 Task: open an excel sheet and write heading  Budget MasterAdd Categories in a column and its values below  'Housing, Transportation, Groceries, Utilities, Entertainment, Dining Out, Health, Miscellaneous, Savings & Total. 'Add Budgeted amountin next column and its values below  $1,500, $300, $400, $150, $200, $250, $100, $150, $500 & $3,550. Add Actual amount in next column and its values below  $1,400, $280, $420, $160, $180, $270, $90, $140, $550 & $3,550. Add Difference in next column and its values below  -$100, -$20, +$20, +$10, -$20, +$20, -$10, -$10, +$50 & $0. J6Save page Attendance Sheet for Weekly Analysis
Action: Mouse moved to (36, 71)
Screenshot: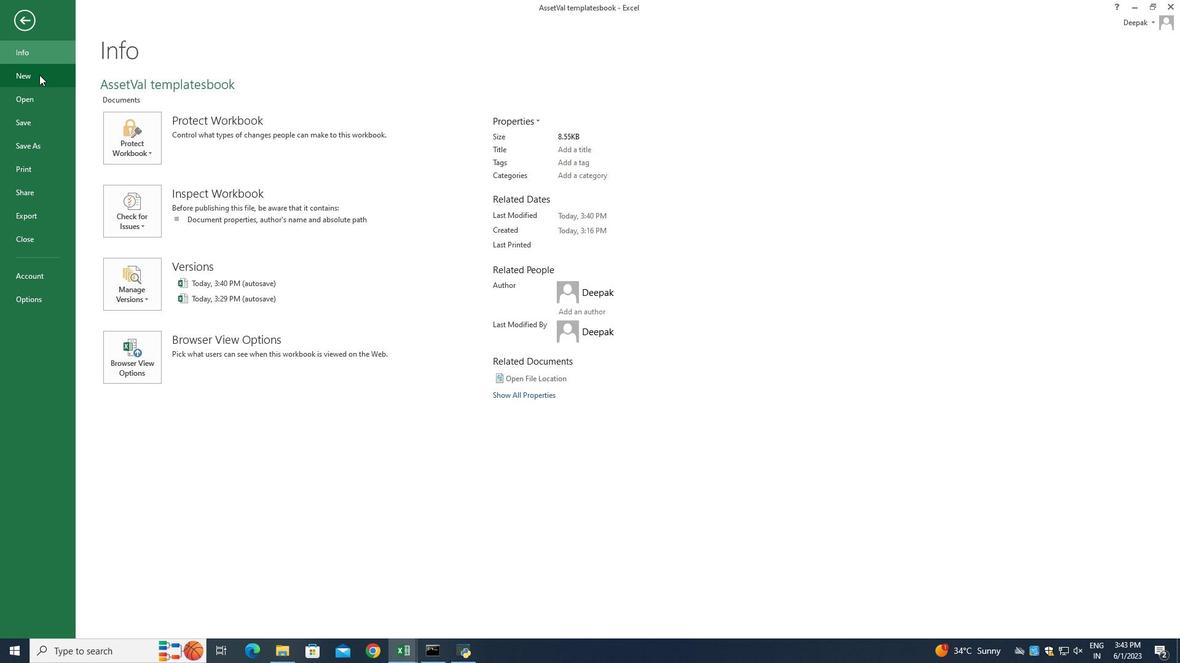 
Action: Mouse pressed left at (36, 71)
Screenshot: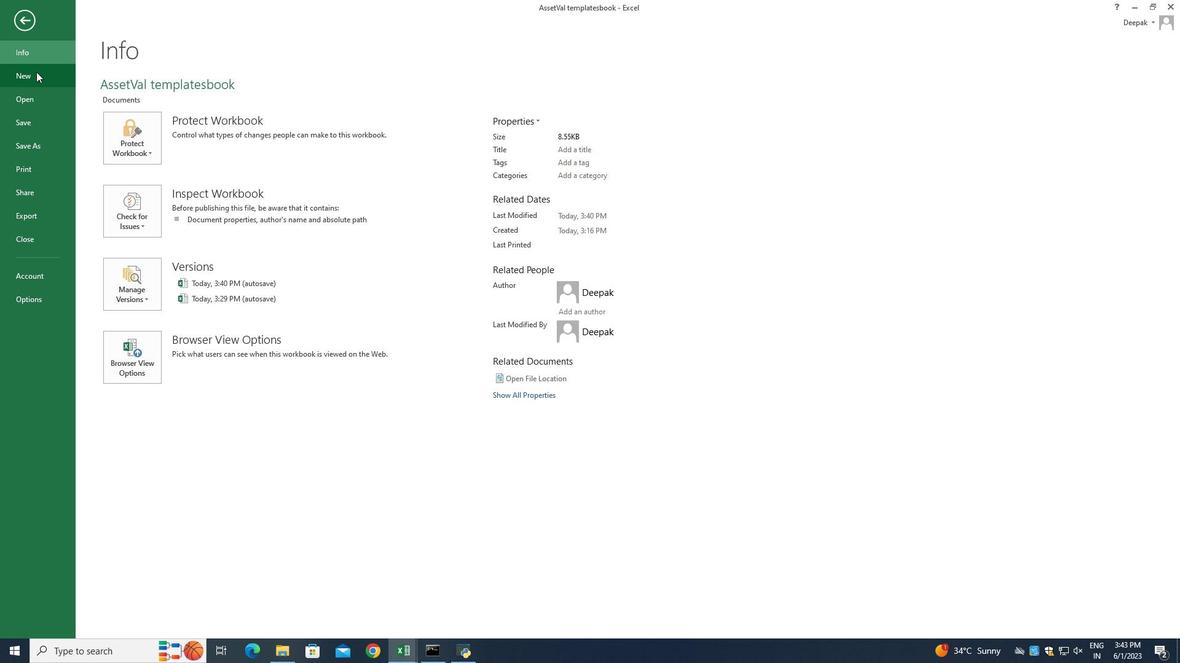 
Action: Mouse moved to (149, 207)
Screenshot: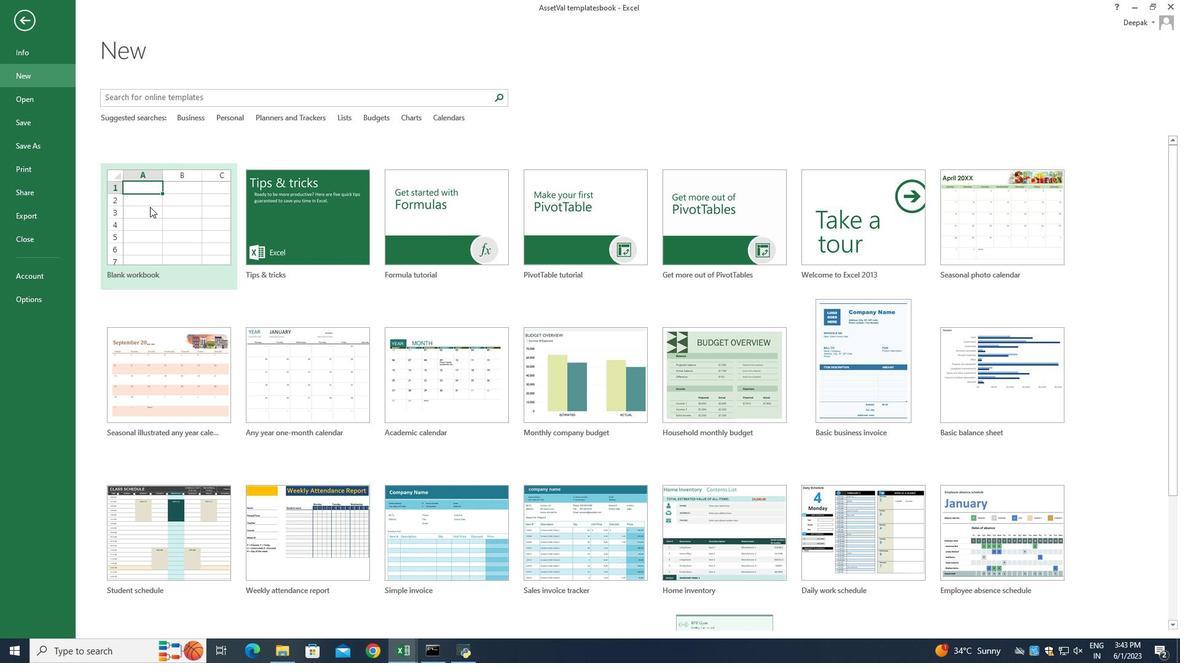 
Action: Mouse pressed left at (149, 207)
Screenshot: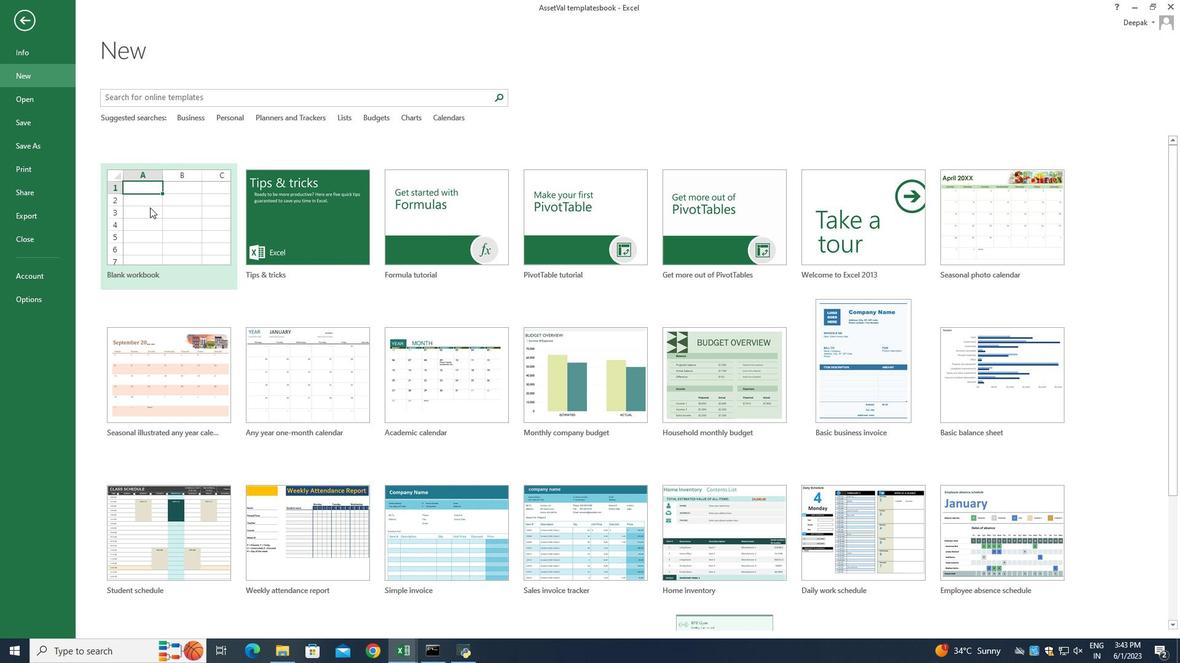 
Action: Mouse moved to (38, 133)
Screenshot: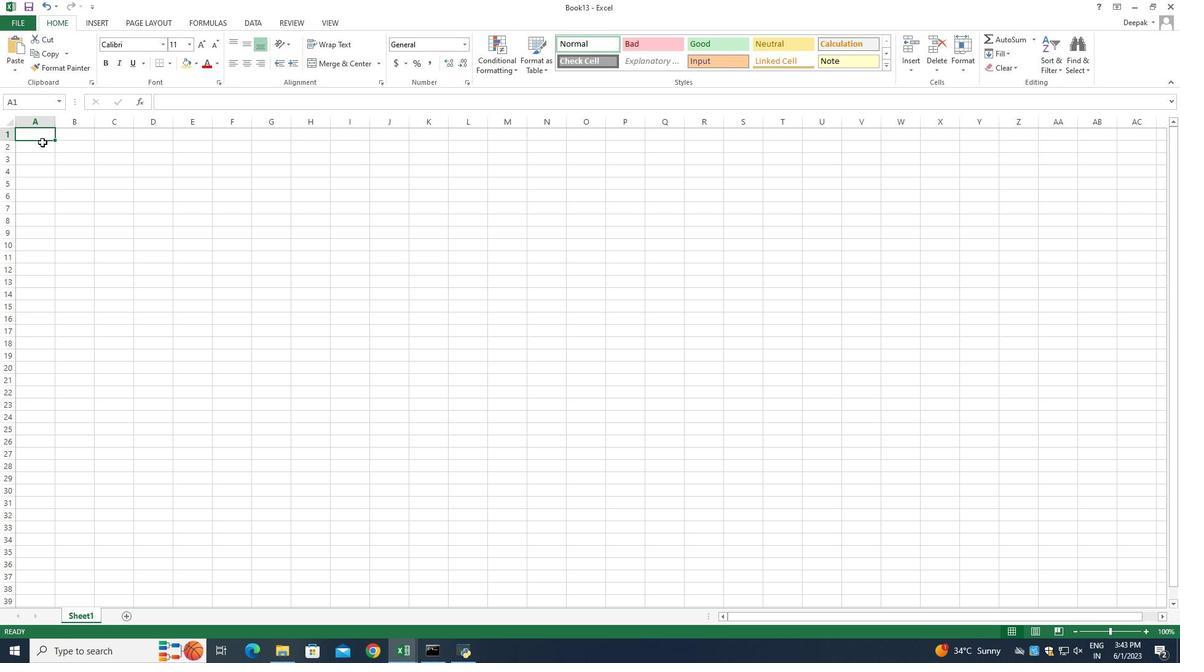 
Action: Mouse pressed left at (38, 133)
Screenshot: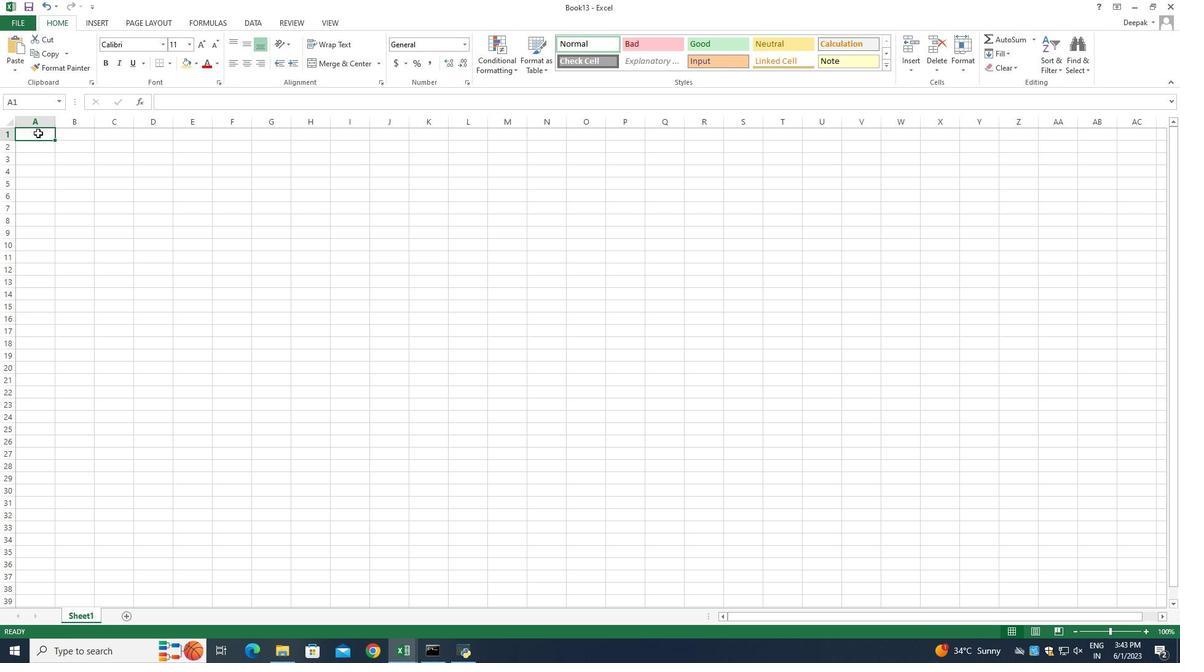 
Action: Mouse pressed left at (38, 133)
Screenshot: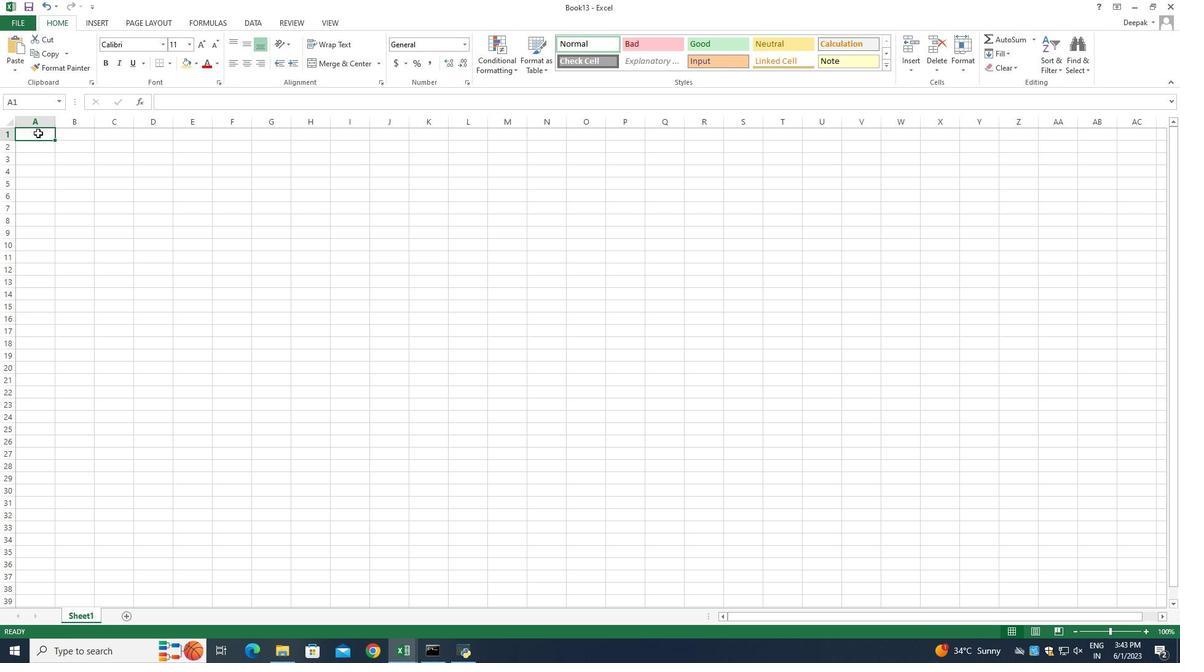 
Action: Key pressed <Key.shift_r>Budget<Key.space><Key.shift>Master<Key.enter>
Screenshot: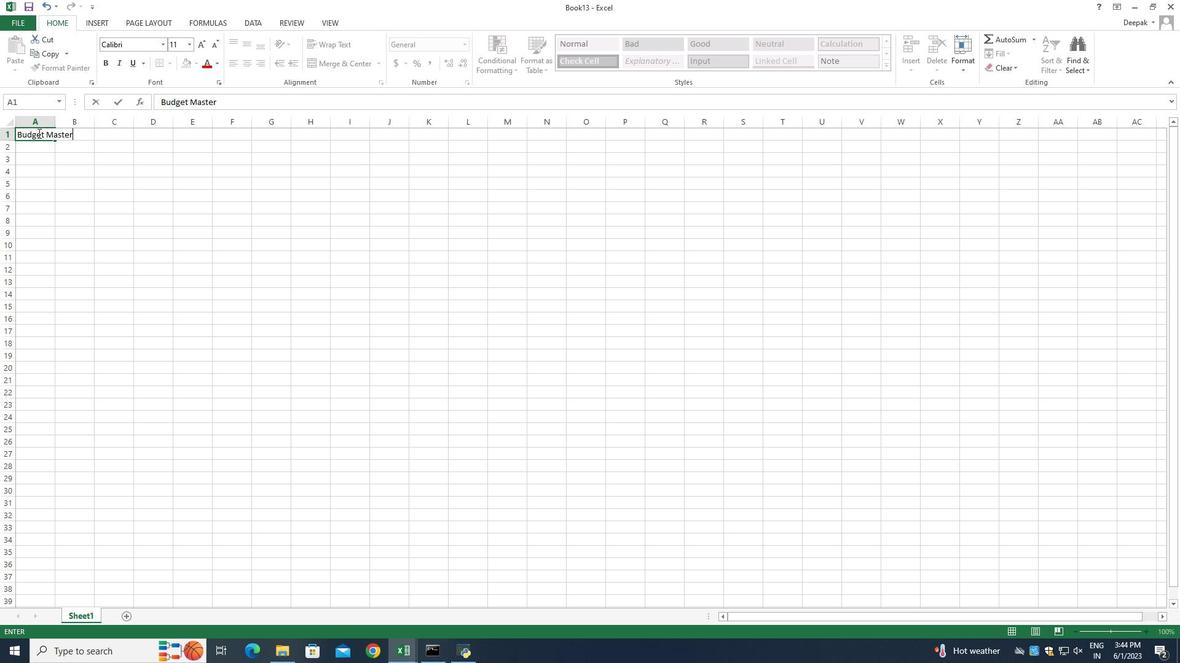 
Action: Mouse moved to (65, 161)
Screenshot: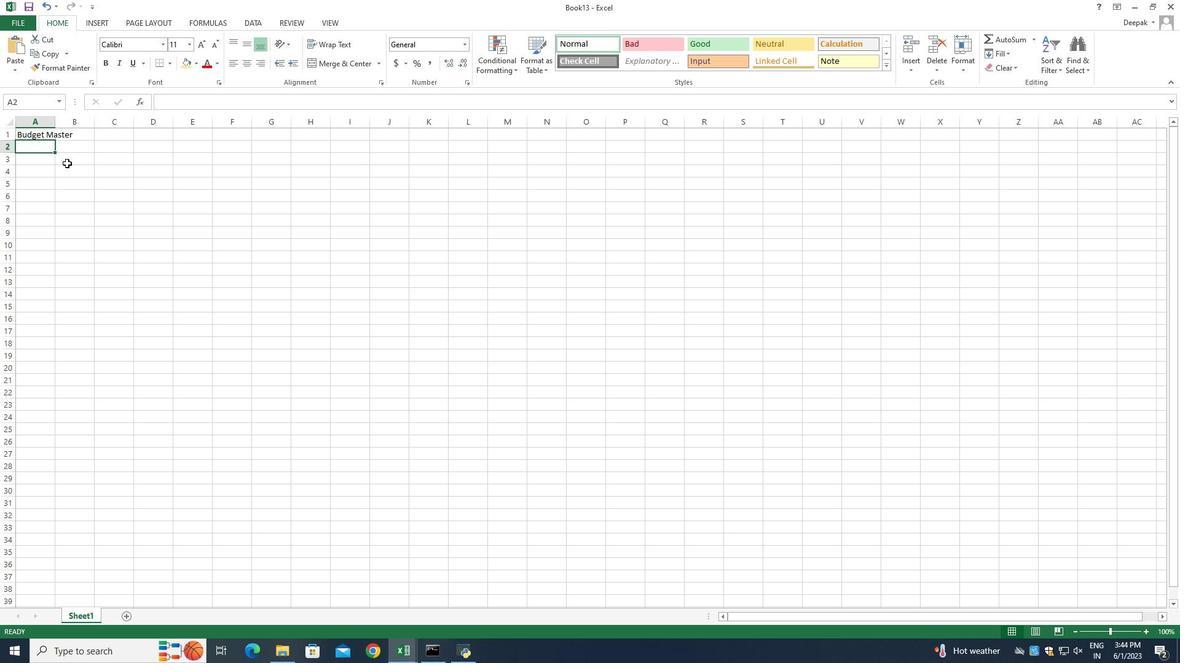 
Action: Key pressed <Key.shift_r>Categories<Key.enter><Key.shift>Housing<Key.space><Key.enter><Key.shift_r>Transportation'<Key.enter><Key.shift_r><Key.enter>
Screenshot: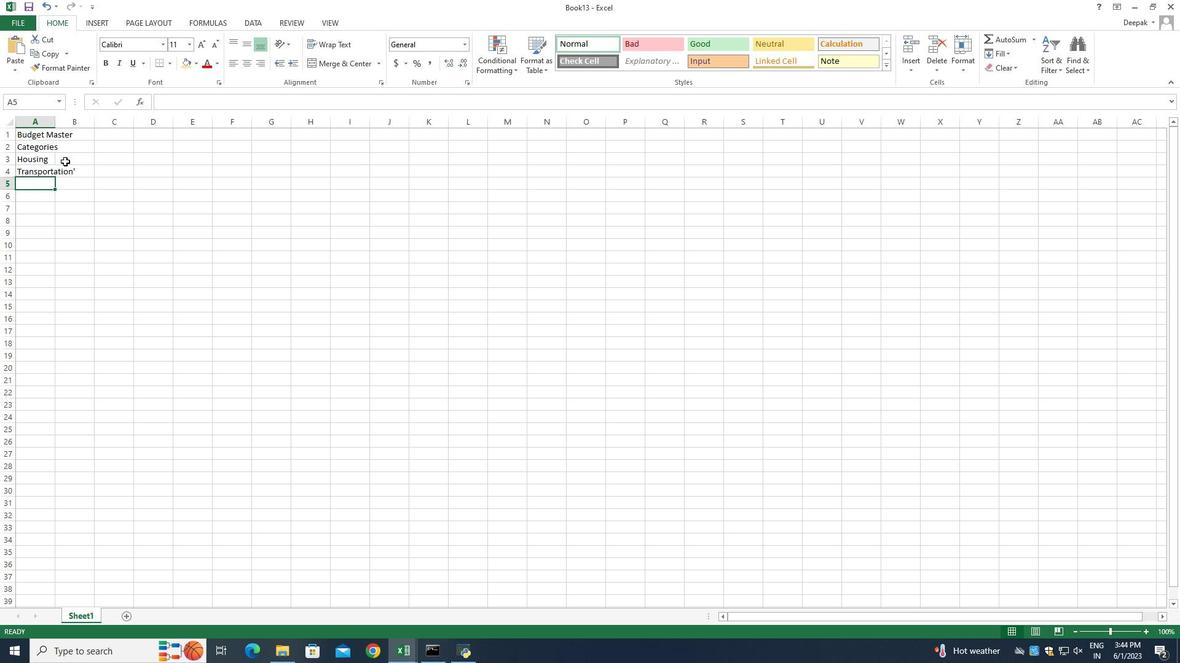 
Action: Mouse moved to (71, 172)
Screenshot: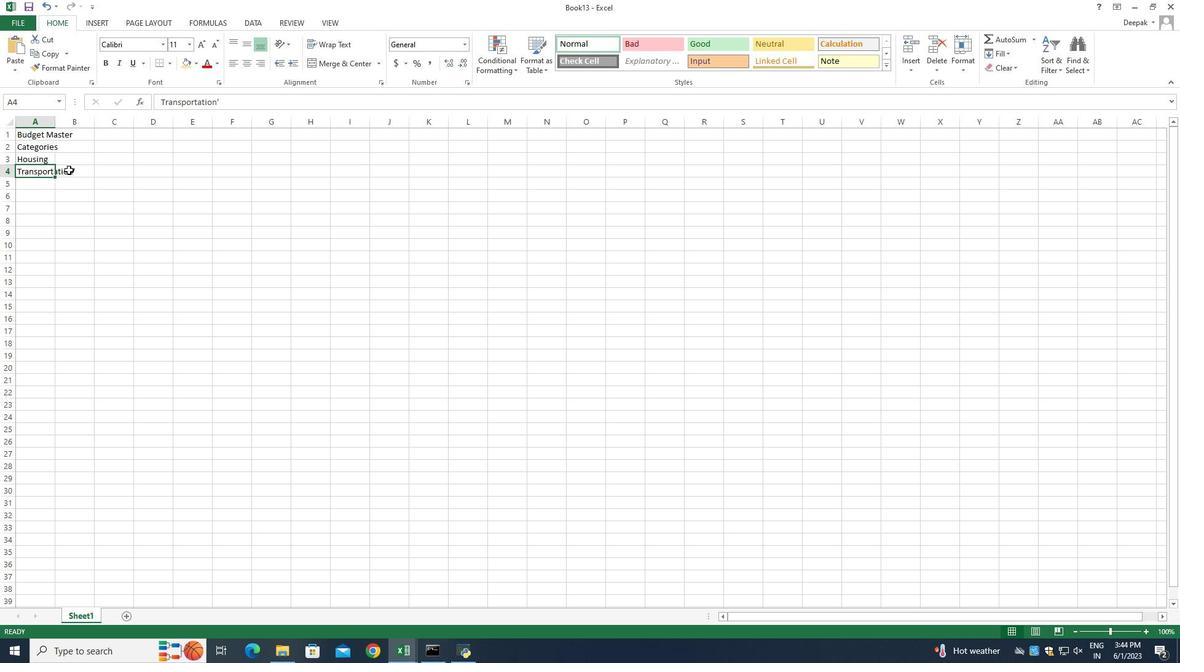 
Action: Mouse pressed left at (71, 172)
Screenshot: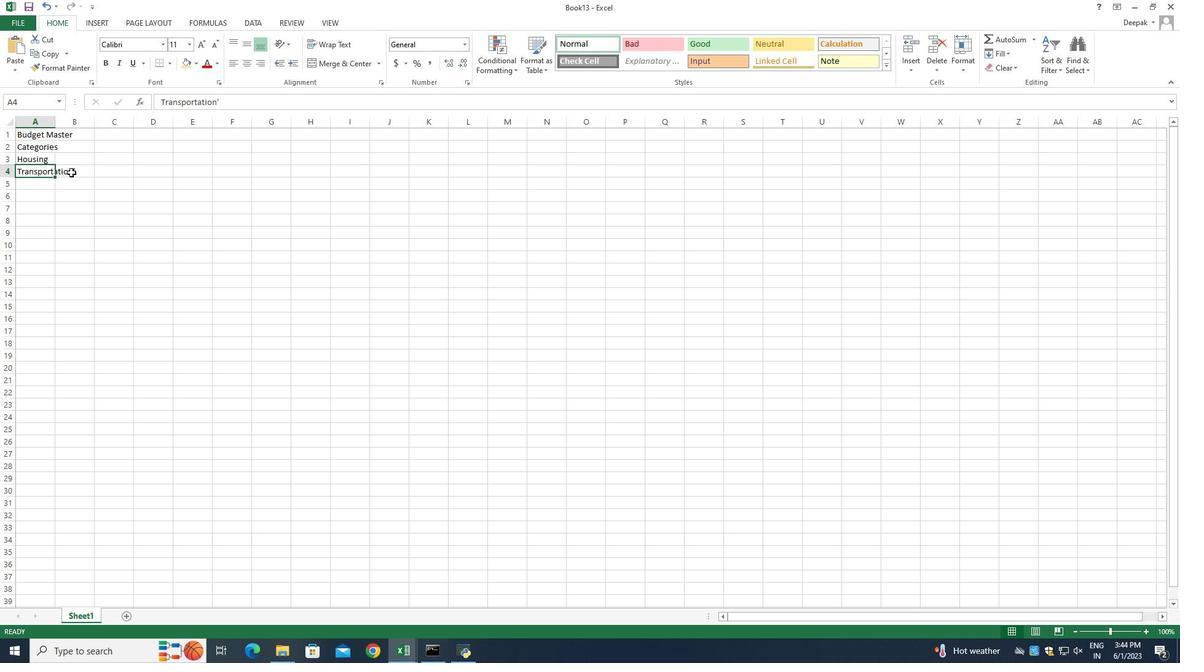 
Action: Mouse moved to (47, 172)
Screenshot: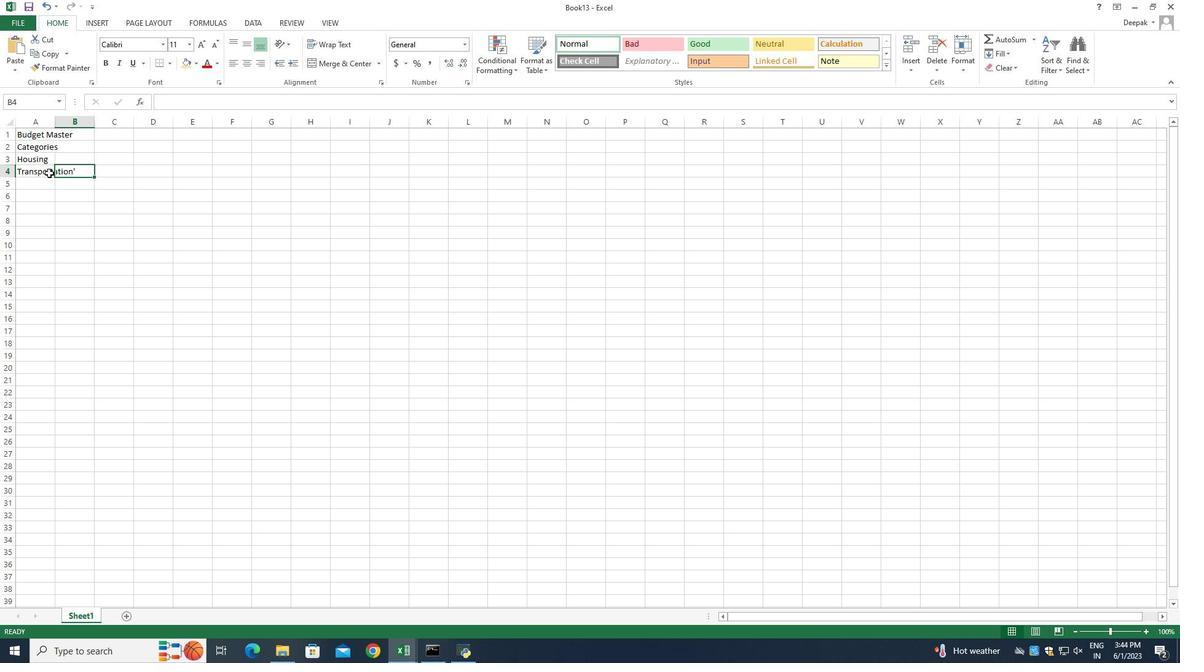 
Action: Mouse pressed left at (47, 172)
Screenshot: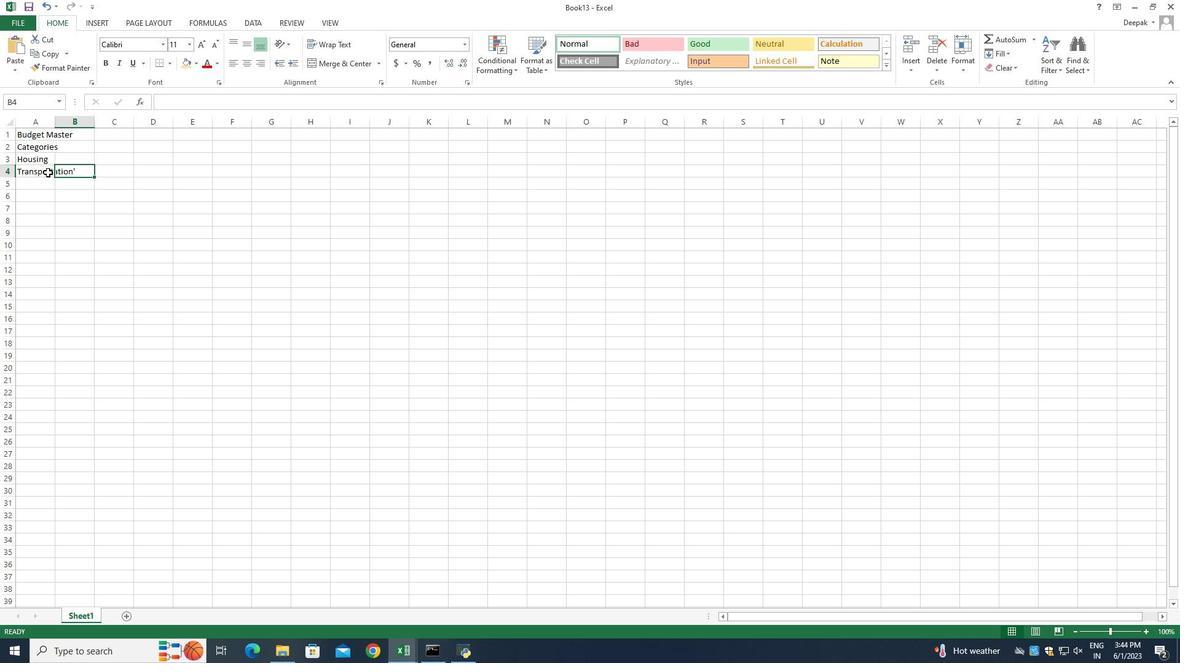 
Action: Mouse pressed left at (47, 172)
Screenshot: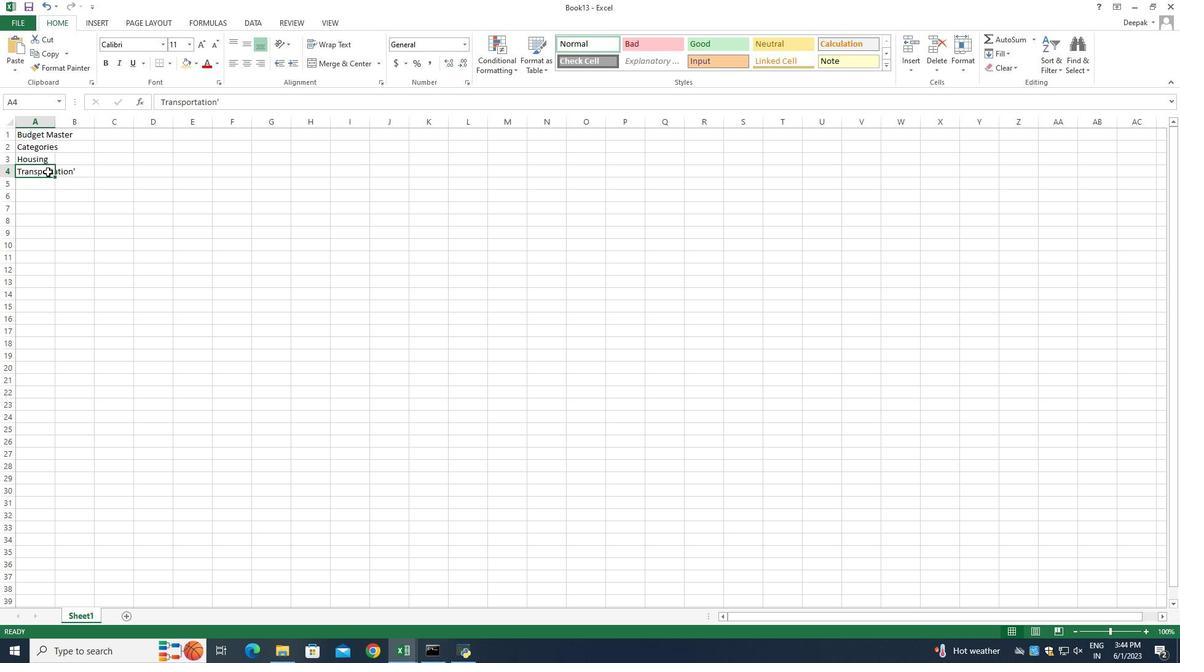 
Action: Mouse pressed left at (47, 172)
Screenshot: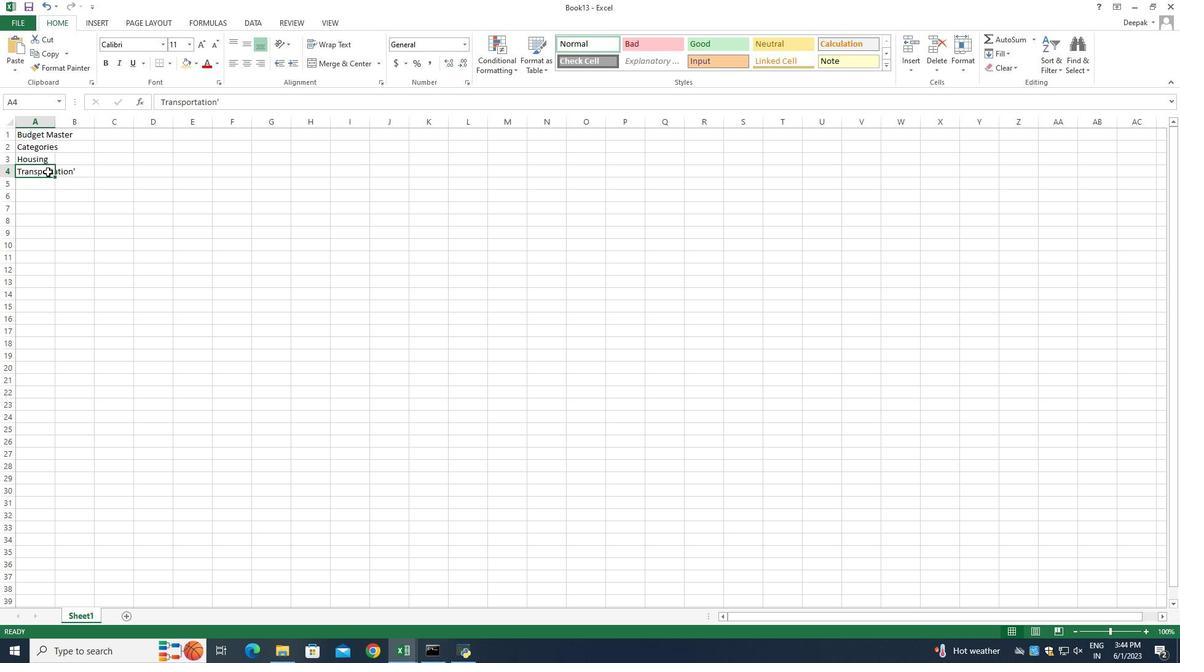 
Action: Key pressed <Key.right><Key.right><Key.right><Key.right><Key.right><Key.right><Key.right><Key.right><Key.right><Key.right><Key.right><Key.right><Key.right><Key.right><Key.right><Key.backspace>.<Key.backspace><Key.enter>
Screenshot: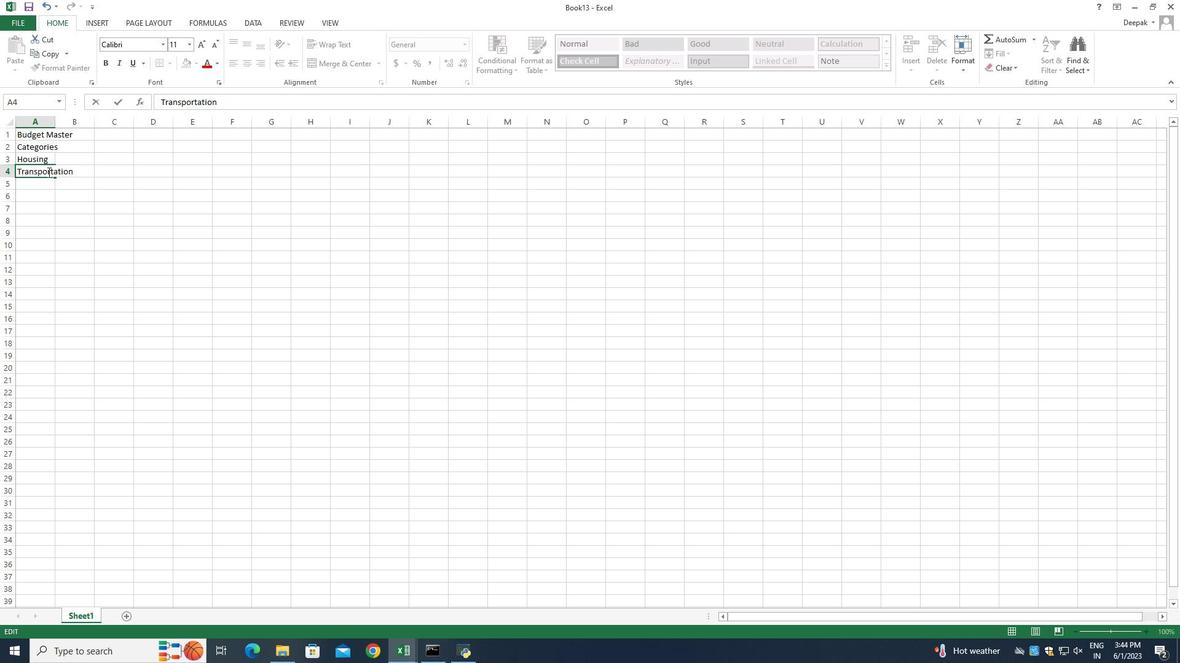 
Action: Mouse moved to (79, 204)
Screenshot: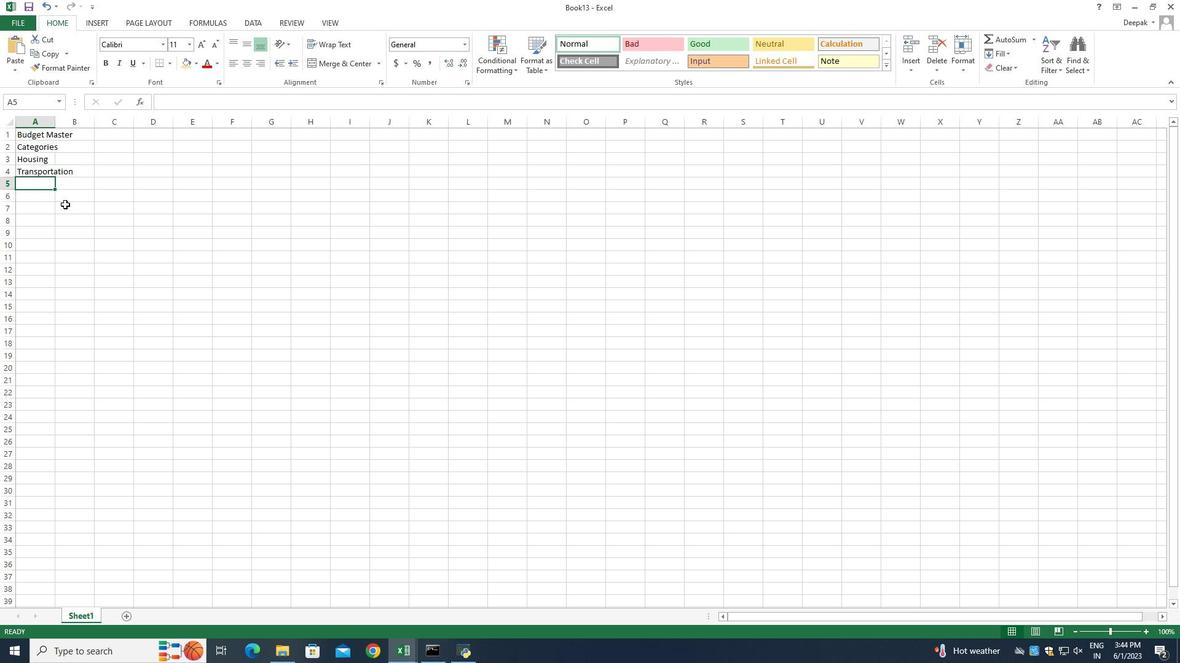 
Action: Key pressed <Key.shift_r>Groceries<Key.enter><Key.shift>Utilite<Key.backspace>ies<Key.enter><Key.shift_r>Entertainment<Key.enter><Key.shift_r>Dining<Key.space><Key.shift>Out<Key.enter><Key.shift>Health<Key.enter><Key.shift>Miscellaneous<Key.enter><Key.shift_r>Savings<Key.enter><Key.shift_r>Total
Screenshot: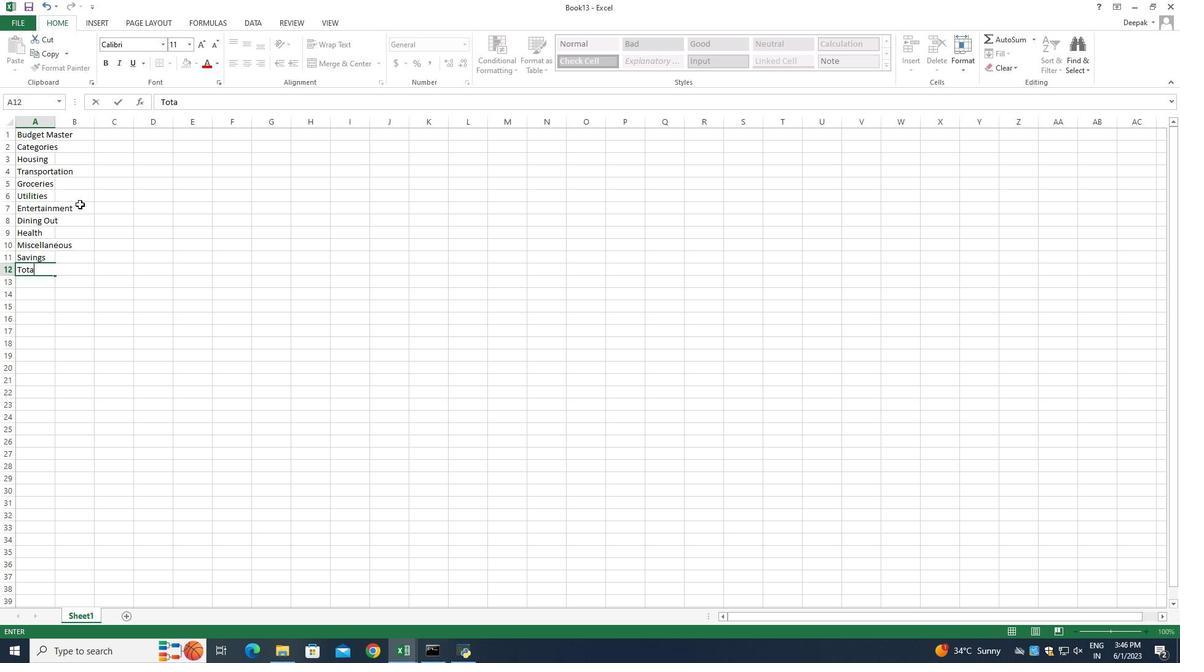 
Action: Mouse moved to (74, 135)
Screenshot: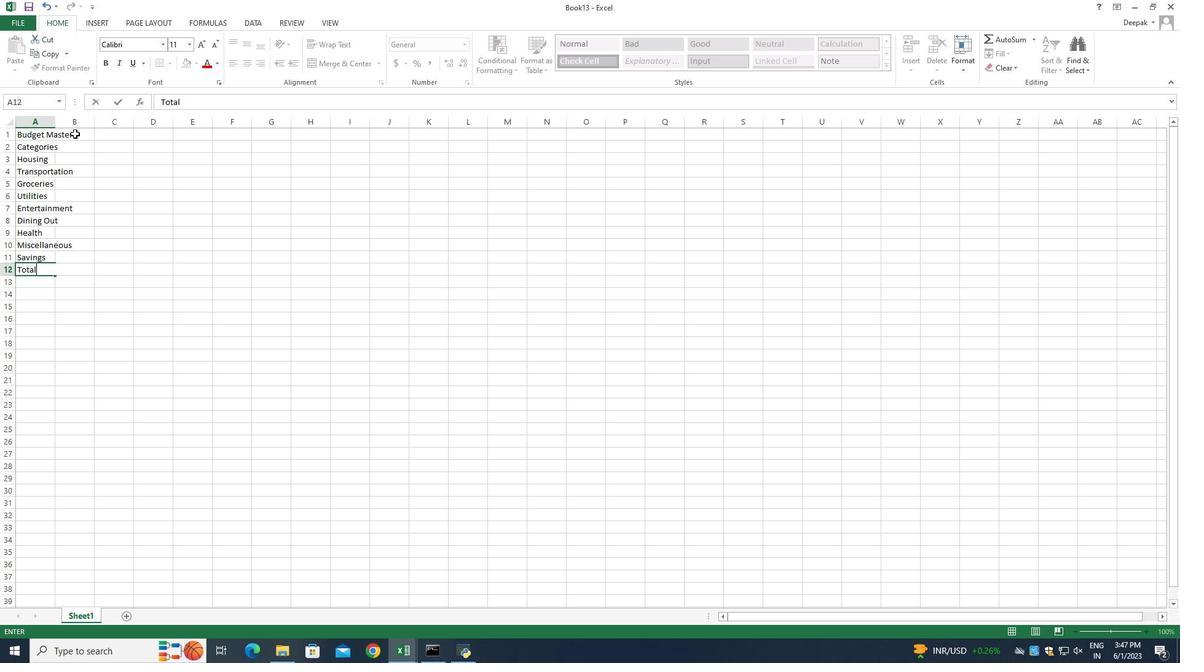 
Action: Mouse pressed left at (74, 135)
Screenshot: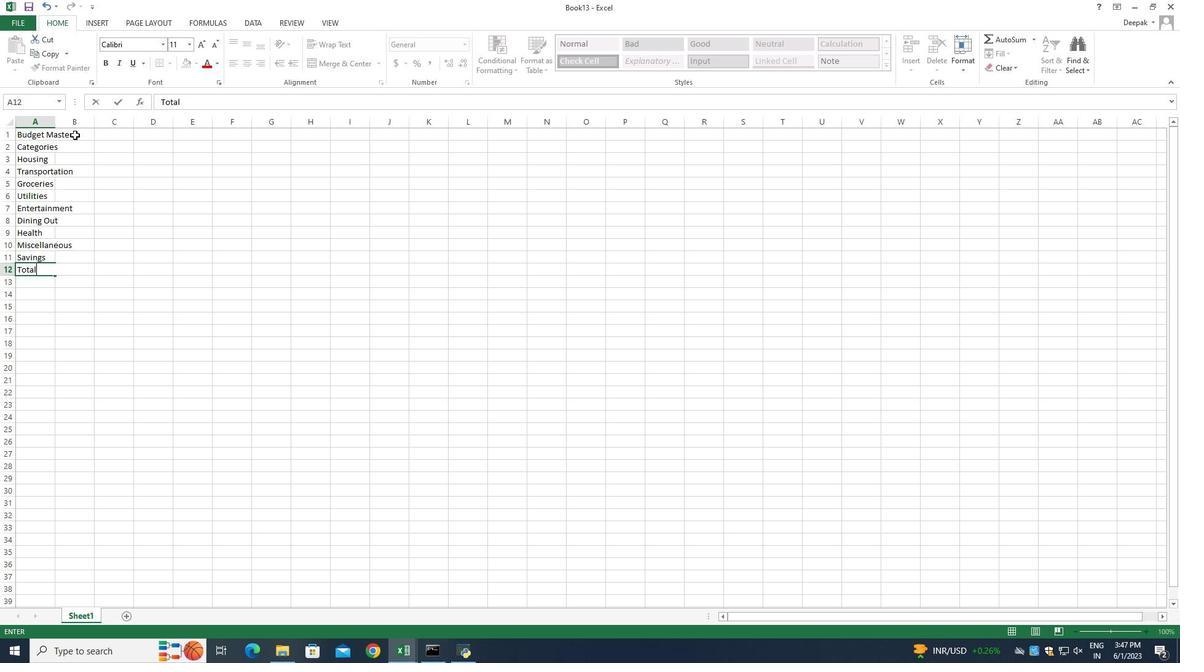 
Action: Mouse pressed left at (74, 135)
Screenshot: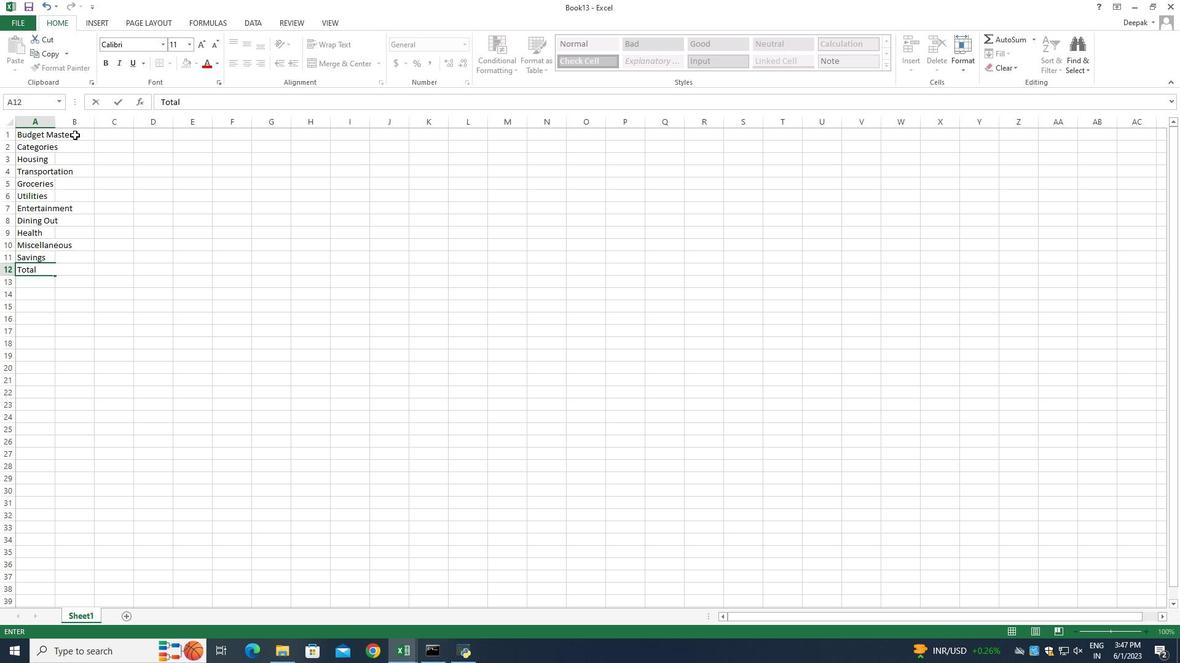 
Action: Mouse moved to (114, 172)
Screenshot: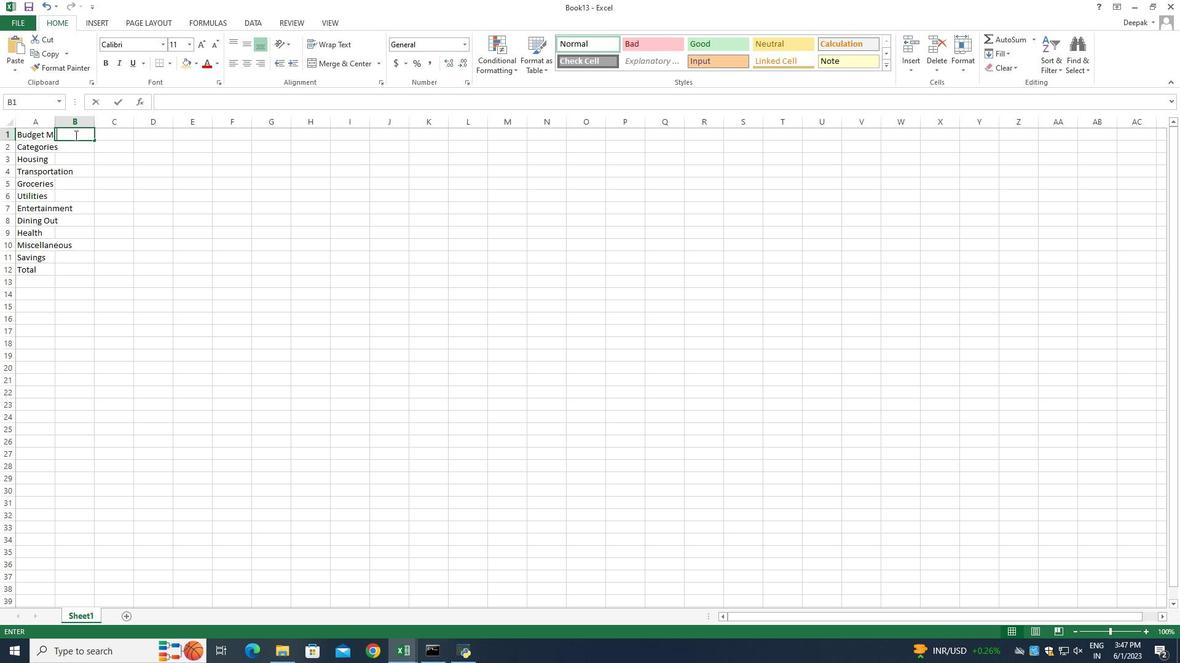 
Action: Key pressed <Key.shift_r>Budgeted<Key.space>amountin<Key.enter>
Screenshot: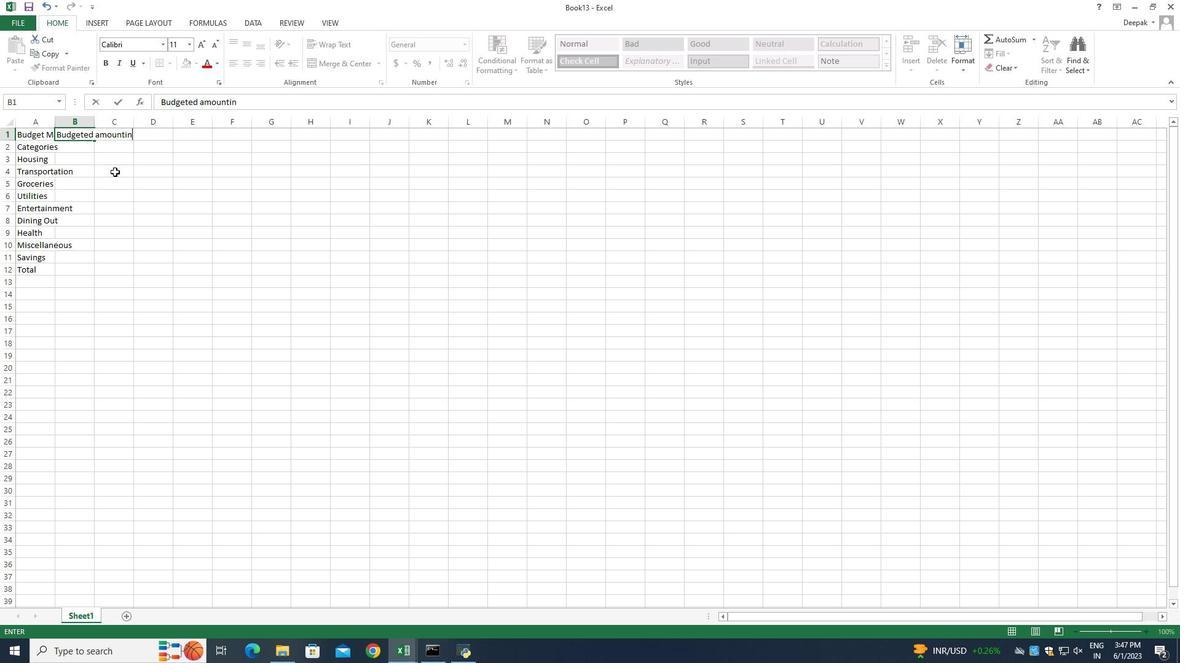 
Action: Mouse moved to (83, 145)
Screenshot: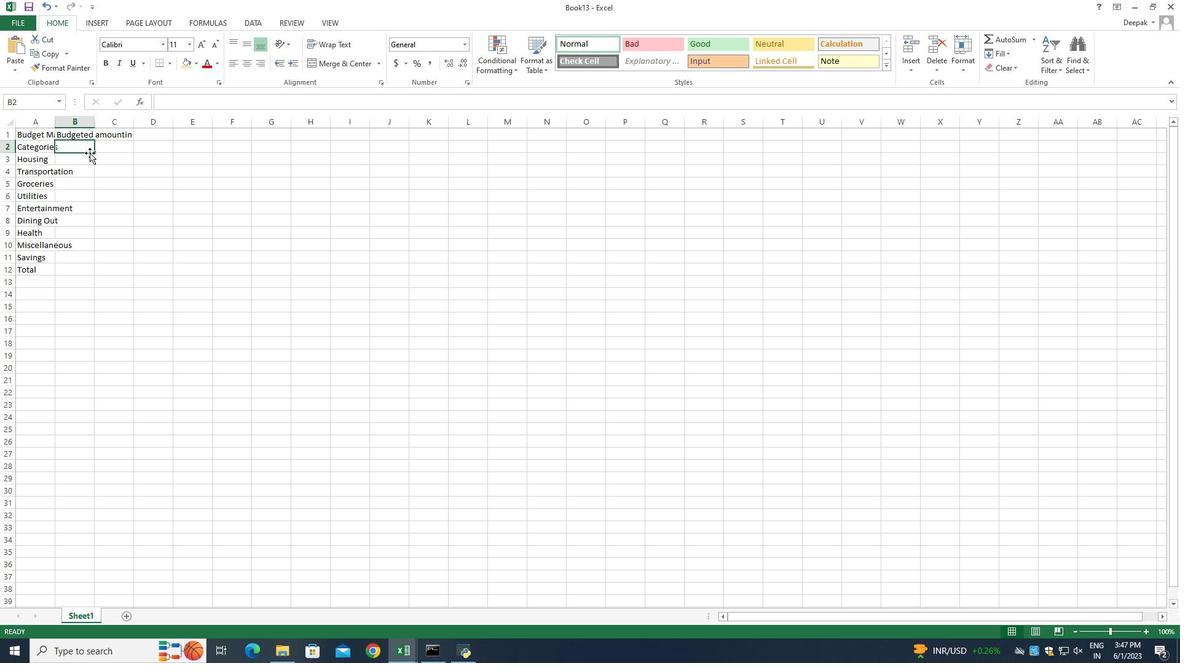 
Action: Key pressed <Key.up>
Screenshot: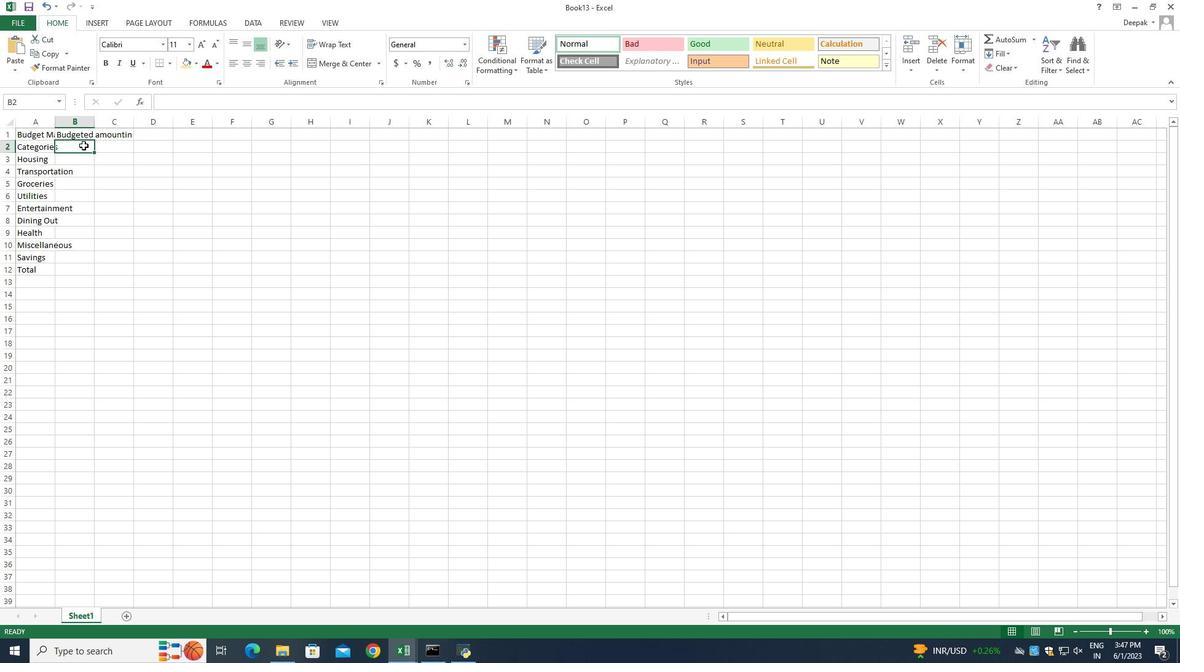 
Action: Mouse moved to (82, 149)
Screenshot: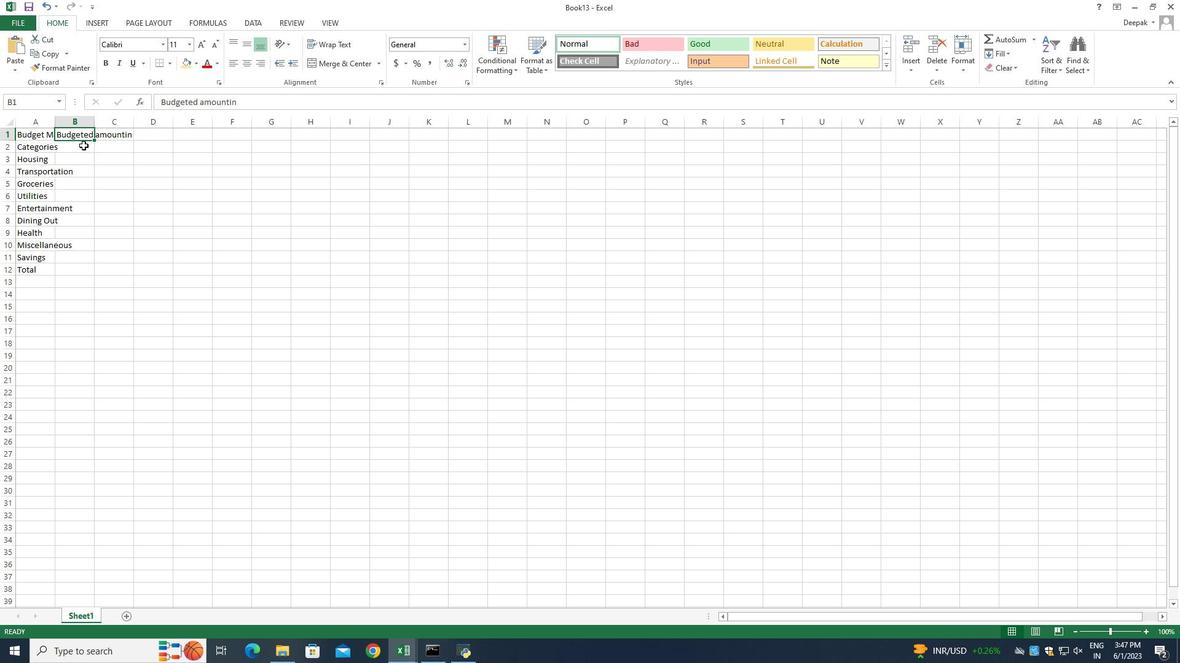 
Action: Mouse pressed left at (82, 149)
Screenshot: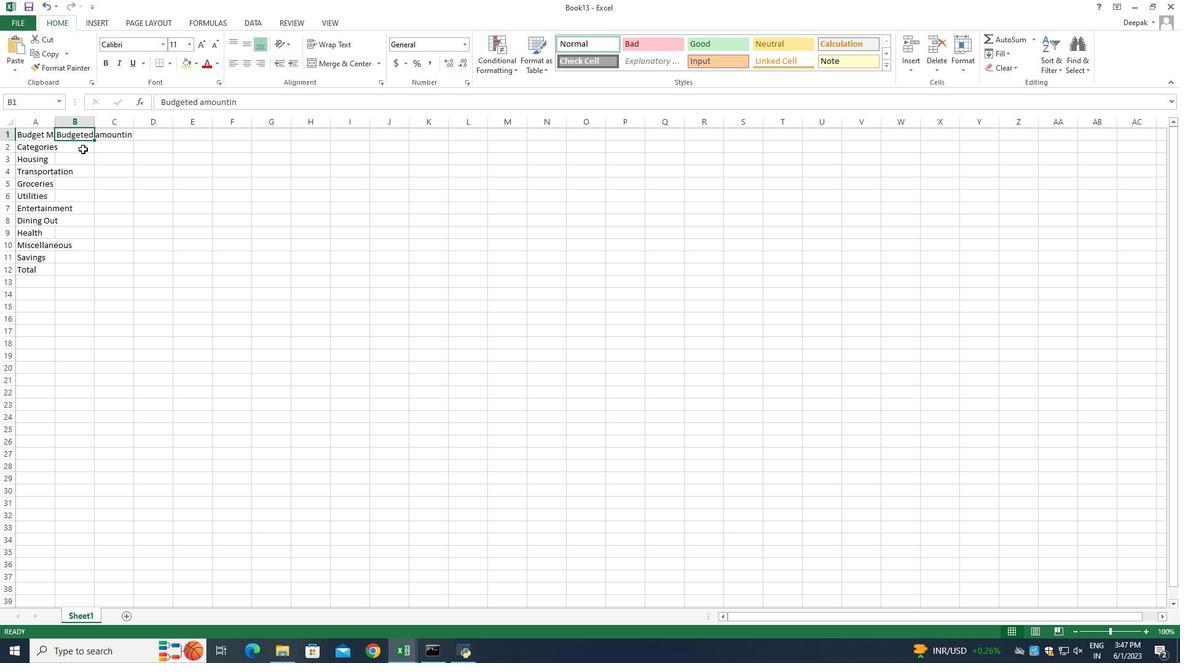 
Action: Mouse moved to (78, 135)
Screenshot: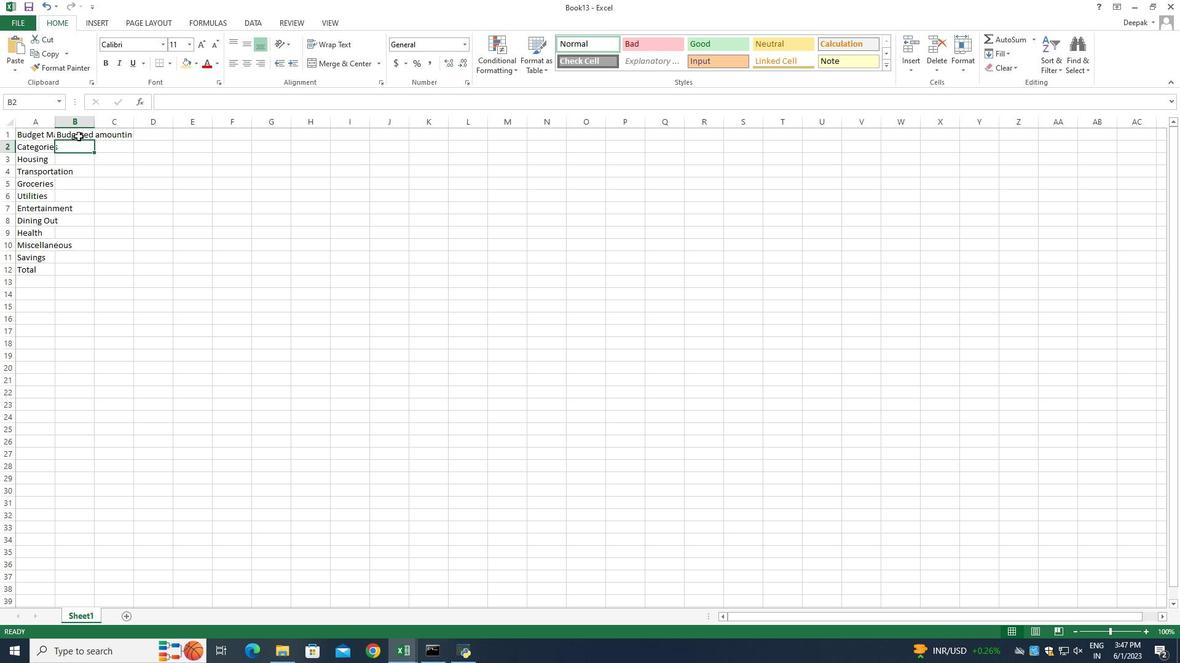 
Action: Mouse pressed left at (78, 135)
Screenshot: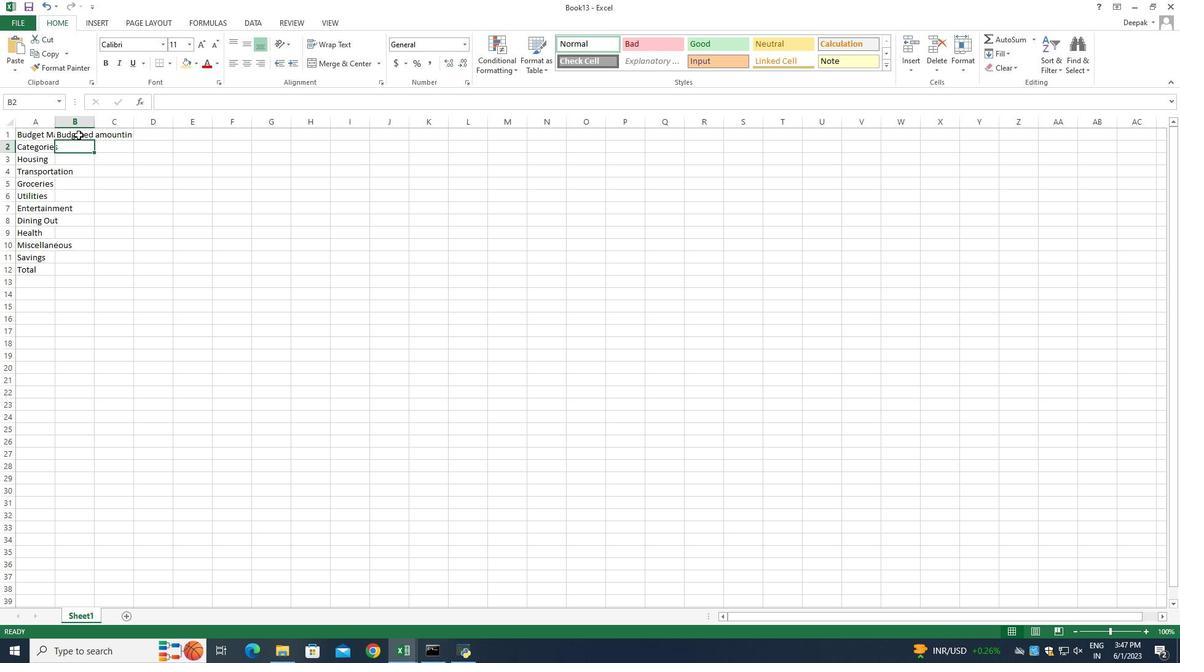 
Action: Mouse pressed left at (78, 135)
Screenshot: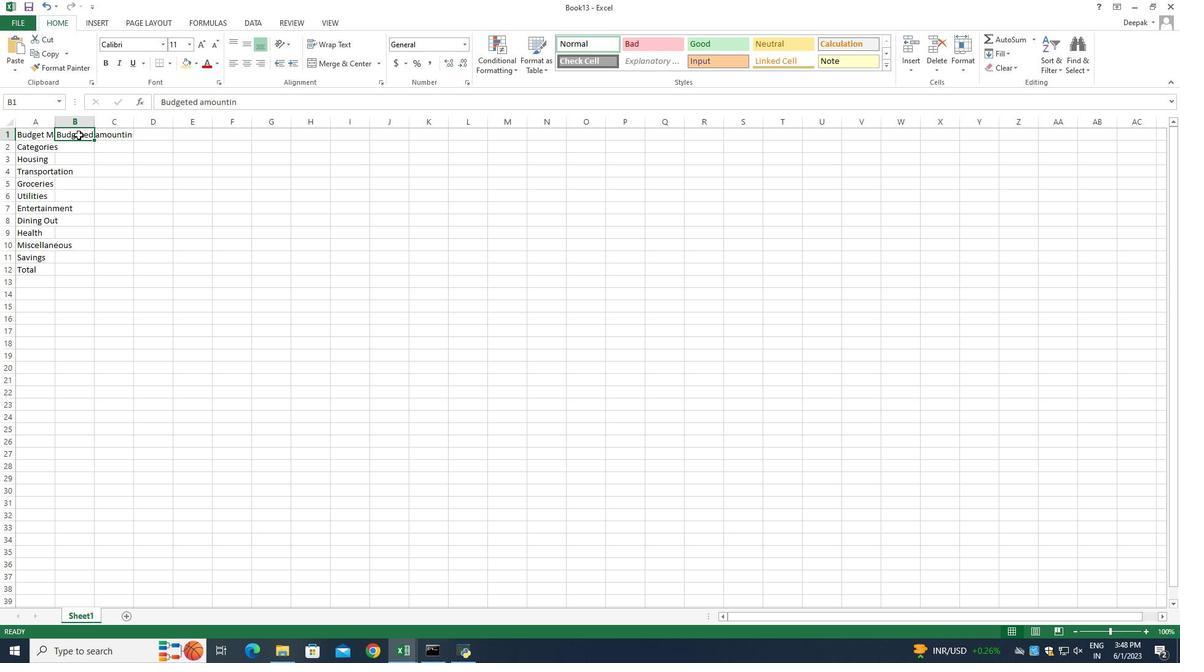
Action: Mouse moved to (216, 189)
Screenshot: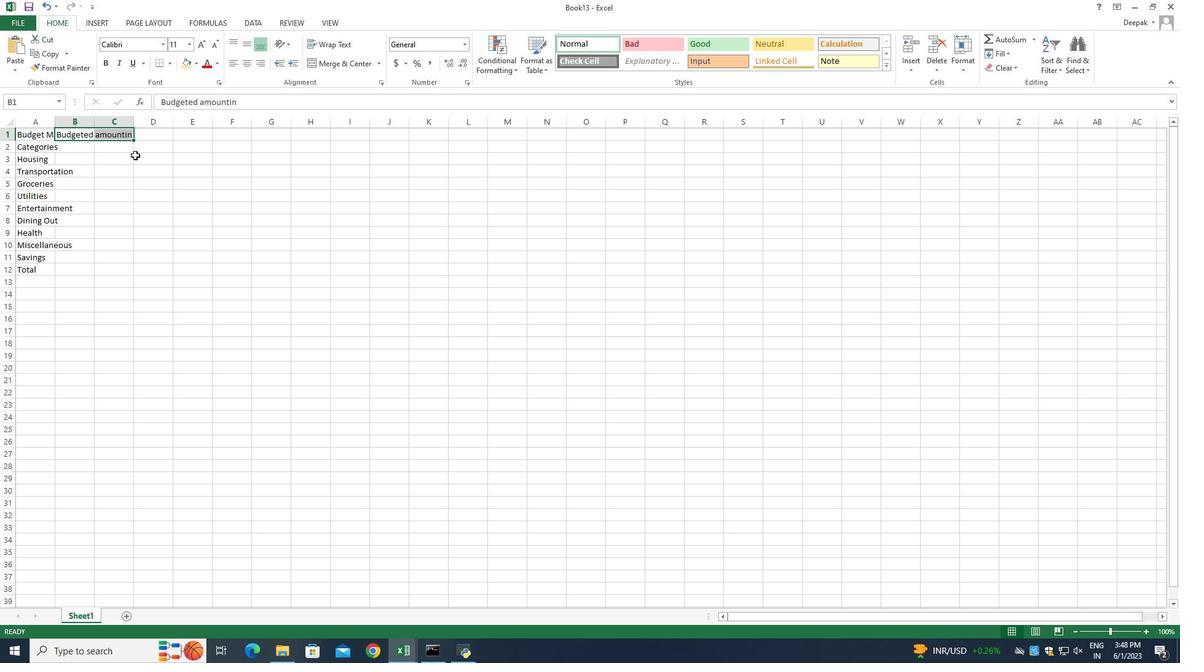 
Action: Key pressed <Key.backspace><Key.shift_r>Budgeted<Key.space>amountin<Key.enter><Key.shift><Key.shift><Key.shift><Key.shift><Key.shift><Key.shift><Key.shift><Key.shift><Key.shift><Key.shift><Key.shift><Key.shift><Key.shift>$
Screenshot: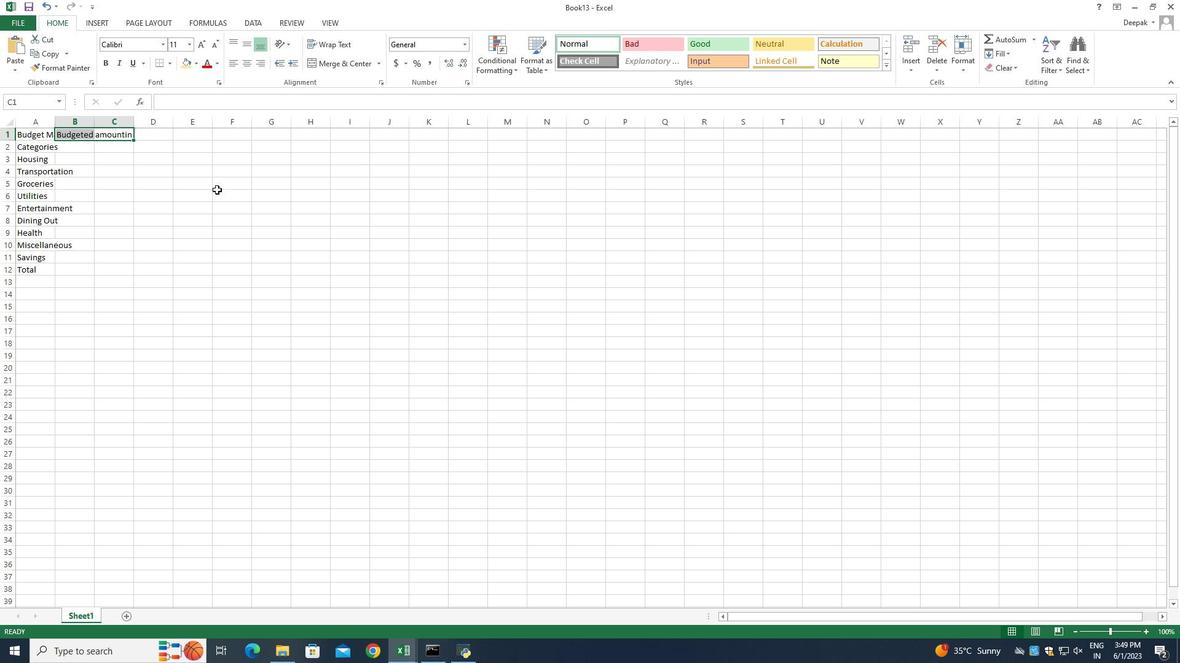 
Action: Mouse moved to (237, 200)
Screenshot: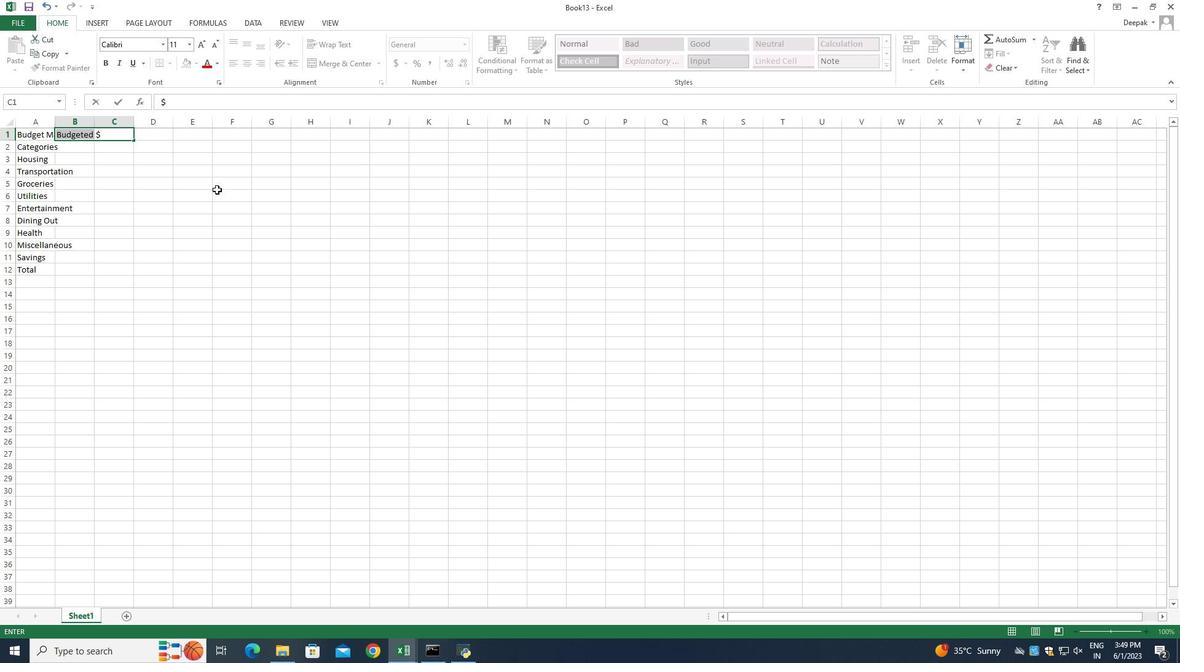 
Action: Key pressed 1500<Key.enter>
Screenshot: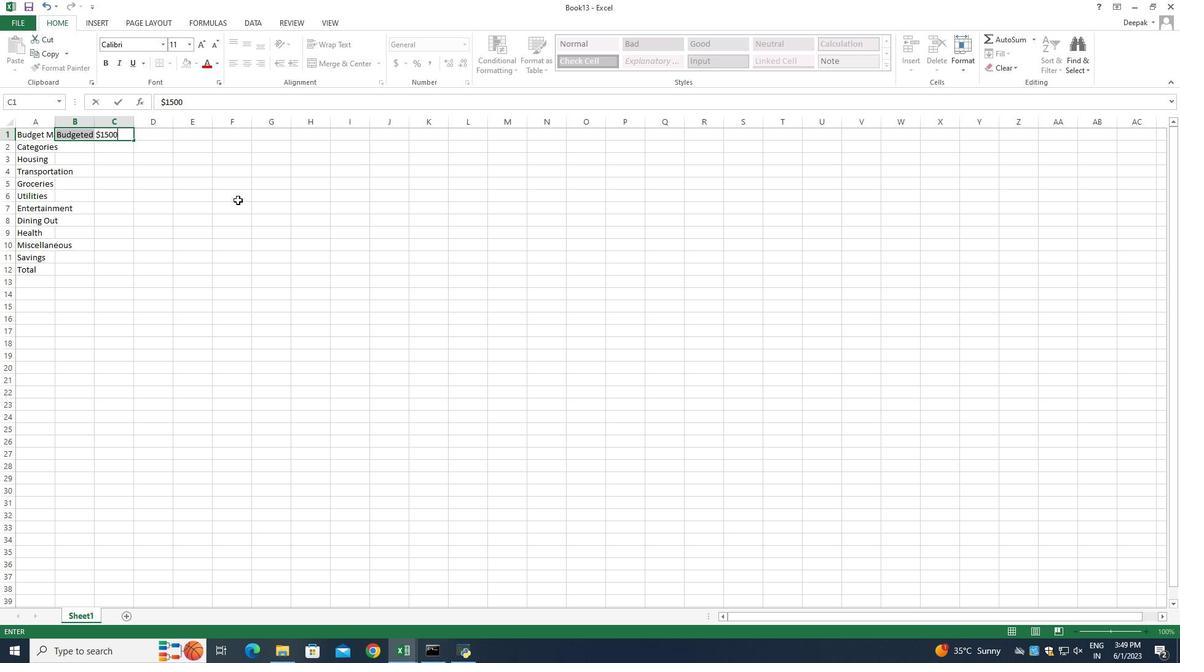 
Action: Mouse moved to (123, 156)
Screenshot: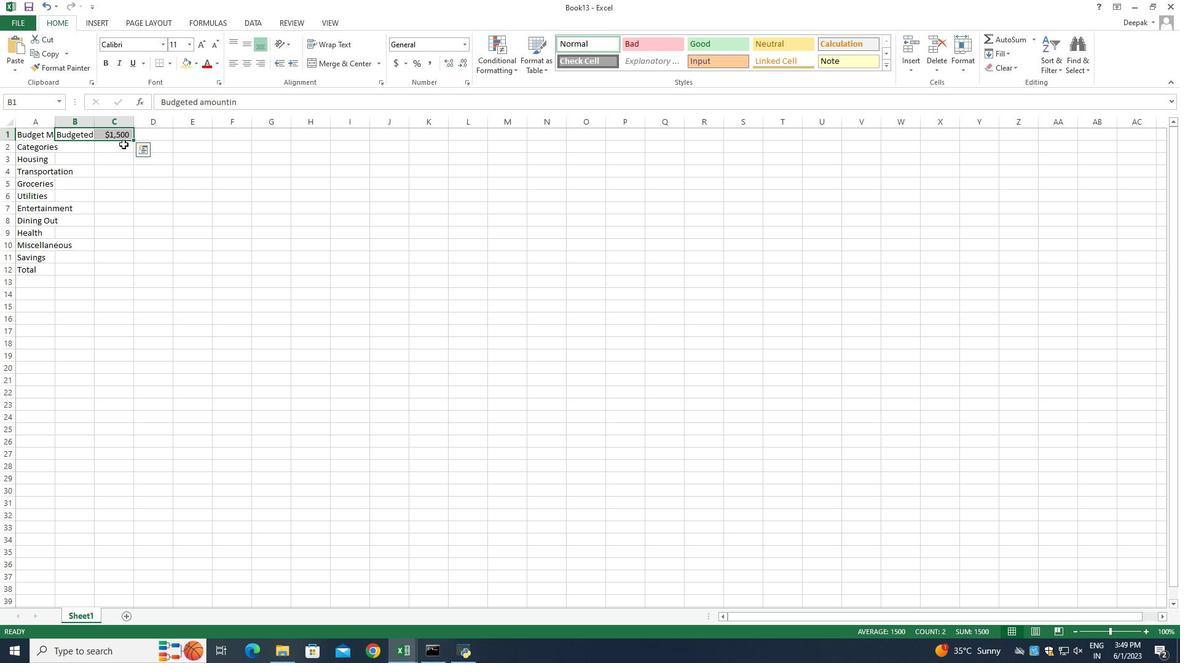 
Action: Key pressed <Key.delete>
Screenshot: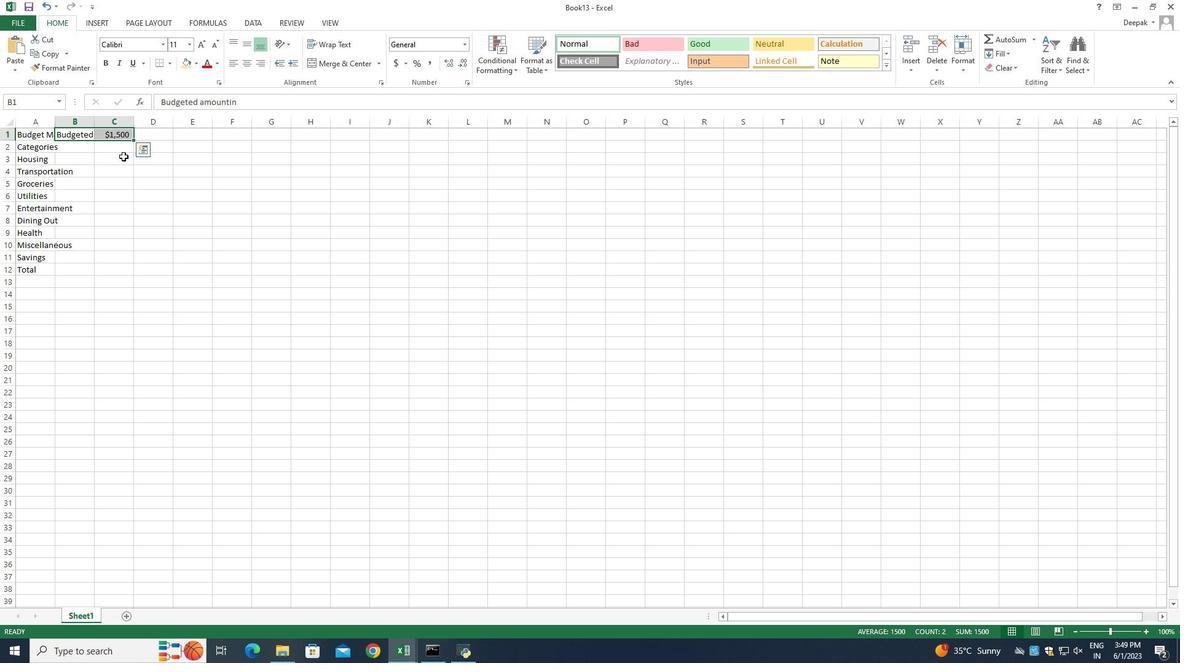 
Action: Mouse moved to (73, 146)
Screenshot: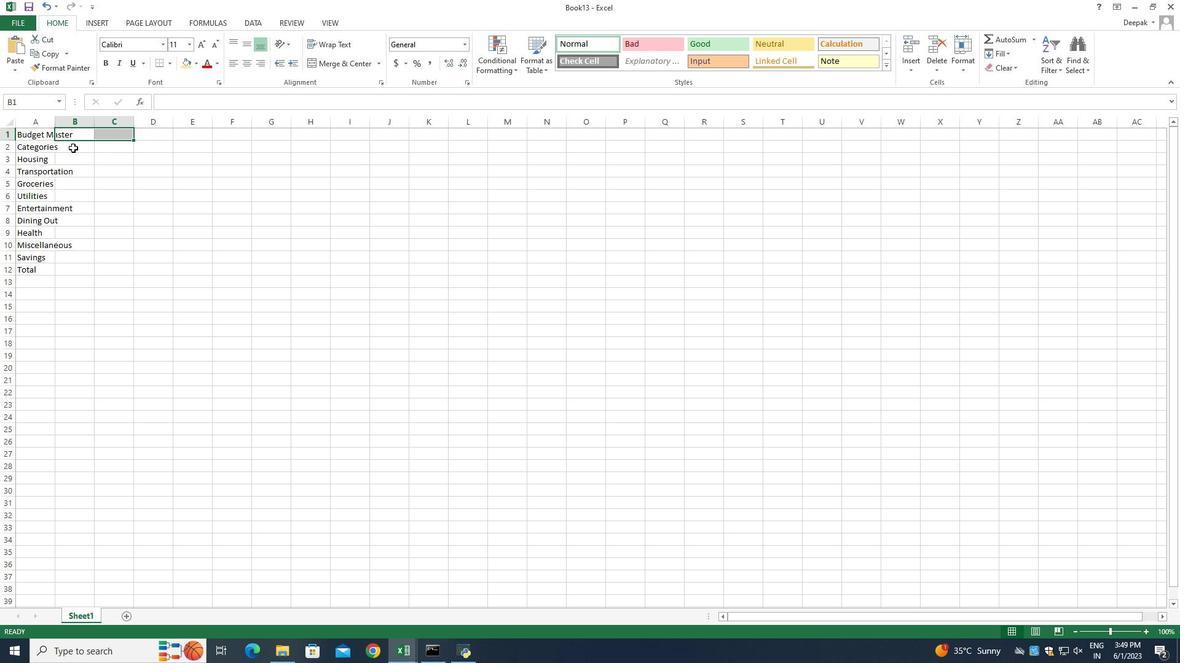
Action: Mouse pressed left at (73, 146)
Screenshot: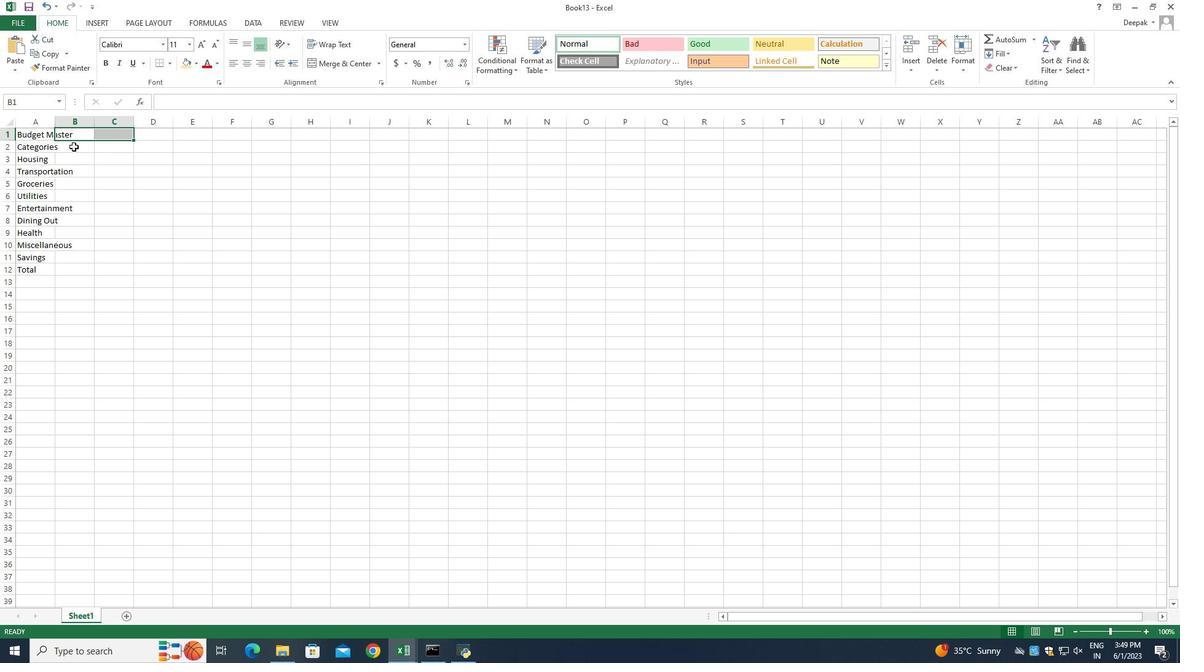 
Action: Mouse pressed left at (73, 146)
Screenshot: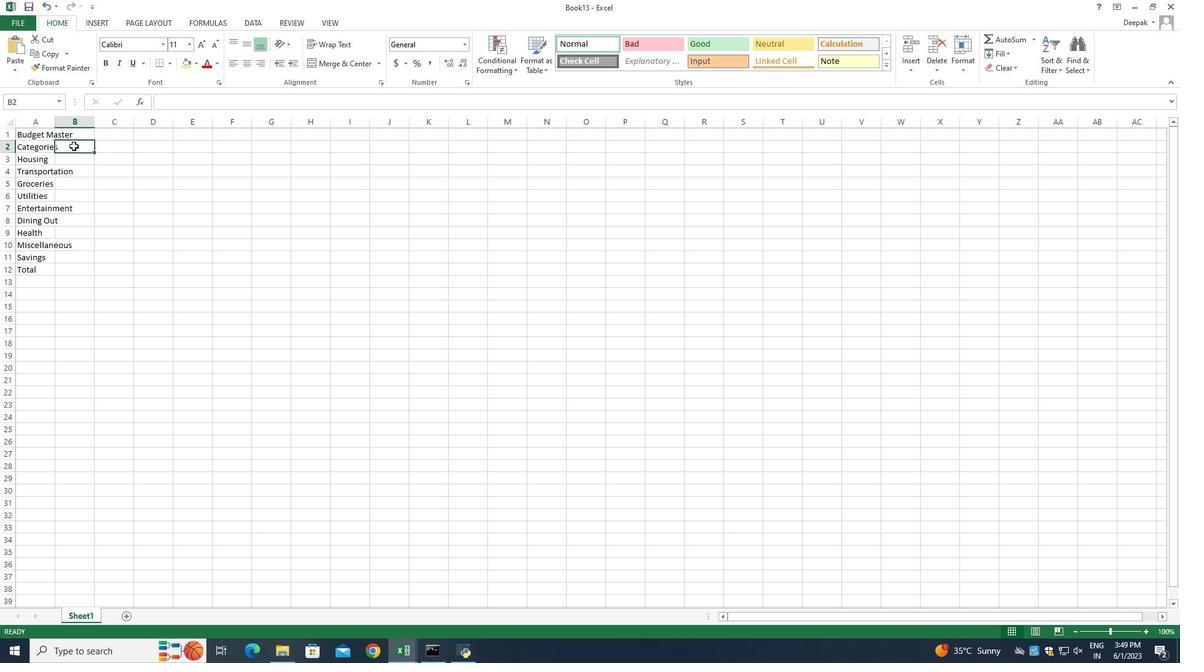 
Action: Mouse pressed left at (73, 146)
Screenshot: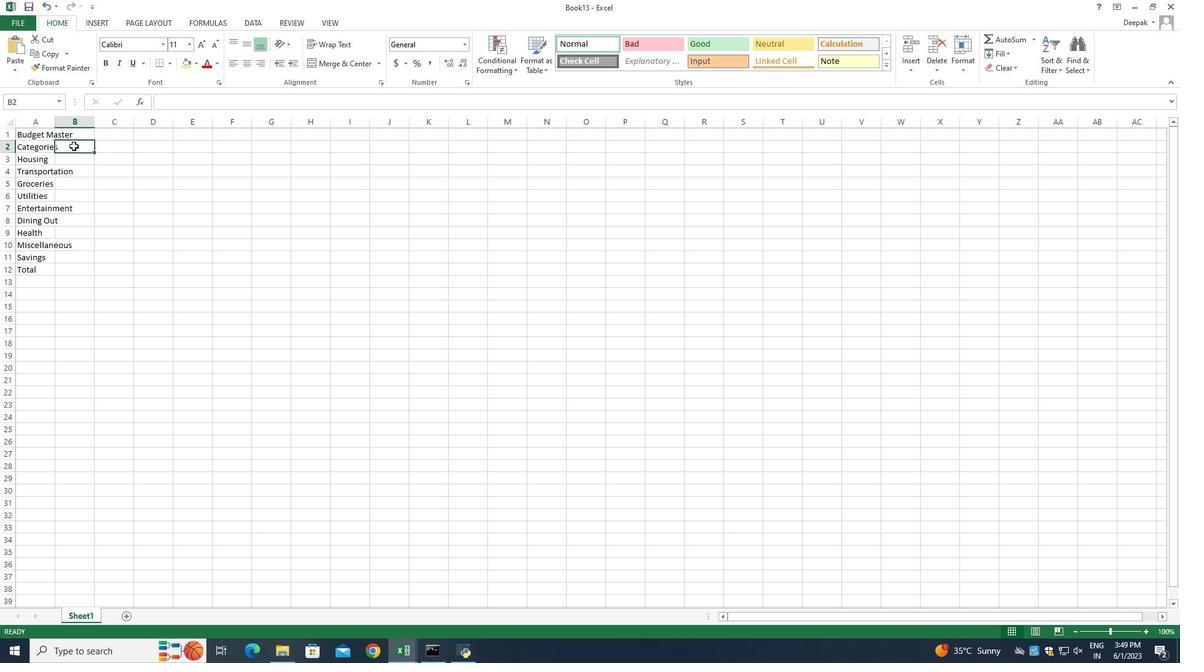 
Action: Key pressed <Key.shift_r>Budgeted<Key.space>amon<Key.backspace>untin<Key.enter>
Screenshot: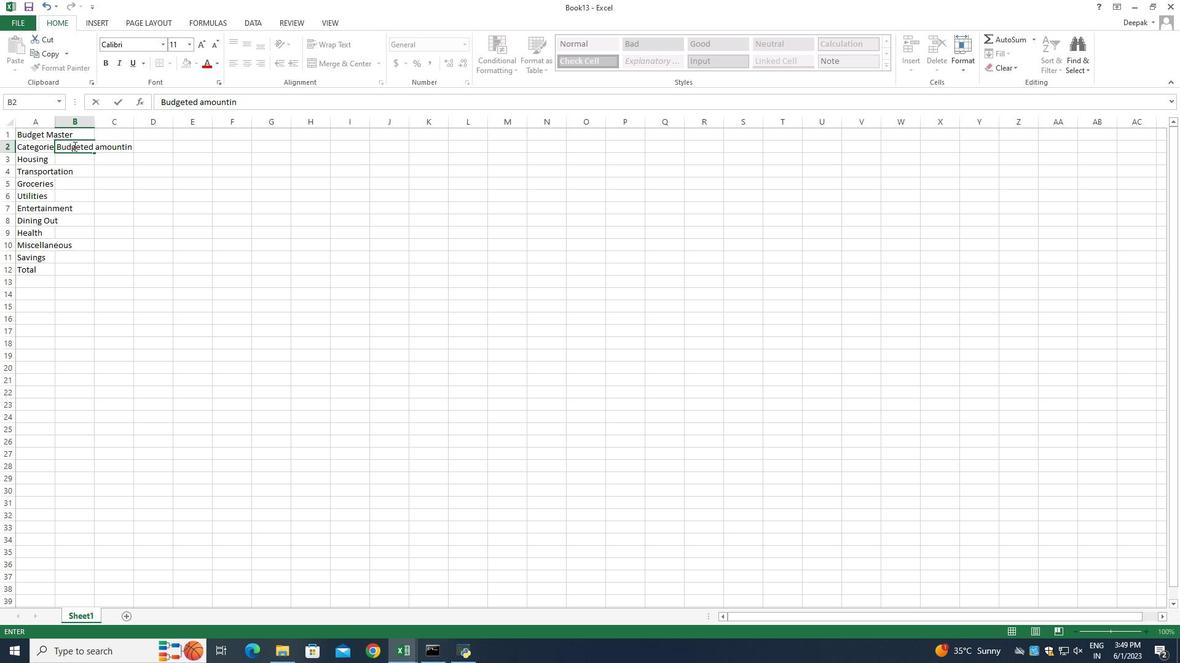 
Action: Mouse moved to (74, 146)
Screenshot: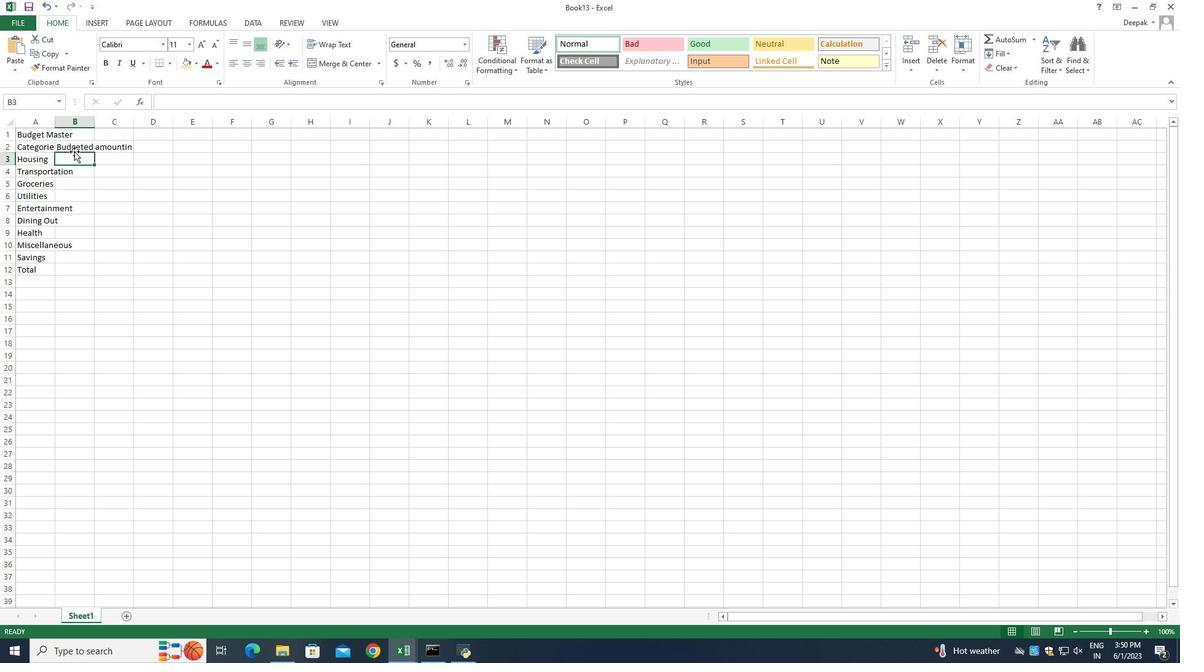 
Action: Mouse pressed left at (74, 146)
Screenshot: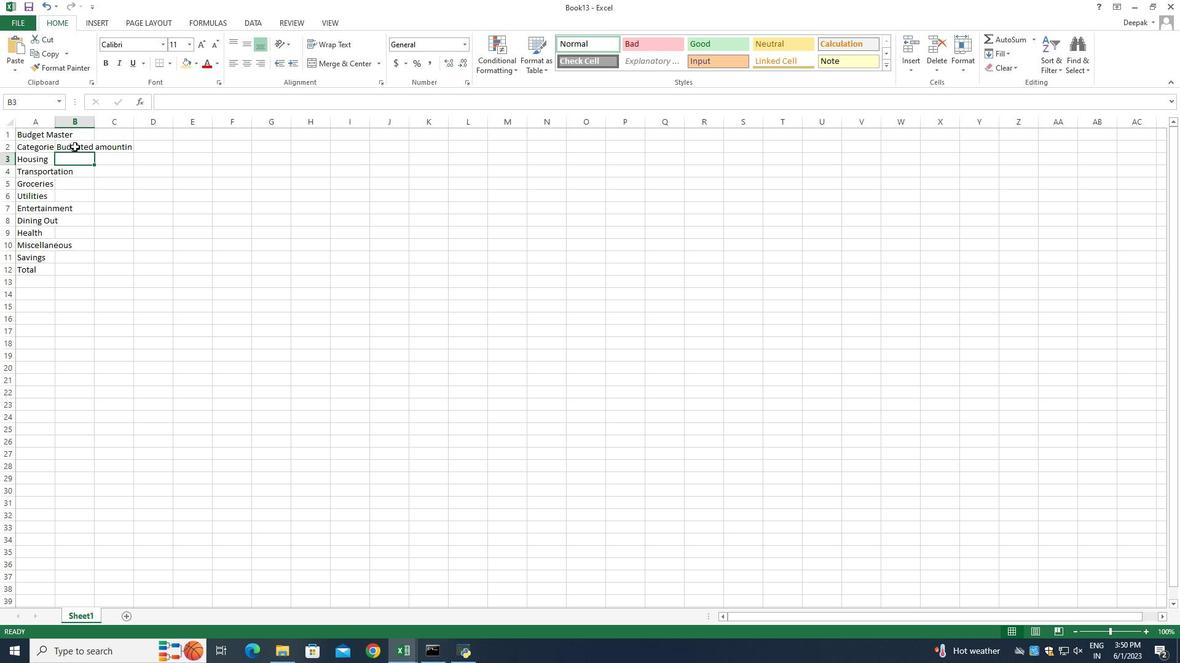 
Action: Mouse moved to (76, 156)
Screenshot: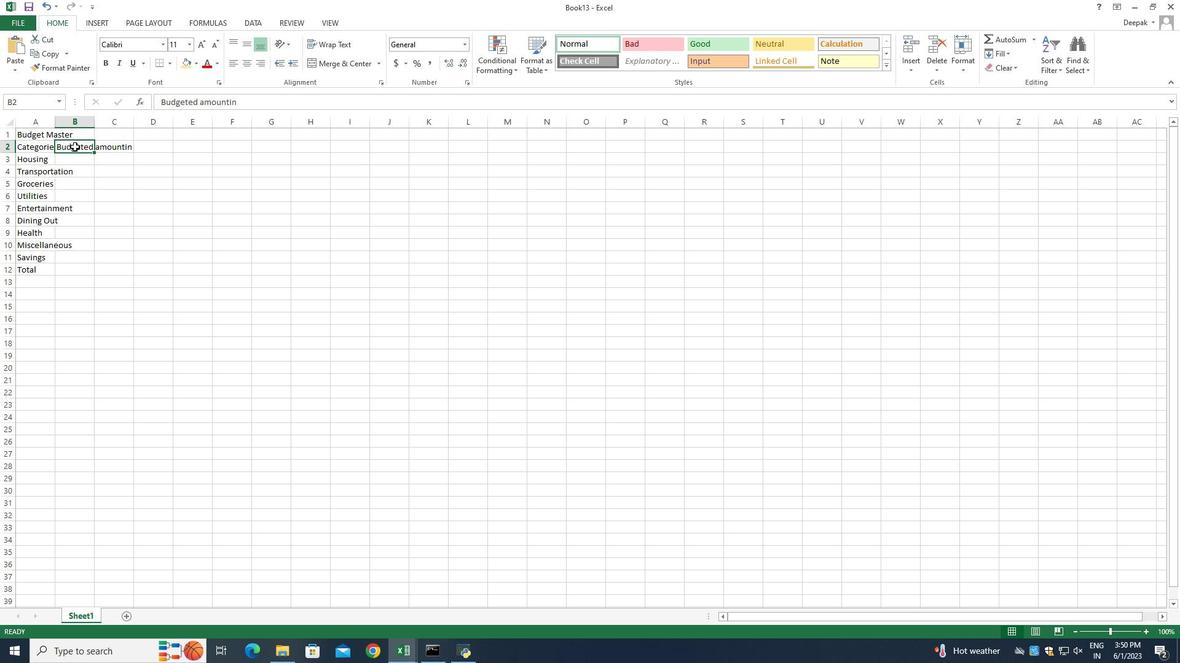 
Action: Mouse pressed left at (76, 156)
Screenshot: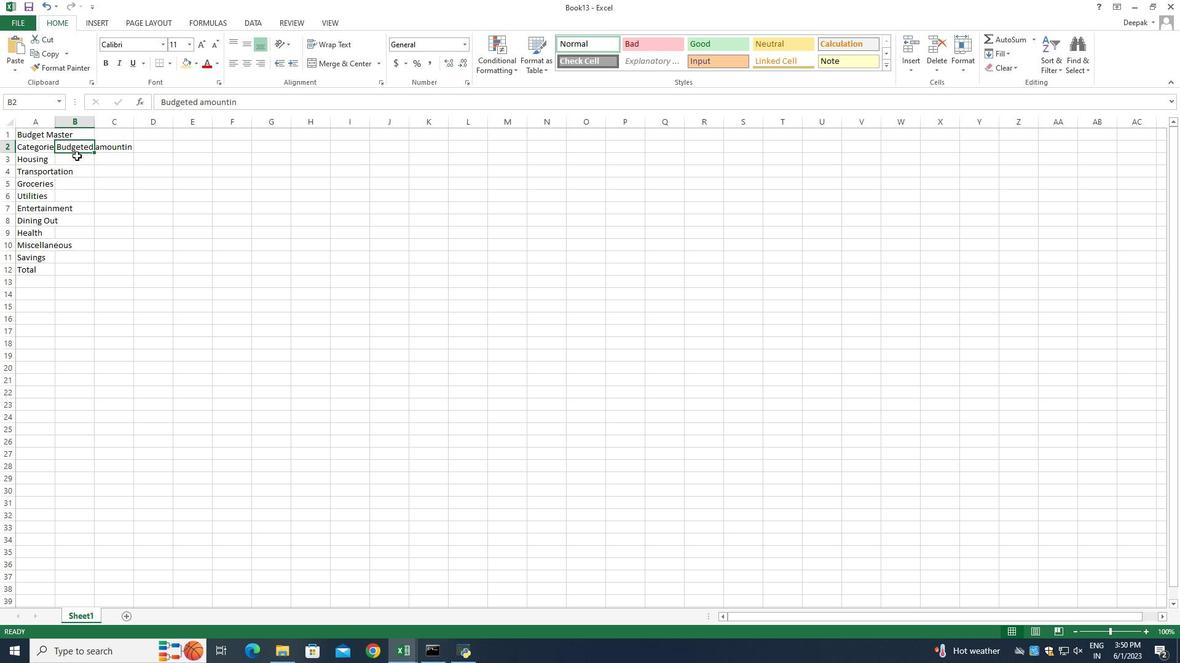 
Action: Mouse moved to (75, 170)
Screenshot: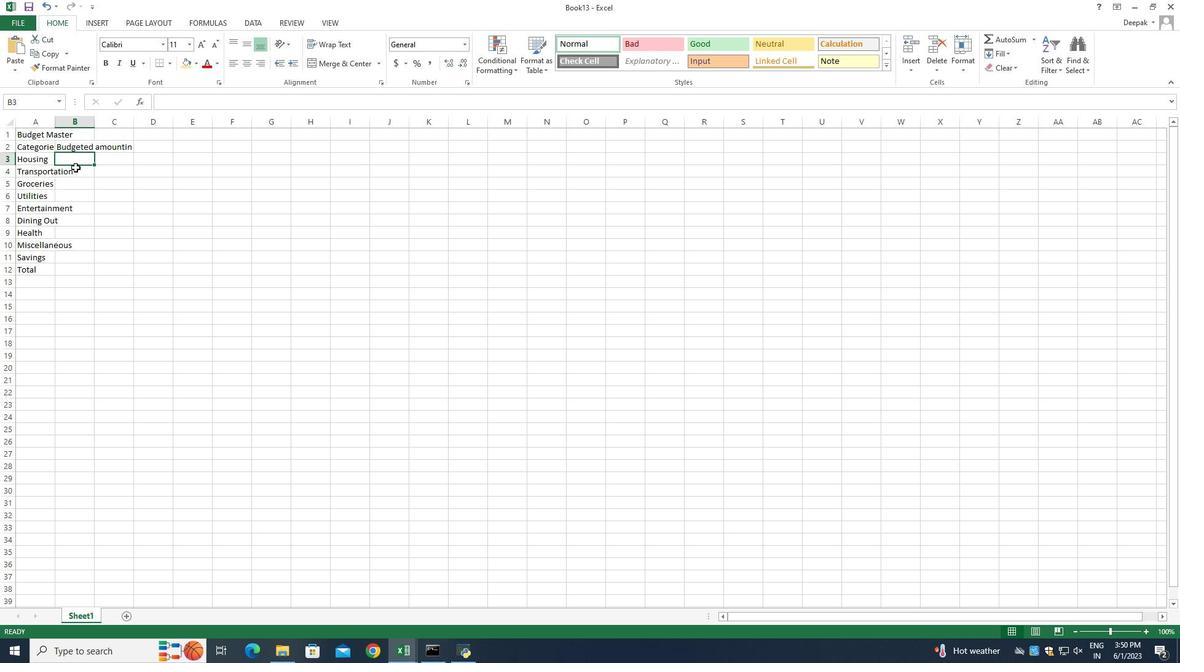 
Action: Mouse pressed left at (75, 170)
Screenshot: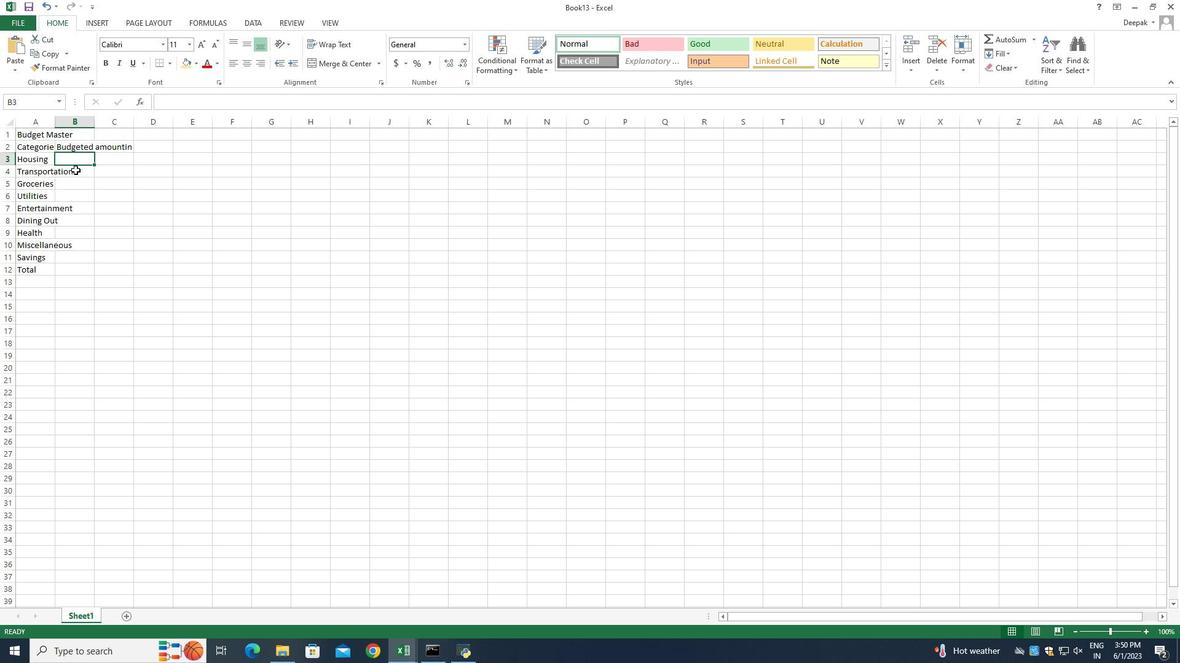 
Action: Mouse moved to (73, 157)
Screenshot: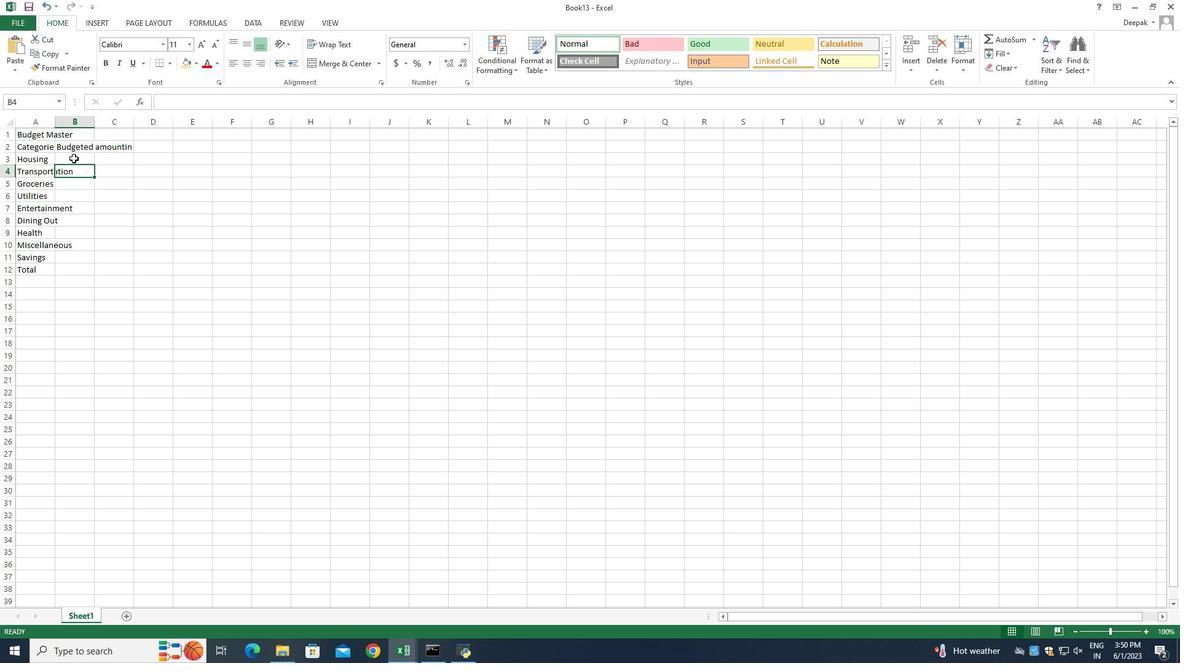 
Action: Mouse pressed left at (73, 157)
Screenshot: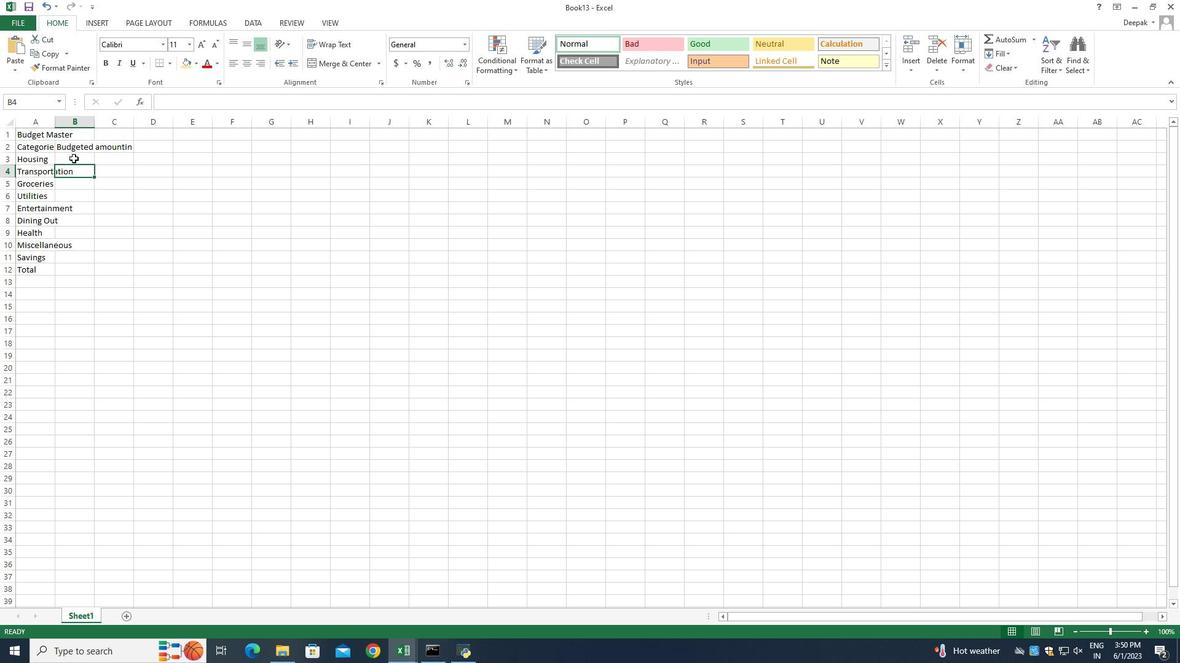 
Action: Key pressed <Key.shift><Key.shift><Key.shift><Key.shift><Key.shift><Key.shift><Key.shift><Key.shift><Key.shift><Key.shift><Key.shift><Key.shift><Key.shift><Key.shift><Key.shift><Key.shift><Key.shift><Key.shift><Key.shift><Key.shift><Key.shift><Key.shift><Key.shift><Key.shift><Key.shift><Key.shift><Key.shift><Key.shift><Key.shift><Key.shift><Key.shift><Key.shift><Key.shift><Key.shift><Key.shift><Key.shift><Key.shift><Key.shift><Key.shift><Key.shift><Key.shift><Key.shift><Key.shift>$<Key.shift><Key.shift><Key.shift><Key.shift><Key.shift><Key.shift><Key.shift><Key.shift><Key.shift><Key.shift><Key.shift><Key.shift><Key.shift><Key.shift><Key.shift><Key.shift><Key.shift><Key.shift><Key.shift><Key.shift><Key.shift><Key.shift><Key.shift><Key.shift><Key.shift><Key.shift><Key.shift><Key.shift><Key.shift><Key.shift><Key.end><Key.shift>
Screenshot: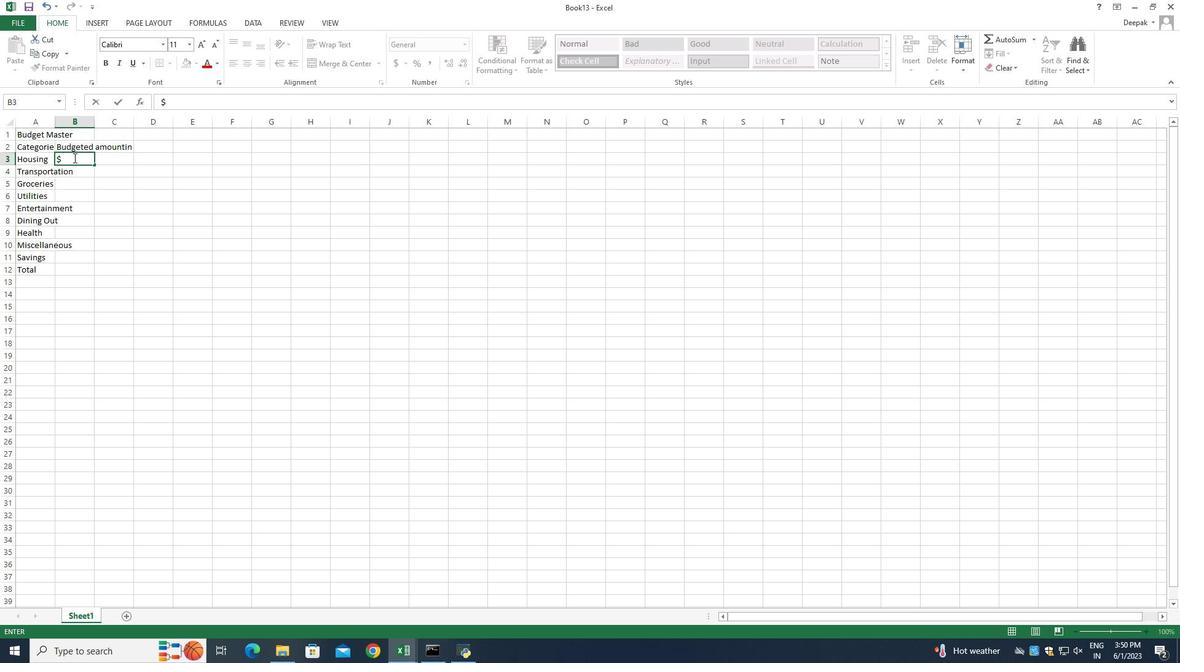 
Action: Mouse pressed left at (73, 157)
Screenshot: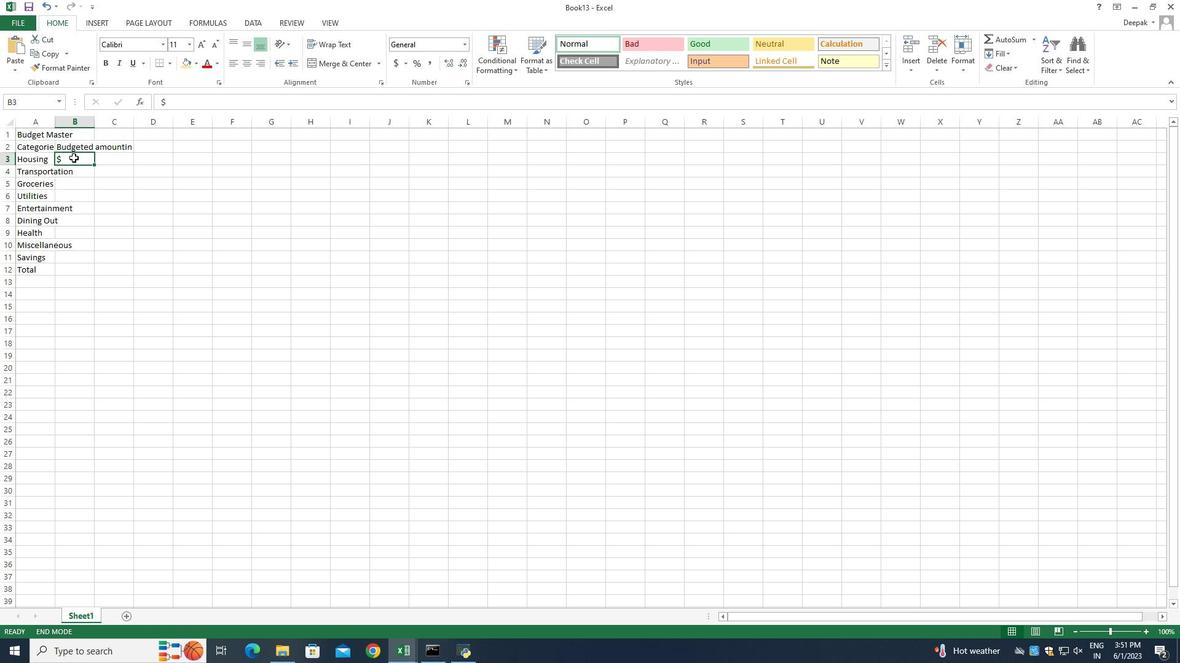 
Action: Mouse pressed left at (73, 157)
Screenshot: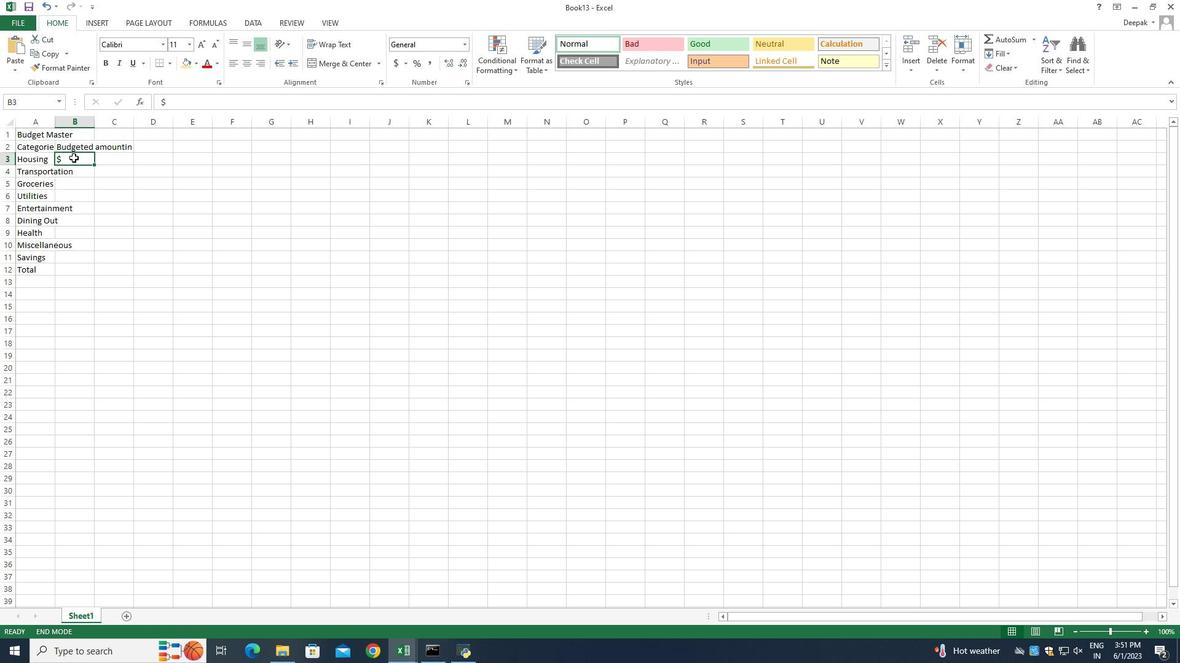 
Action: Key pressed <Key.shift><Key.shift><Key.shift><Key.shift><Key.shift><Key.shift><Key.shift><Key.shift><Key.shift><Key.shift><Key.shift><Key.shift><Key.shift><Key.shift><Key.shift><Key.shift><Key.shift><Key.shift><Key.shift><Key.shift><Key.shift><Key.shift><Key.shift><Key.shift><Key.shift><Key.shift><Key.shift><Key.shift><Key.shift><Key.shift><Key.shift><Key.shift><Key.shift><Key.shift><Key.shift><Key.shift><Key.shift><Key.shift><Key.shift><Key.shift><Key.shift><Key.shift><Key.shift><Key.shift><Key.shift><Key.shift><Key.shift><Key.shift><Key.shift><Key.shift><Key.shift><Key.shift><Key.shift><Key.shift><Key.shift><Key.shift><Key.shift><Key.shift><Key.shift><Key.shift><Key.shift><Key.shift><Key.space>
Screenshot: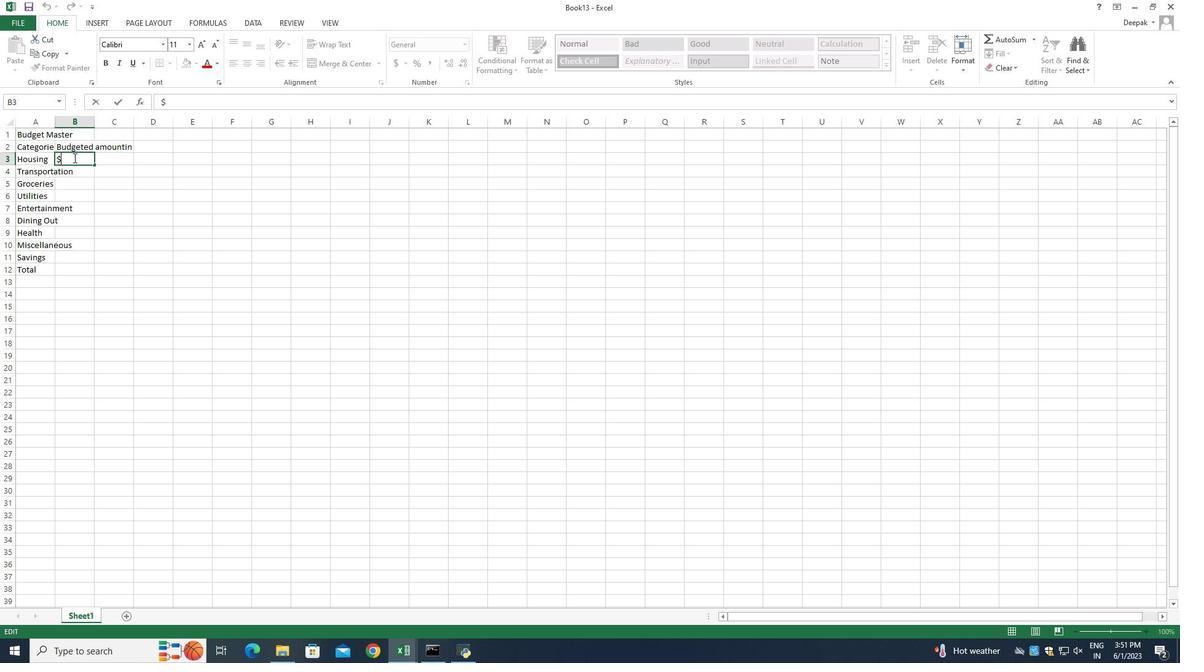 
Action: Mouse moved to (78, 156)
Screenshot: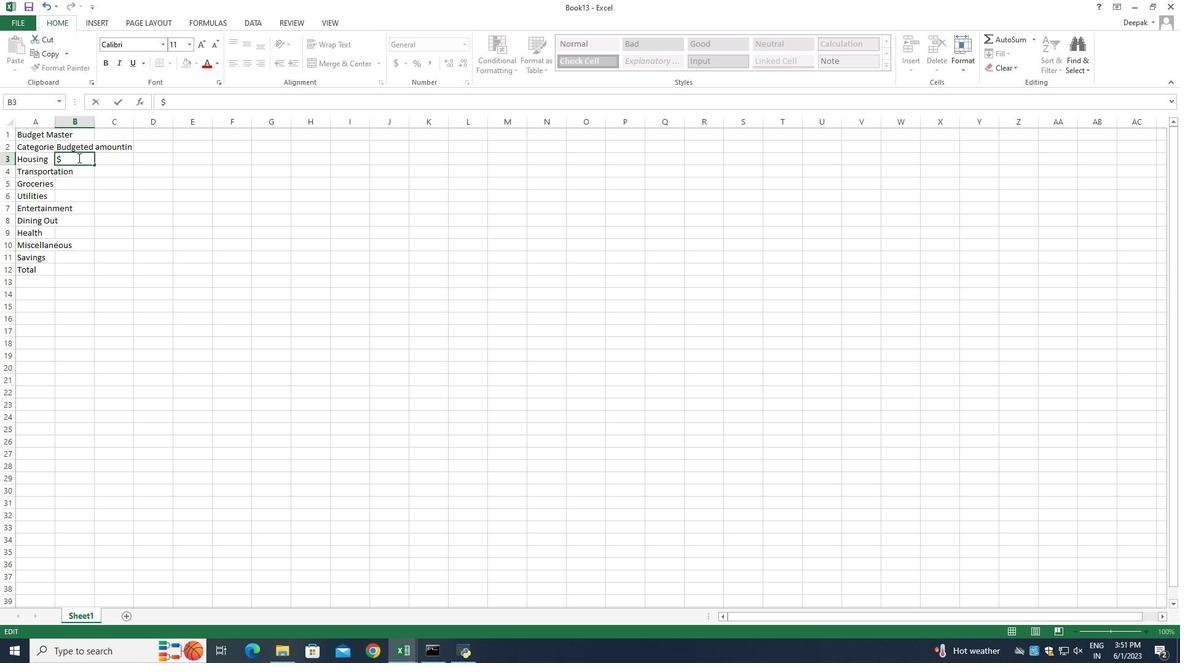
Action: Key pressed <Key.backspace><Key.space>1500<Key.enter><Key.shift><Key.shift><Key.shift><Key.shift>$300<Key.enter><Key.shift><Key.shift><Key.shift><Key.shift><Key.shift><Key.shift>$400<Key.enter><Key.shift>$150<Key.enter><Key.shift><Key.shift>$200<Key.enter><Key.shift><Key.shift><Key.shift><Key.shift><Key.shift><Key.shift><Key.shift>$250<Key.enter><Key.shift>$100<Key.enter><Key.shift><Key.shift>$150<Key.enter><Key.shift><Key.shift><Key.shift><Key.shift><Key.shift><Key.shift><Key.shift><Key.shift><Key.shift><Key.shift><Key.shift><Key.shift><Key.shift><Key.shift><Key.shift><Key.shift><Key.shift><Key.shift><Key.shift><Key.shift><Key.shift><Key.shift><Key.shift><Key.shift><Key.shift><Key.shift><Key.shift><Key.shift><Key.shift><Key.shift><Key.shift><Key.shift><Key.shift><Key.shift><Key.shift><Key.shift><Key.shift><Key.shift><Key.shift><Key.shift><Key.shift><Key.shift><Key.shift><Key.shift><Key.shift><Key.shift><Key.shift><Key.shift><Key.shift><Key.shift><Key.shift><Key.shift><Key.shift><Key.shift><Key.shift><Key.shift><Key.shift><Key.shift><Key.shift><Key.shift><Key.shift><Key.shift><Key.shift><Key.shift><Key.shift><Key.shift><Key.shift><Key.shift><Key.shift><Key.shift><Key.shift><Key.shift><Key.shift><Key.shift><Key.shift><Key.shift><Key.shift><Key.shift><Key.shift><Key.shift><Key.shift><Key.shift><Key.shift><Key.shift><Key.shift><Key.shift><Key.shift><Key.shift><Key.shift><Key.shift><Key.shift><Key.shift><Key.shift><Key.shift>$500<Key.enter><Key.shift><Key.shift><Key.shift><Key.shift>$3550<Key.enter>
Screenshot: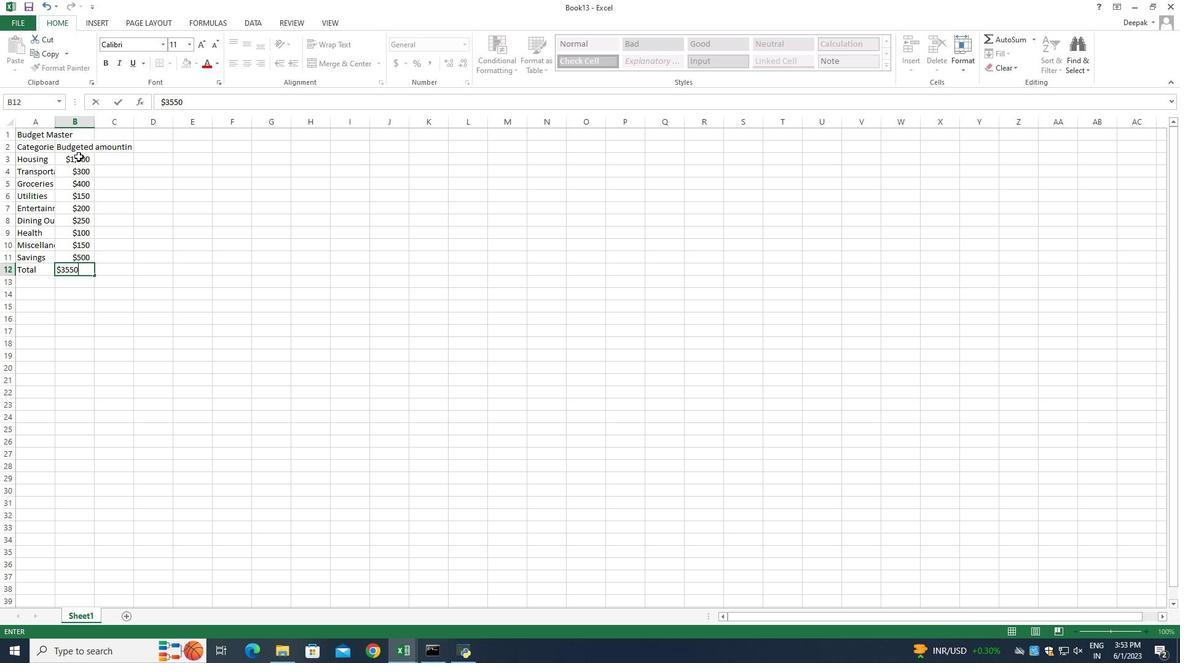 
Action: Mouse moved to (111, 145)
Screenshot: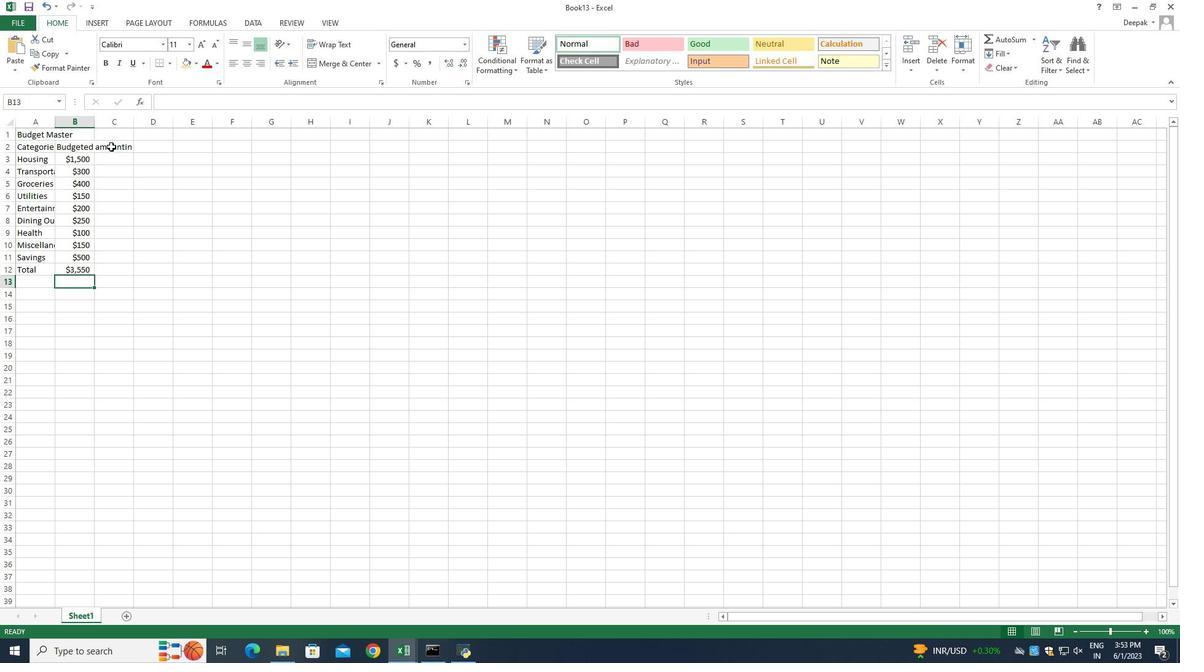 
Action: Mouse pressed left at (111, 145)
Screenshot: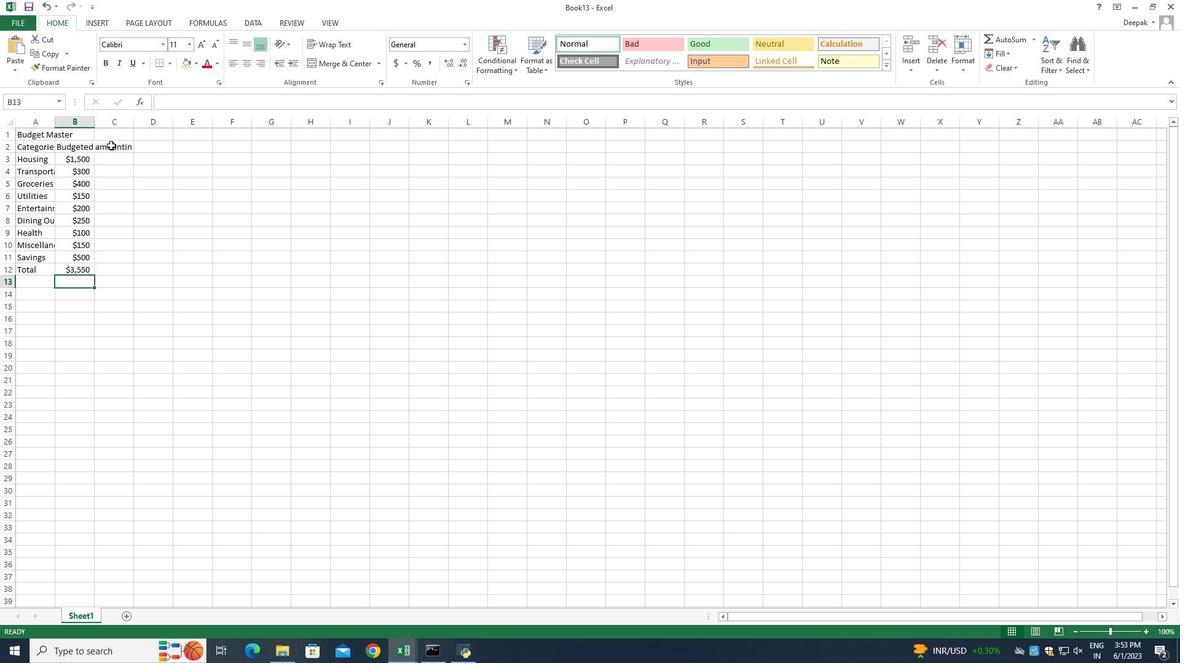 
Action: Mouse pressed left at (111, 145)
Screenshot: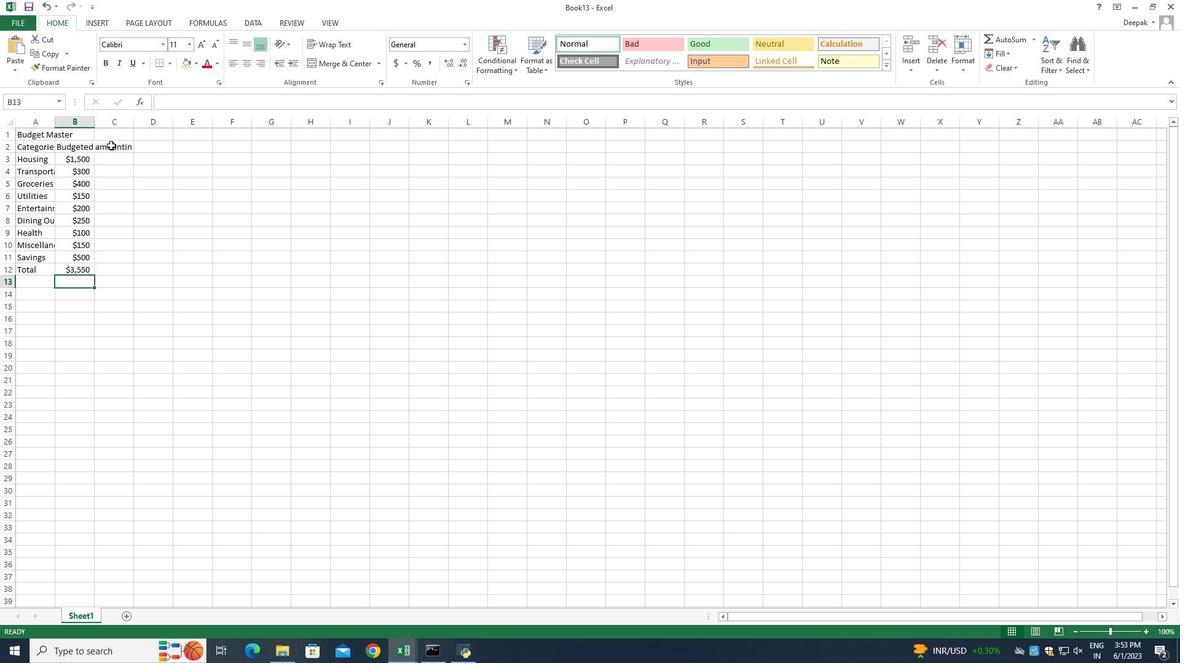 
Action: Mouse moved to (121, 153)
Screenshot: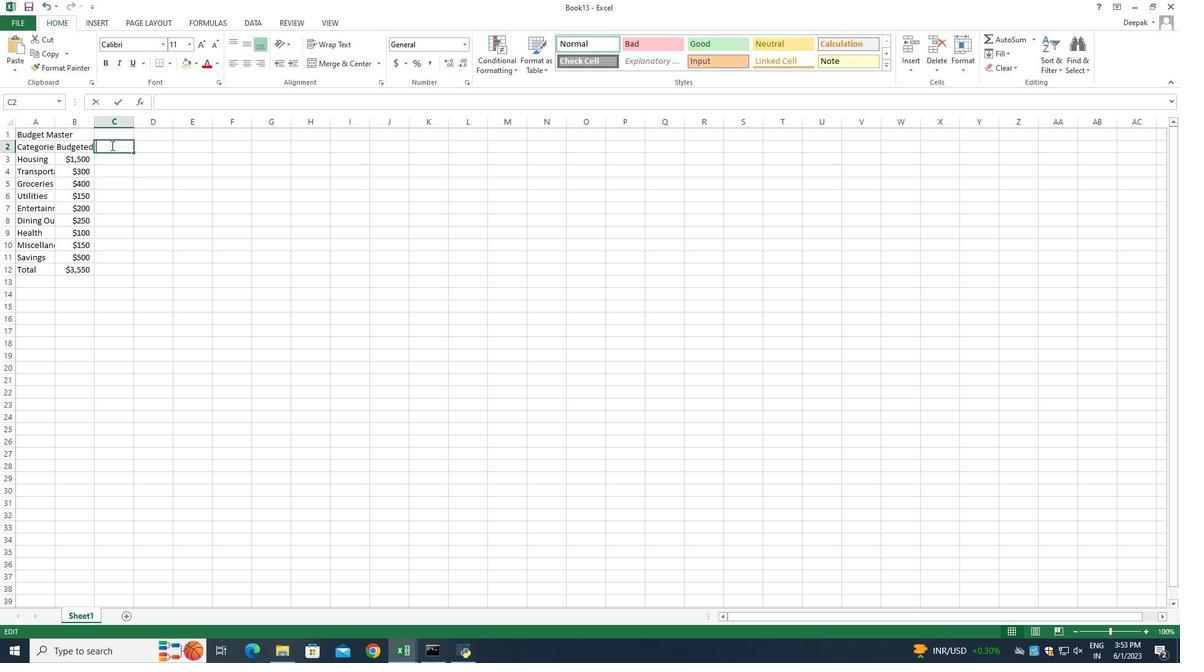 
Action: Key pressed <Key.shift_r>Actual<Key.space>amount<Key.enter><Key.shift><Key.shift><Key.shift><Key.shift><Key.shift><Key.shift><Key.shift><Key.shift><Key.shift><Key.shift><Key.shift><Key.shift><Key.shift><Key.shift><Key.shift><Key.shift><Key.shift><Key.shift>$1400<Key.enter><Key.shift><Key.shift><Key.shift><Key.shift><Key.shift><Key.shift><Key.shift><Key.shift><Key.shift><Key.shift><Key.shift><Key.shift><Key.shift>$280<Key.enter><Key.shift><Key.shift><Key.shift><Key.shift><Key.shift><Key.shift><Key.shift><Key.shift><Key.shift><Key.shift><Key.shift><Key.shift><Key.shift><Key.shift><Key.shift><Key.shift>$420<Key.enter><Key.shift><Key.shift><Key.shift><Key.shift><Key.shift><Key.shift><Key.shift><Key.shift><Key.shift><Key.shift><Key.shift><Key.shift><Key.shift><Key.shift><Key.shift><Key.shift><Key.shift><Key.shift><Key.shift><Key.shift><Key.shift><Key.shift><Key.shift><Key.shift><Key.shift><Key.shift><Key.shift><Key.shift><Key.shift><Key.shift><Key.shift><Key.shift><Key.shift><Key.shift><Key.shift><Key.shift><Key.shift><Key.shift><Key.shift><Key.shift><Key.shift><Key.shift><Key.shift><Key.shift><Key.shift><Key.shift><Key.shift><Key.shift><Key.shift><Key.shift><Key.shift><Key.shift><Key.shift><Key.shift><Key.shift><Key.shift><Key.shift><Key.shift><Key.shift><Key.shift><Key.shift><Key.shift><Key.shift><Key.shift><Key.shift><Key.shift><Key.shift><Key.shift><Key.shift><Key.shift><Key.shift><Key.shift><Key.shift><Key.shift><Key.shift><Key.shift><Key.shift><Key.shift><Key.shift><Key.shift>$
Screenshot: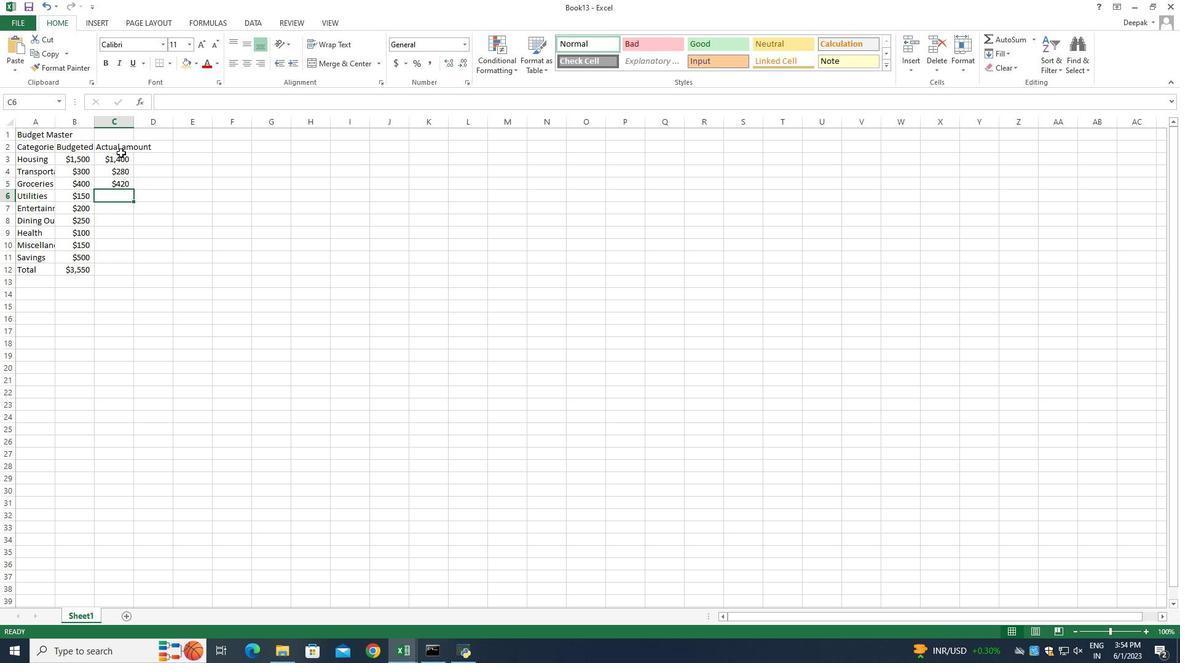 
Action: Mouse moved to (142, 205)
Screenshot: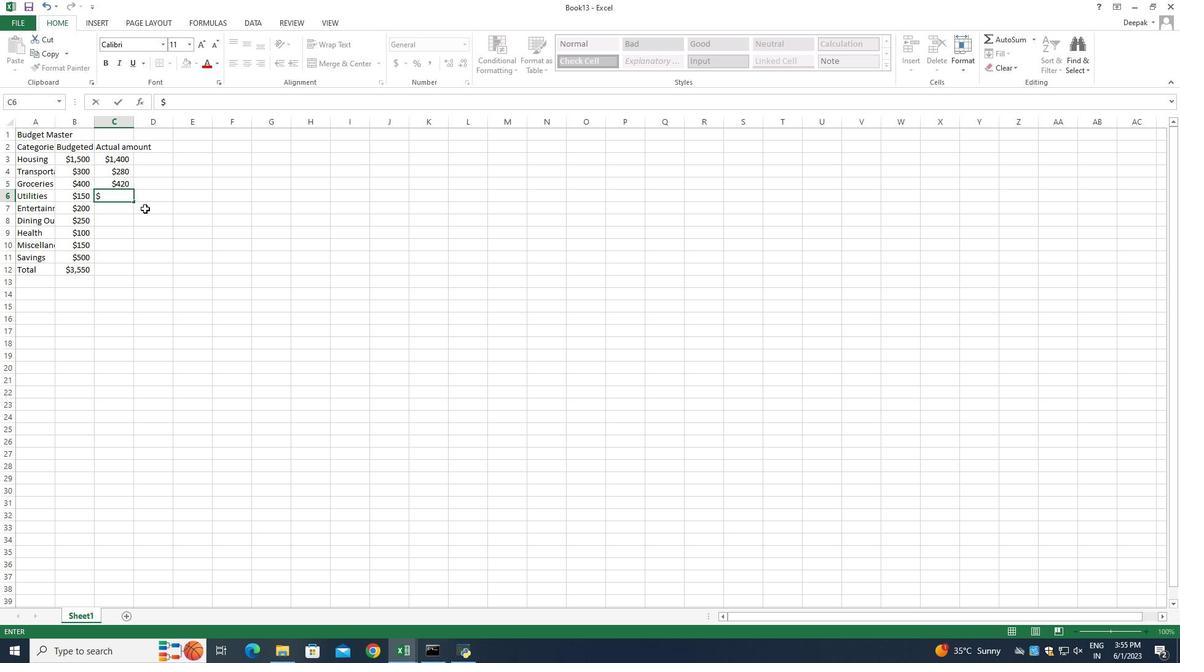 
Action: Key pressed <Key.space><Key.backspace><Key.space><Key.backspace>
Screenshot: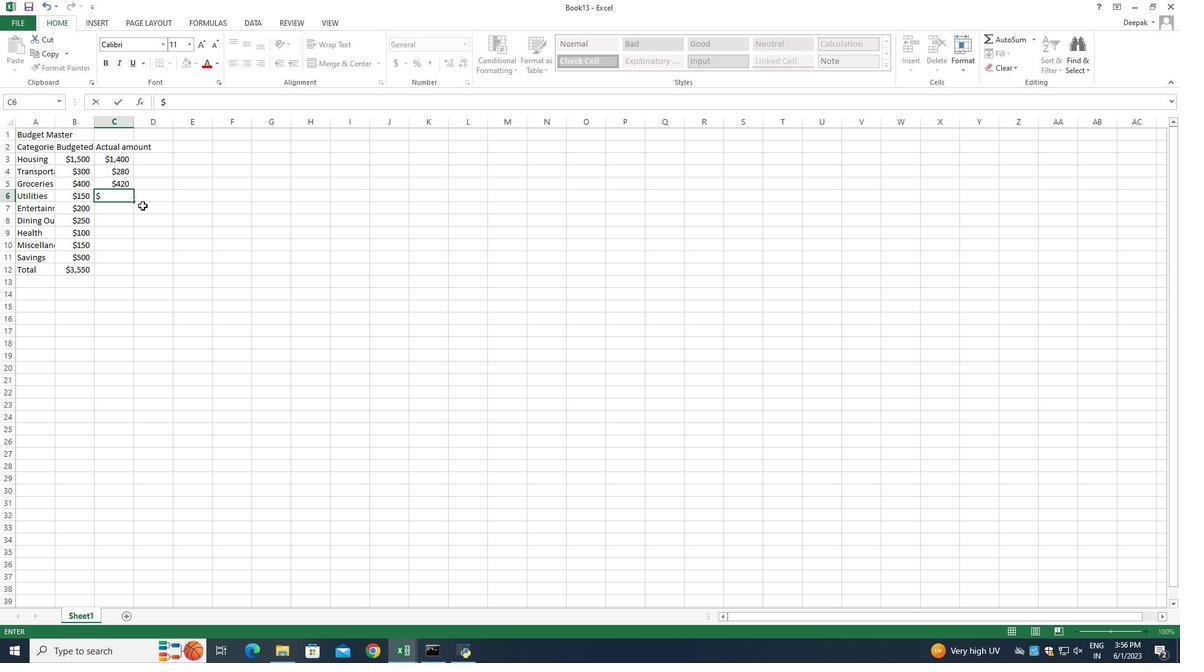 
Action: Mouse moved to (119, 197)
Screenshot: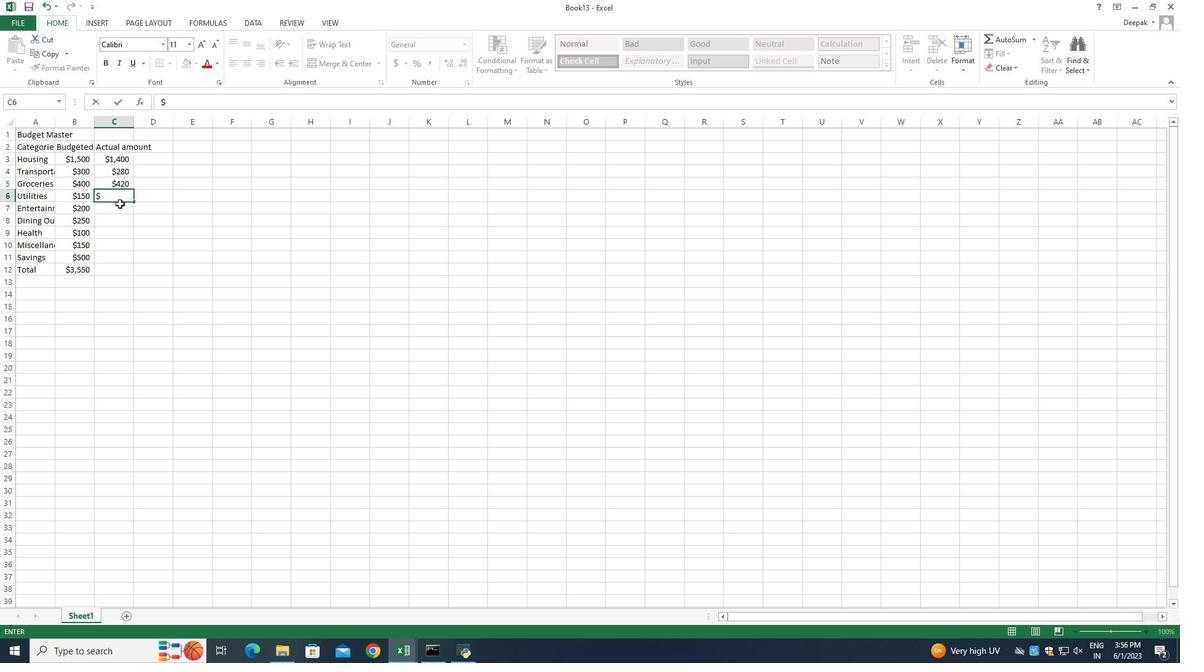 
Action: Key pressed <Key.space><Key.backspace><Key.shift><Key.shift><Key.shift>$160<Key.enter>
Screenshot: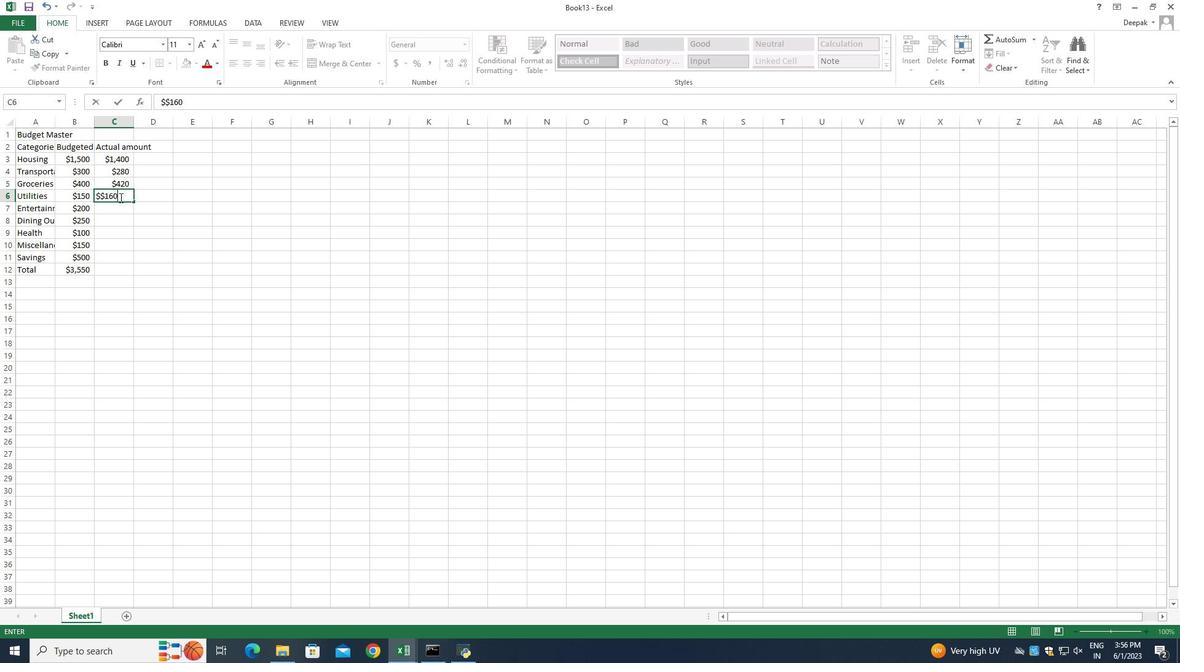 
Action: Mouse moved to (120, 197)
Screenshot: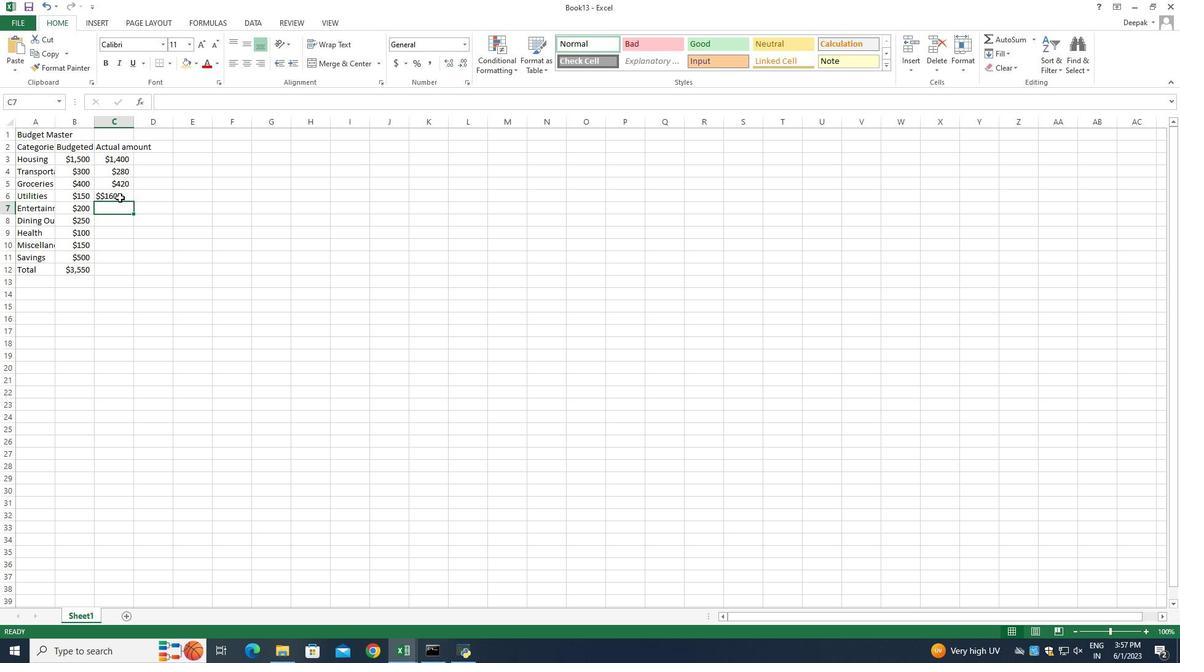 
Action: Mouse pressed left at (120, 197)
Screenshot: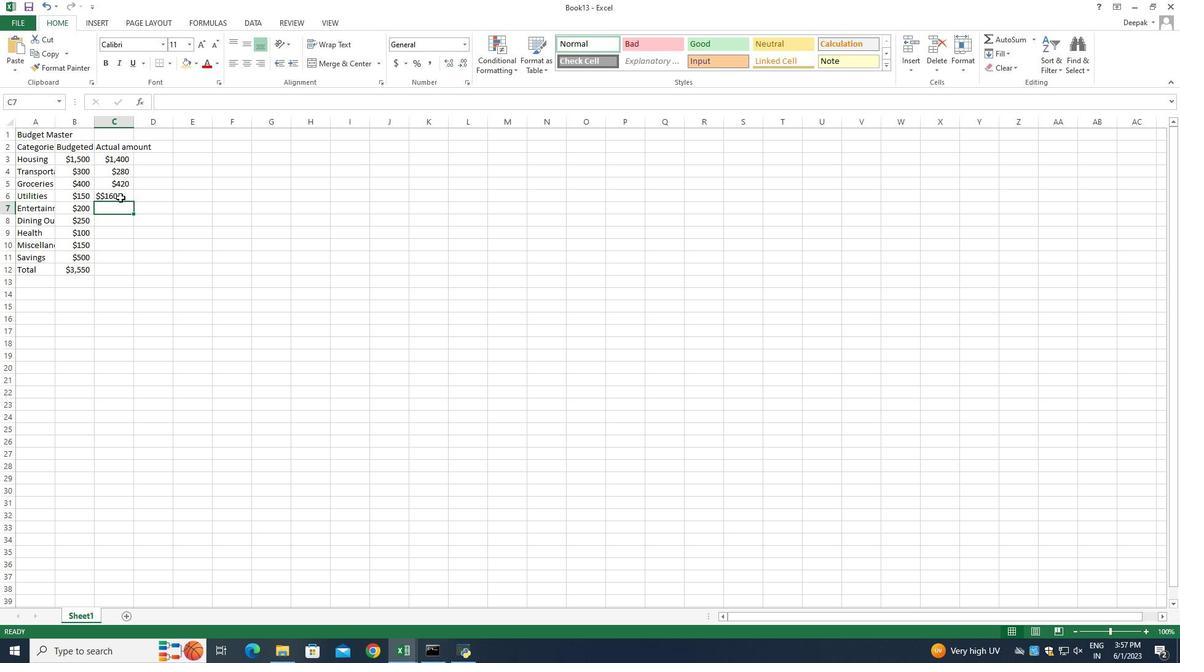 
Action: Mouse pressed left at (120, 197)
Screenshot: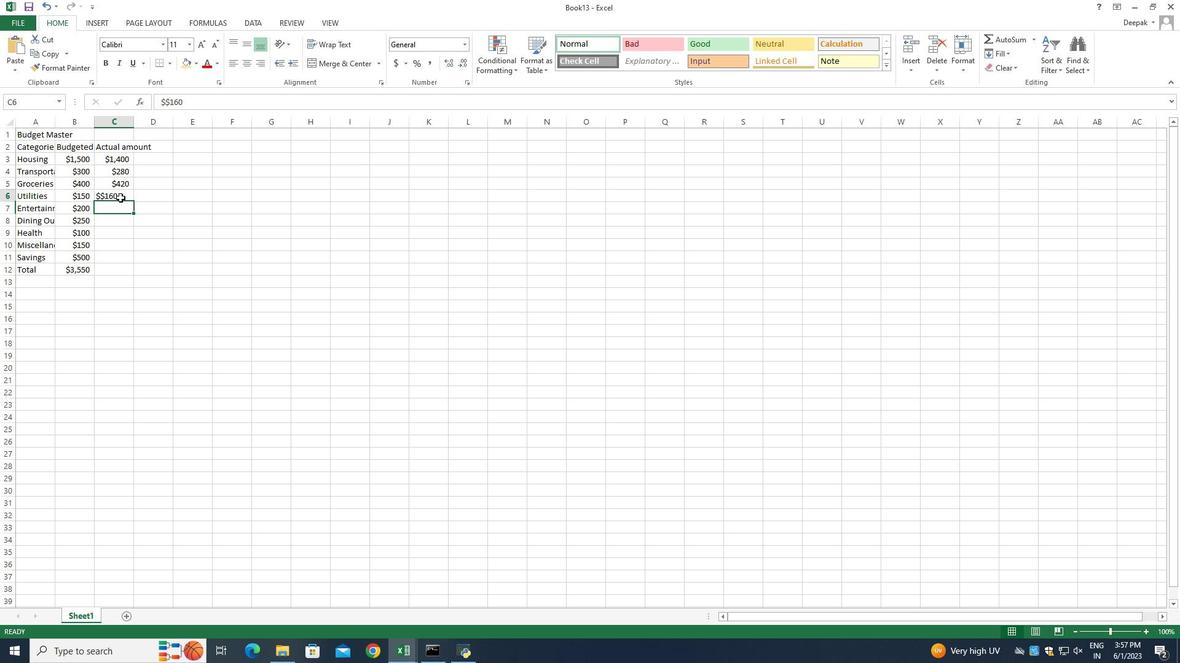 
Action: Key pressed <Key.backspace><Key.backspace><Key.backspace><Key.backspace>160<Key.enter>
Screenshot: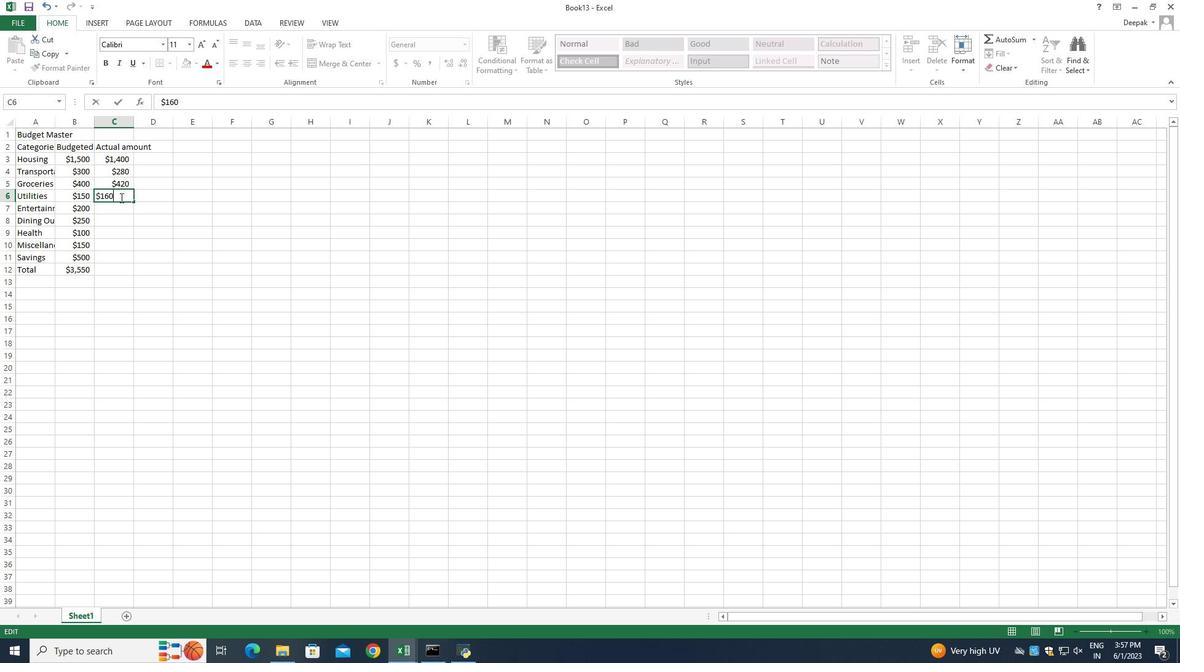 
Action: Mouse moved to (161, 210)
Screenshot: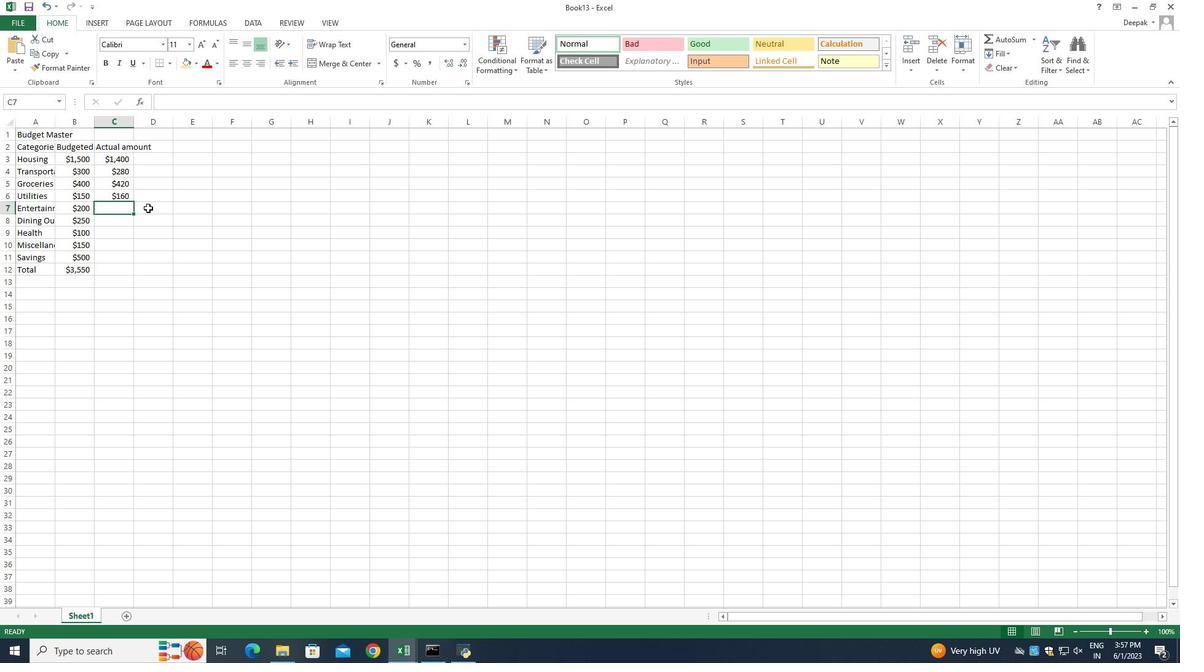 
Action: Key pressed <Key.shift><Key.shift><Key.shift><Key.shift><Key.shift><Key.shift><Key.shift><Key.shift><Key.shift><Key.shift><Key.shift><Key.shift><Key.shift><Key.shift><Key.shift><Key.shift><Key.shift><Key.shift><Key.shift><Key.shift><Key.shift><Key.shift><Key.shift><Key.shift><Key.shift><Key.shift><Key.shift>$180<Key.enter><Key.shift><Key.shift><Key.shift><Key.shift><Key.shift><Key.shift><Key.shift><Key.shift><Key.shift><Key.shift><Key.shift><Key.shift><Key.shift><Key.shift><Key.shift><Key.shift><Key.shift><Key.shift>$270<Key.enter><Key.shift><Key.shift><Key.shift><Key.shift><Key.shift><Key.shift><Key.shift><Key.shift><Key.shift><Key.shift><Key.shift><Key.shift><Key.shift><Key.shift><Key.shift><Key.shift>$90<Key.enter><Key.shift><Key.shift><Key.shift><Key.shift><Key.shift><Key.shift><Key.shift><Key.shift><Key.shift><Key.shift><Key.shift><Key.shift><Key.shift><Key.shift><Key.shift><Key.shift><Key.shift><Key.shift><Key.shift><Key.shift><Key.shift><Key.shift><Key.shift><Key.shift><Key.shift>$
Screenshot: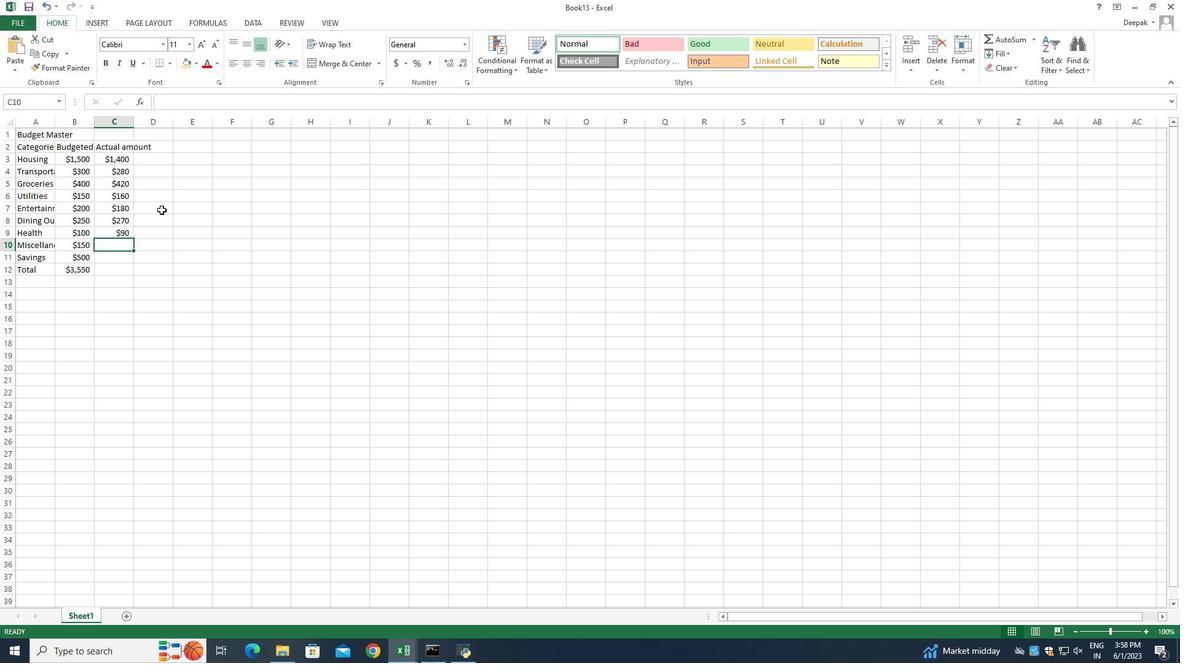 
Action: Mouse moved to (102, 264)
Screenshot: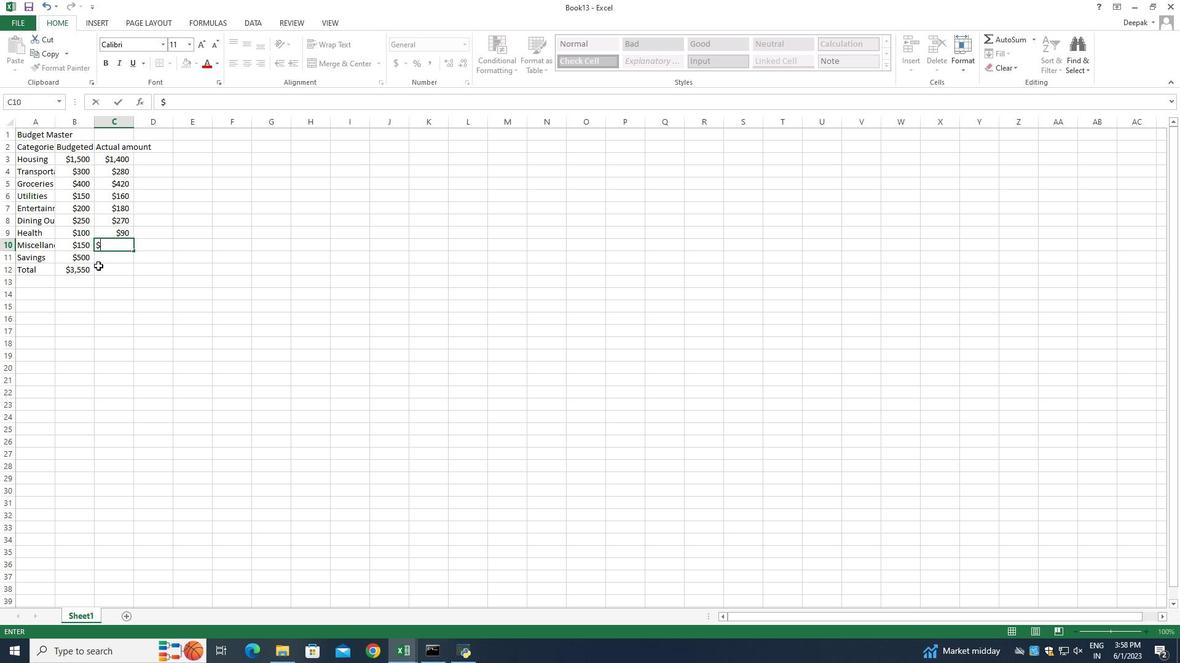 
Action: Mouse pressed left at (102, 264)
Screenshot: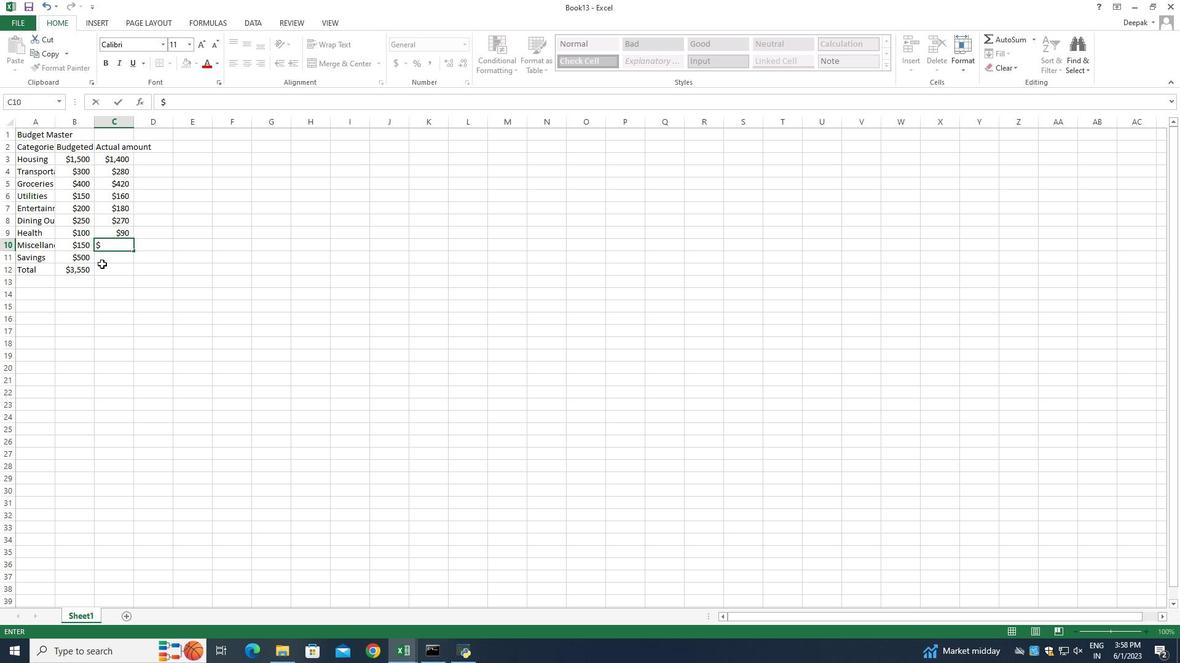 
Action: Mouse moved to (115, 245)
Screenshot: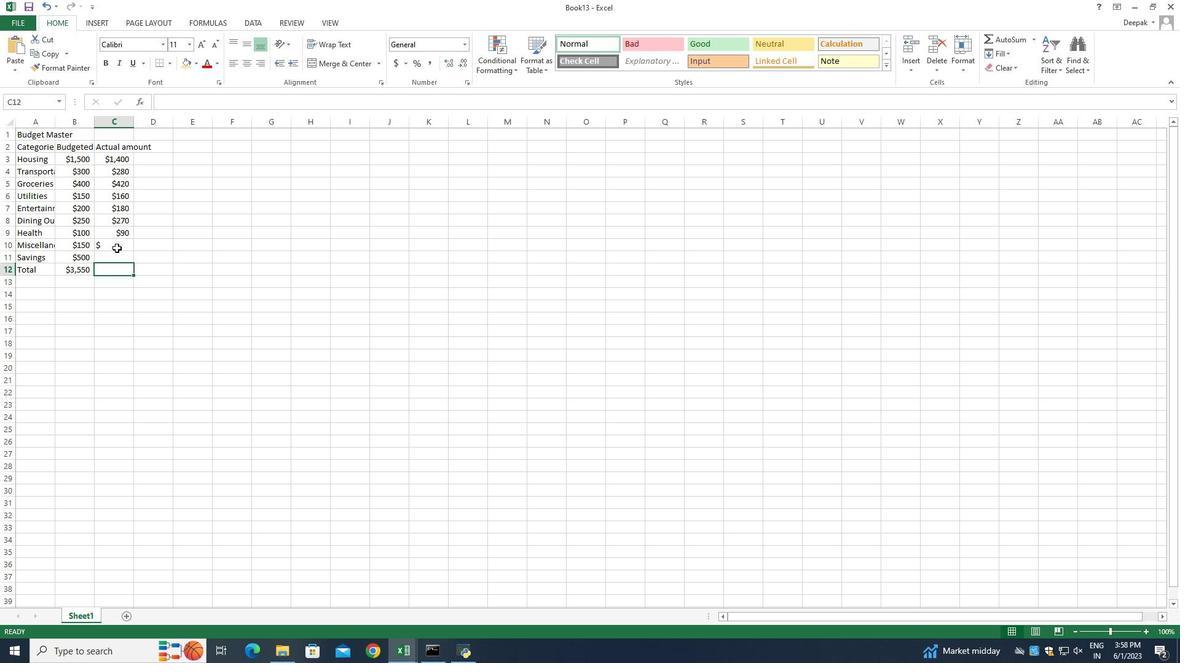 
Action: Mouse pressed left at (115, 245)
Screenshot: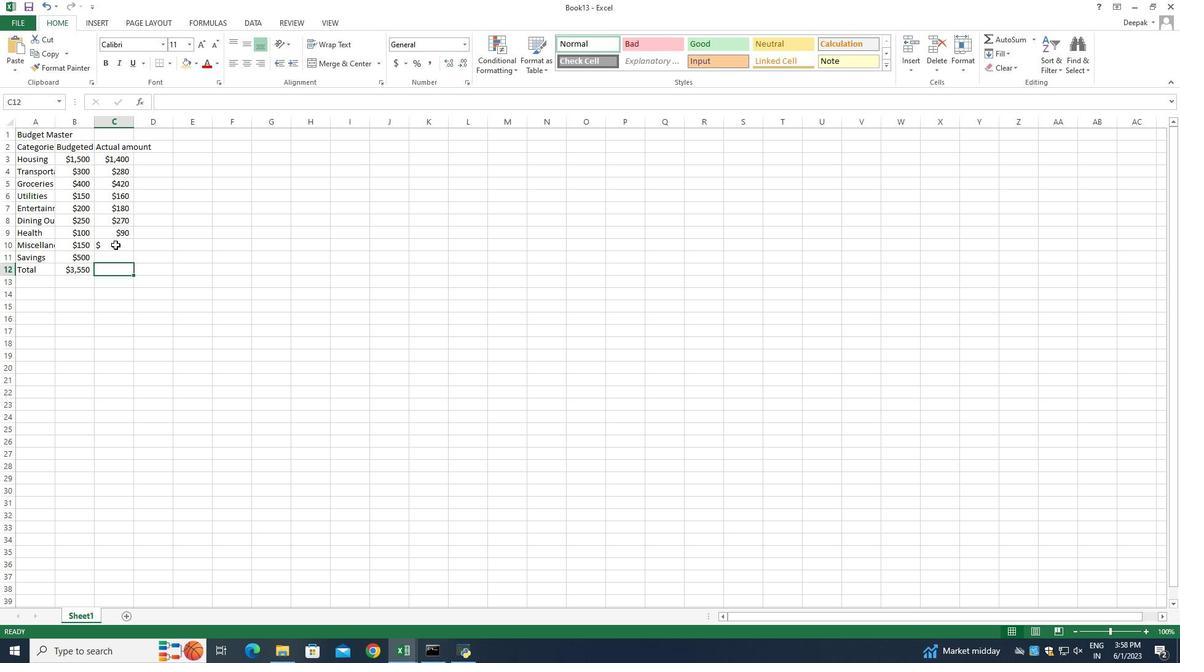 
Action: Mouse moved to (115, 245)
Screenshot: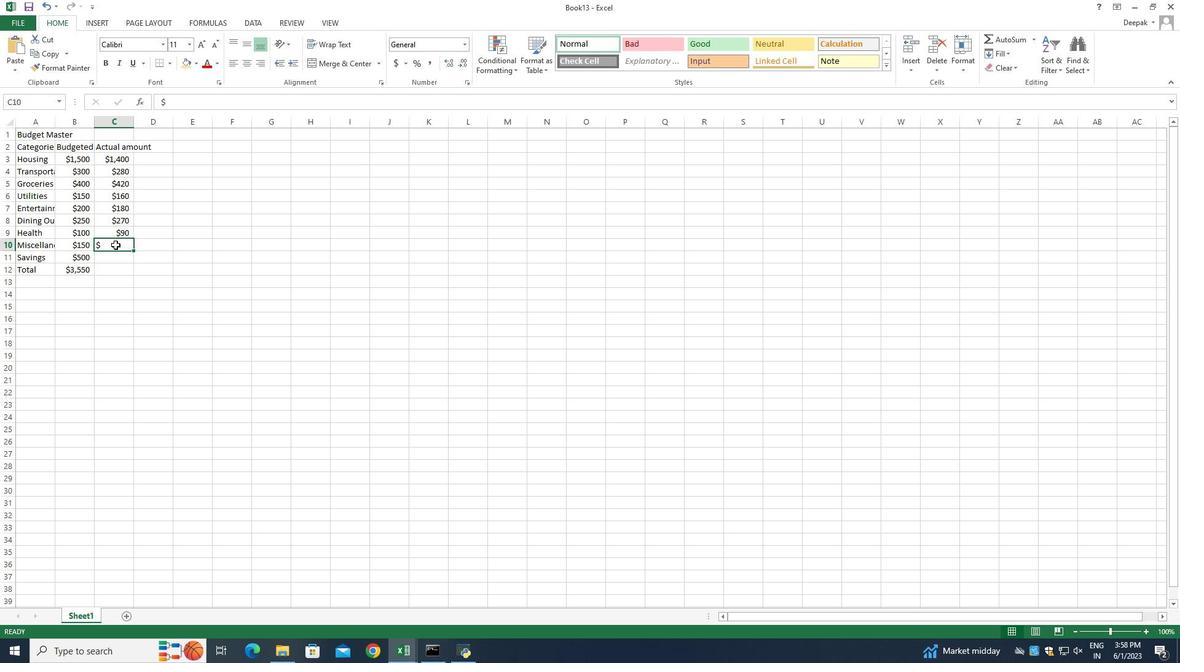 
Action: Mouse pressed left at (115, 245)
Screenshot: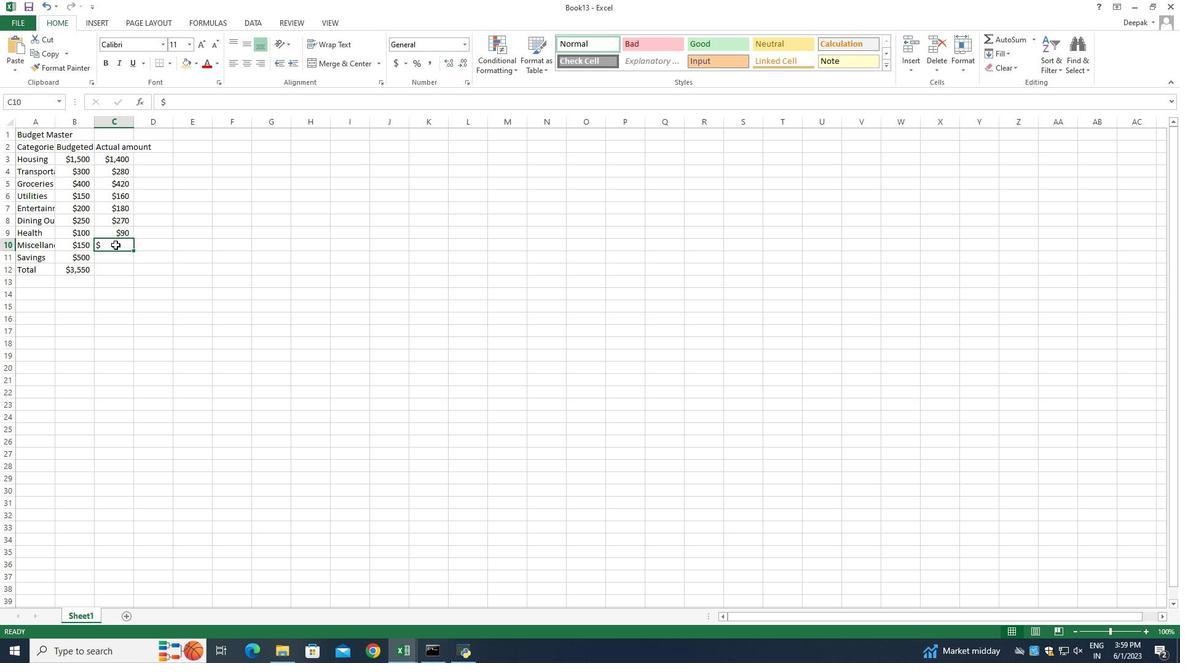 
Action: Mouse pressed left at (115, 245)
Screenshot: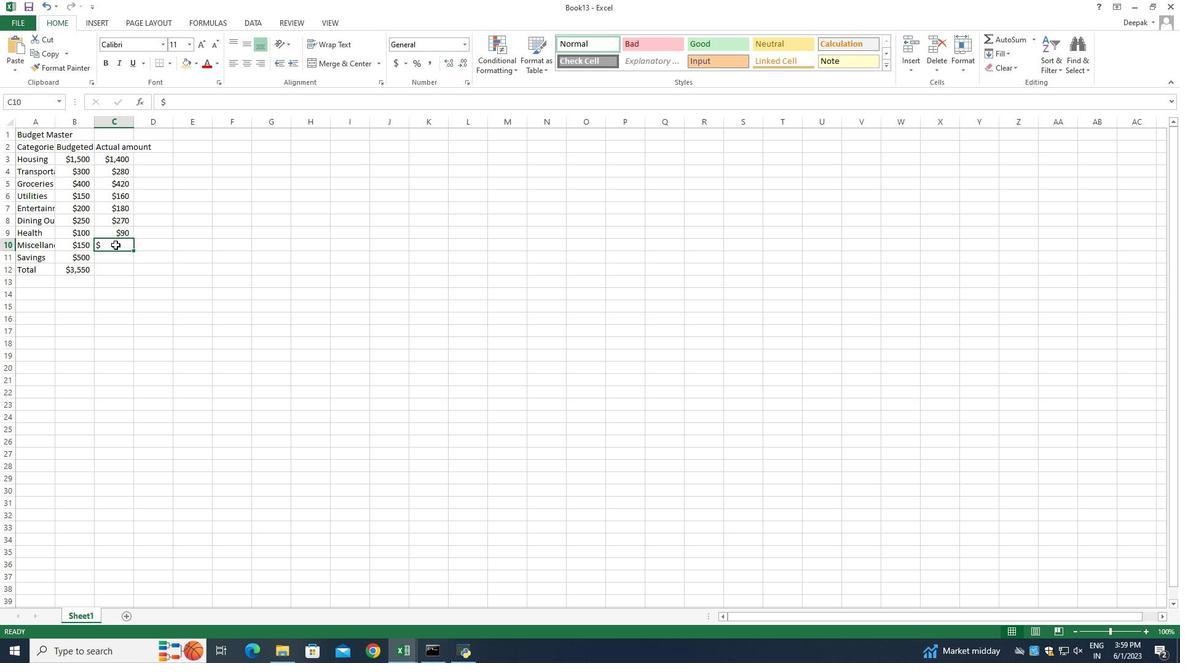 
Action: Mouse moved to (122, 244)
Screenshot: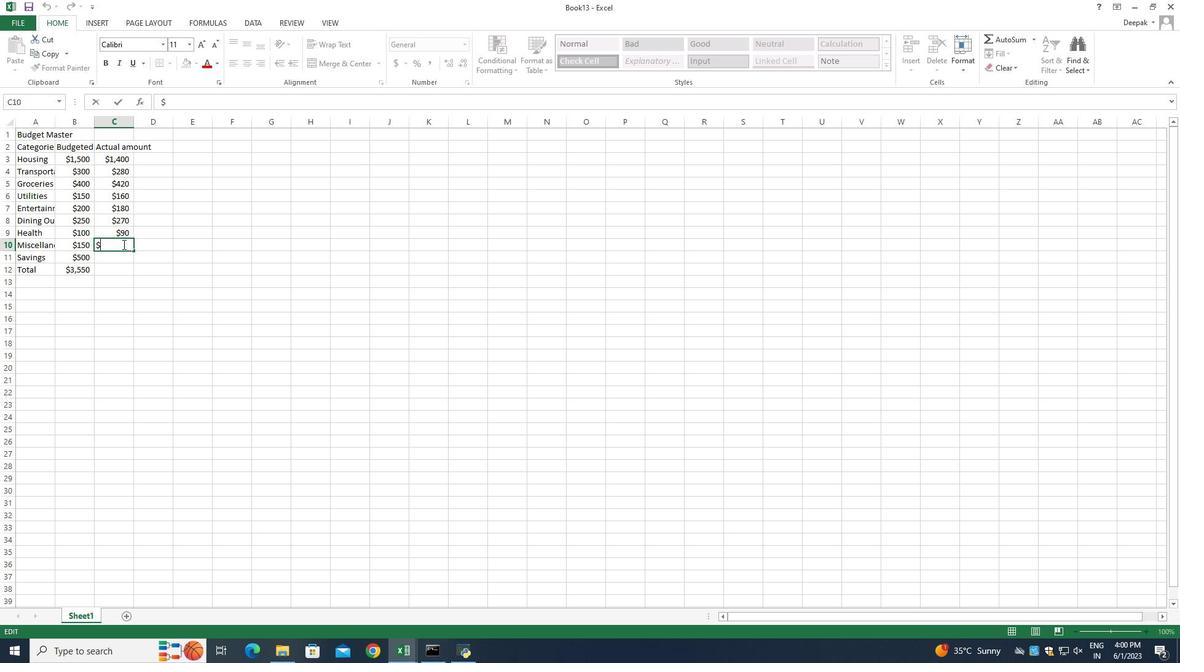 
Action: Key pressed <Key.space><Key.backspace><Key.space><Key.backspace><Key.space>
Screenshot: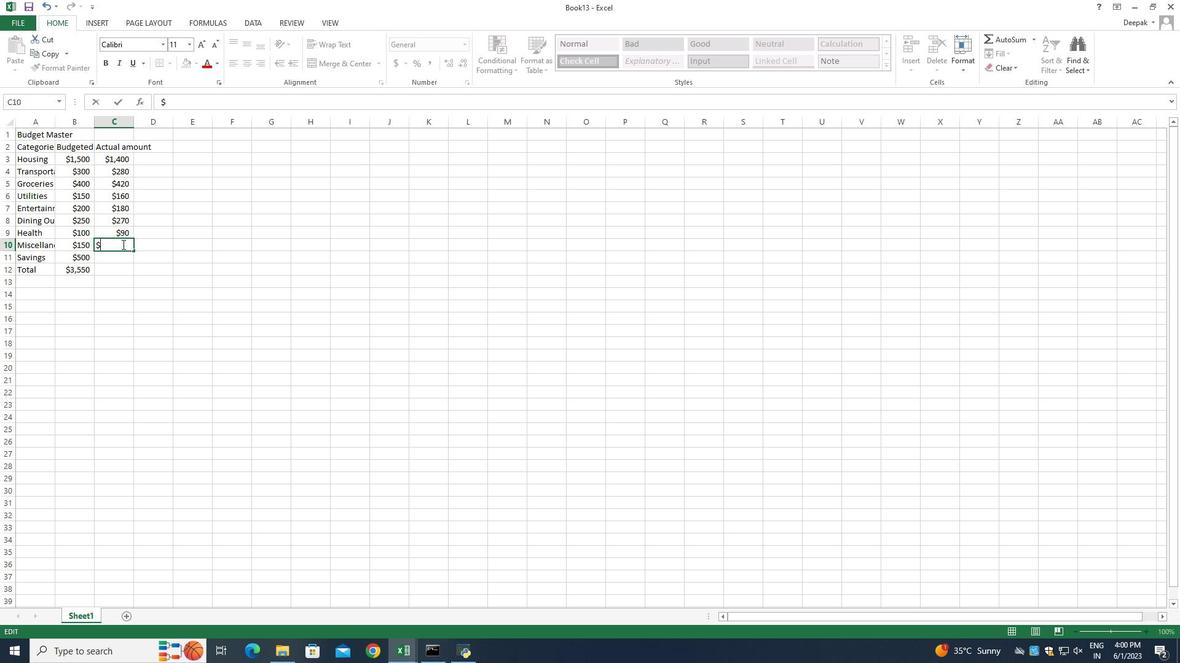 
Action: Mouse moved to (116, 256)
Screenshot: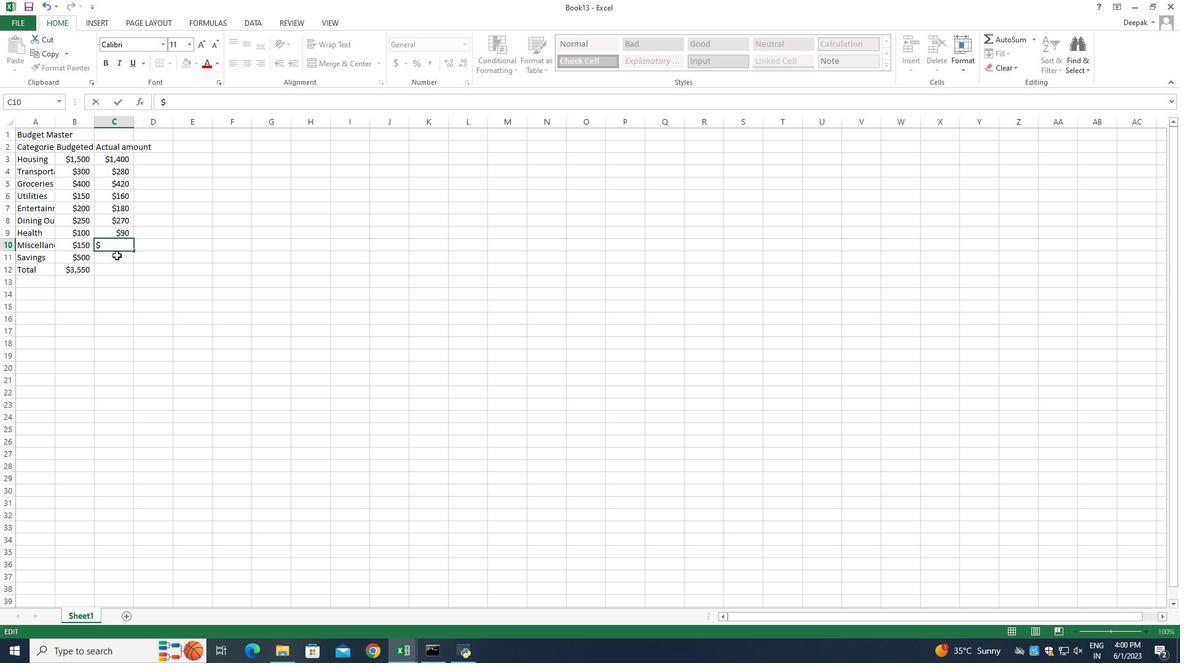 
Action: Mouse pressed left at (116, 256)
Screenshot: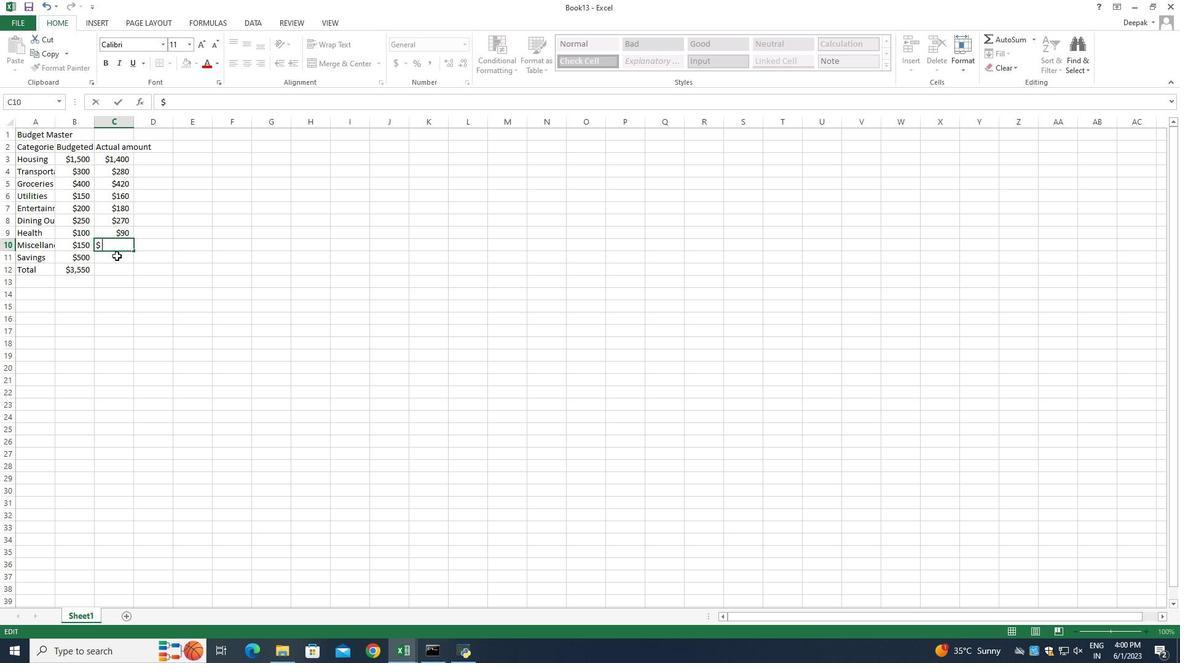 
Action: Mouse moved to (117, 245)
Screenshot: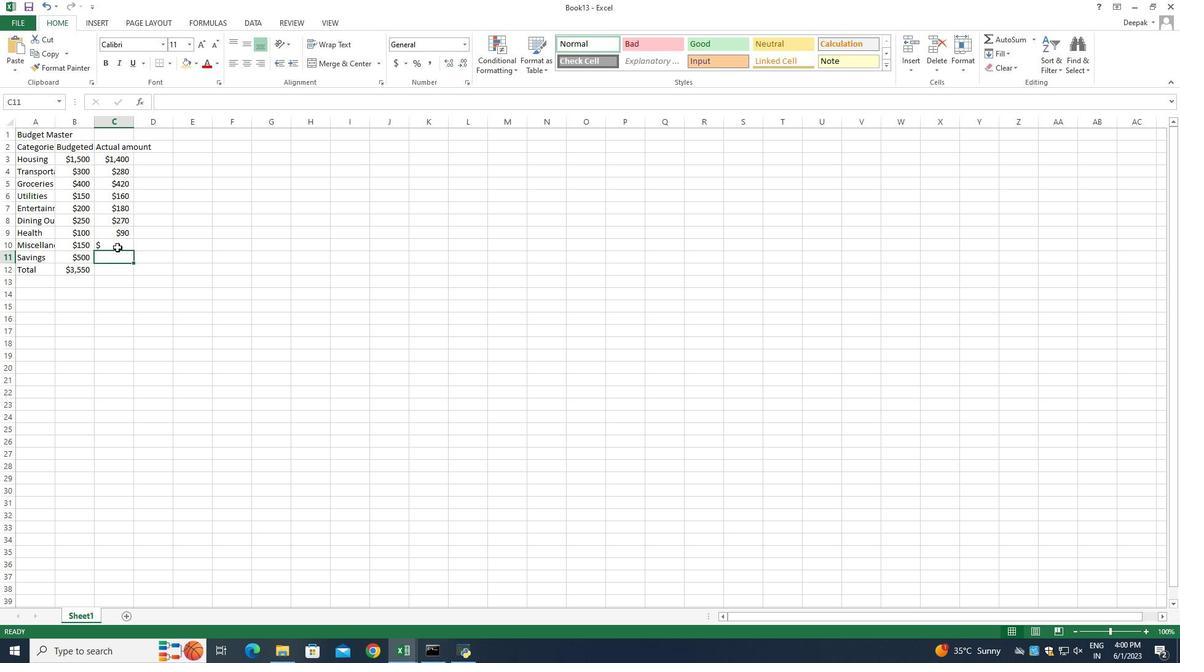 
Action: Mouse pressed left at (117, 245)
Screenshot: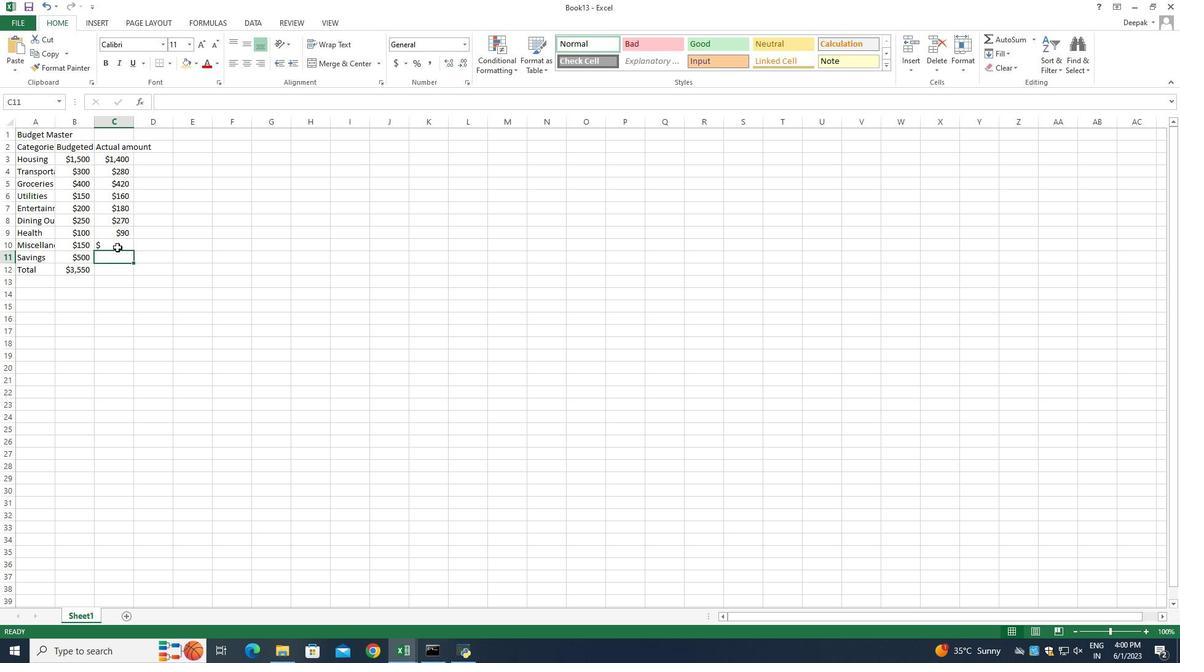 
Action: Mouse moved to (198, 274)
Screenshot: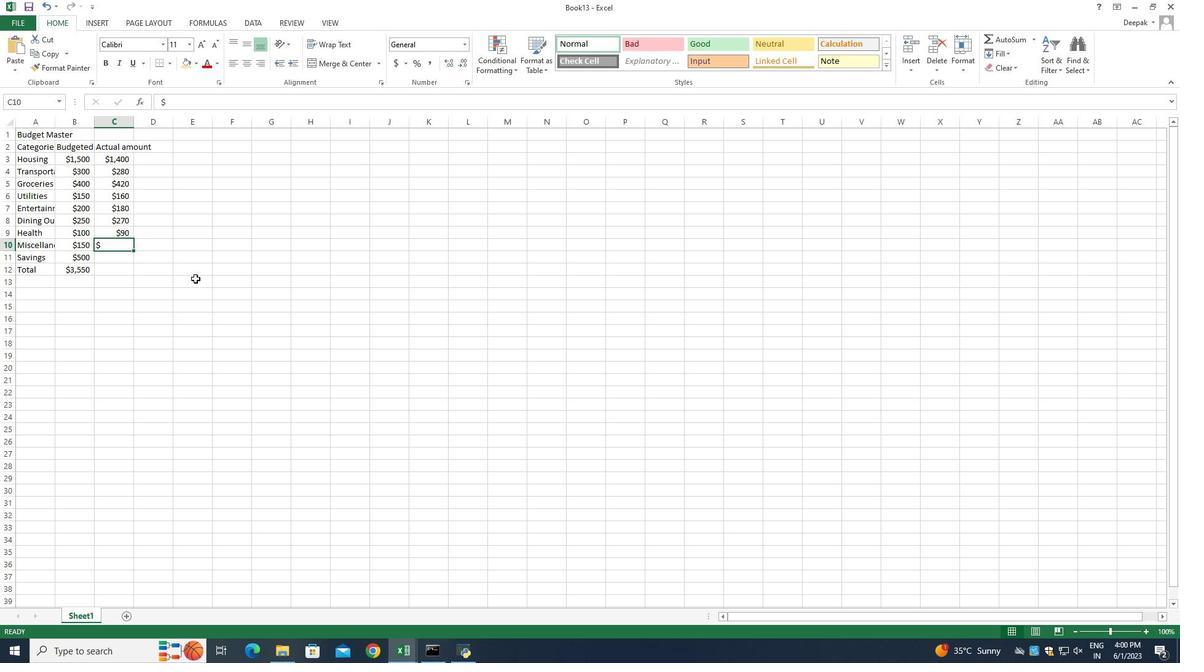 
Action: Key pressed <Key.backspace><Key.shift><Key.shift><Key.shift><Key.shift><Key.shift><Key.shift><Key.shift><Key.shift><Key.shift><Key.shift><Key.shift><Key.shift><Key.shift><Key.shift><Key.shift><Key.shift><Key.shift><Key.shift><Key.shift>$<Key.space><Key.backspace><Key.backspace><Key.shift><Key.shift><Key.shift><Key.shift><Key.shift><Key.shift><Key.shift><Key.shift><Key.shift><Key.shift><Key.shift><Key.shift><Key.shift>$
Screenshot: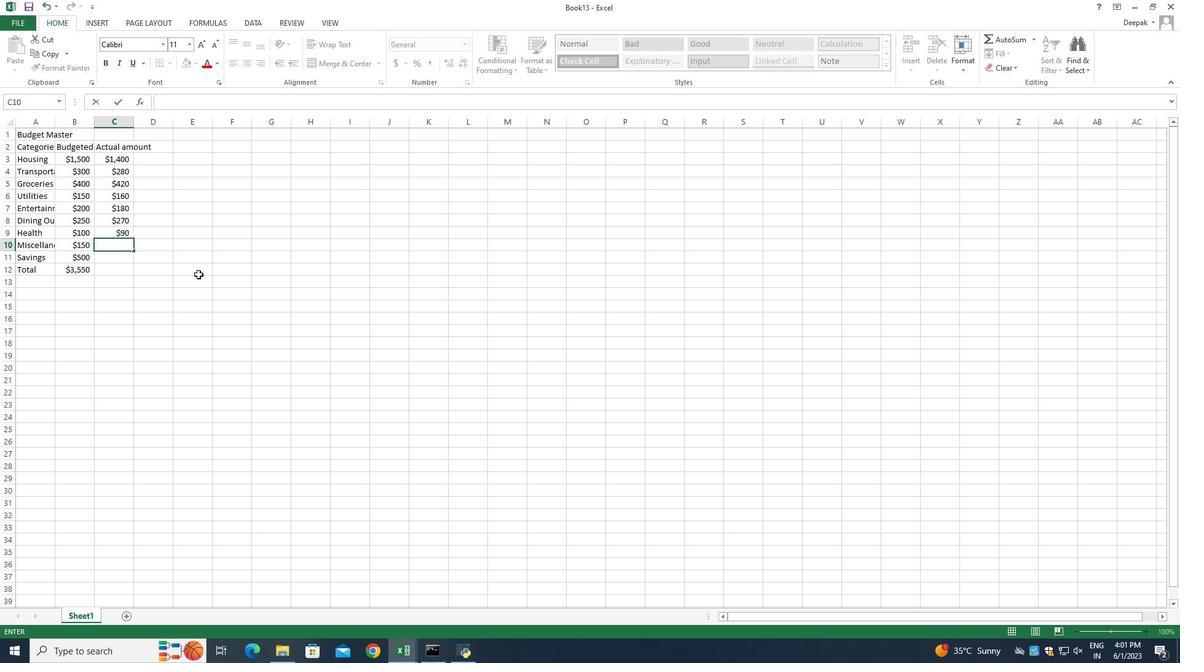 
Action: Mouse moved to (162, 256)
Screenshot: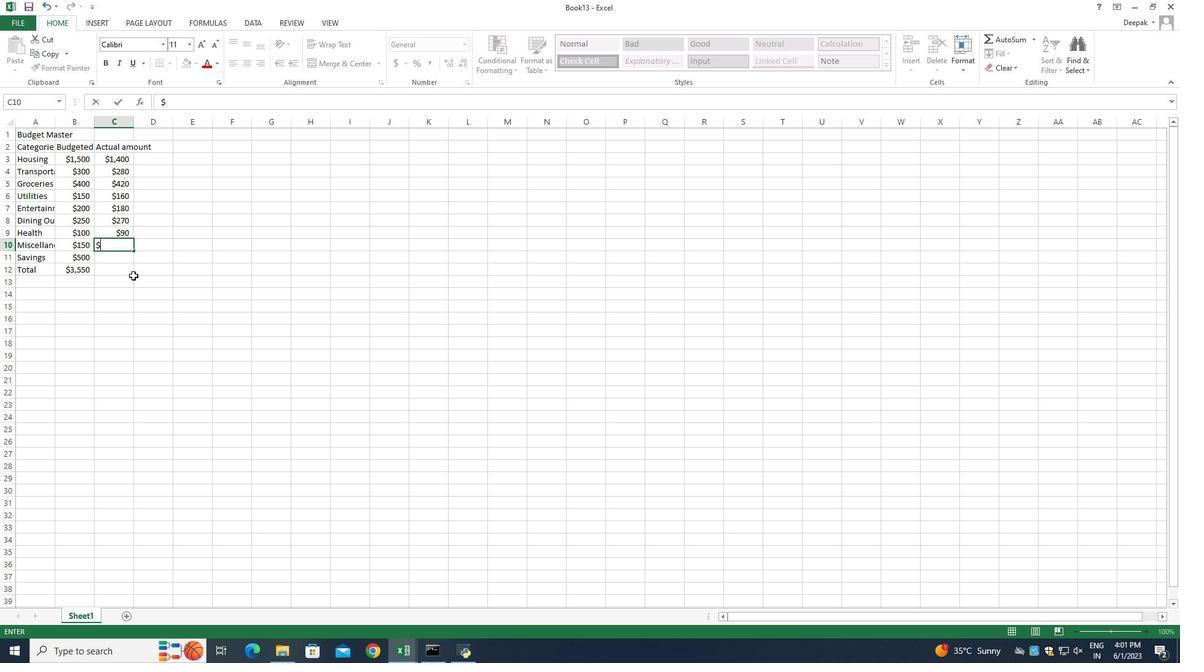 
Action: Key pressed 140<Key.enter>
Screenshot: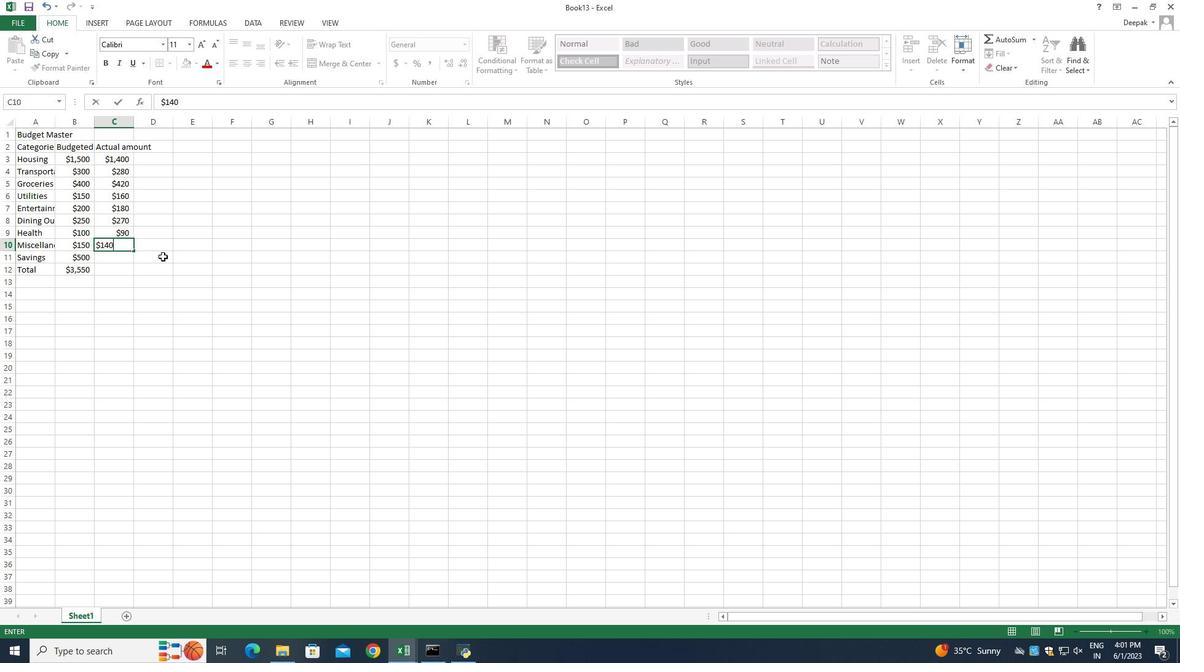 
Action: Mouse moved to (141, 261)
Screenshot: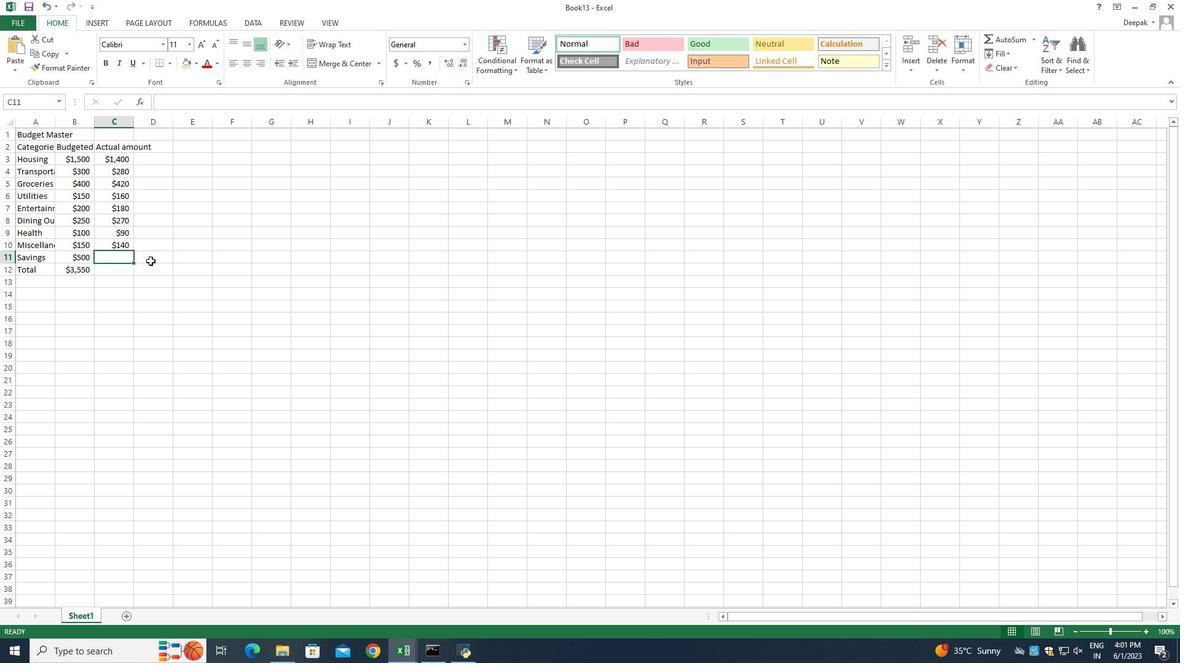 
Action: Key pressed <Key.shift><Key.shift><Key.shift><Key.shift><Key.shift><Key.shift><Key.shift><Key.shift><Key.shift><Key.shift><Key.shift><Key.shift><Key.shift><Key.shift><Key.shift><Key.shift><Key.shift><Key.shift><Key.shift><Key.shift><Key.shift><Key.shift><Key.shift><Key.shift><Key.shift><Key.shift>$
Screenshot: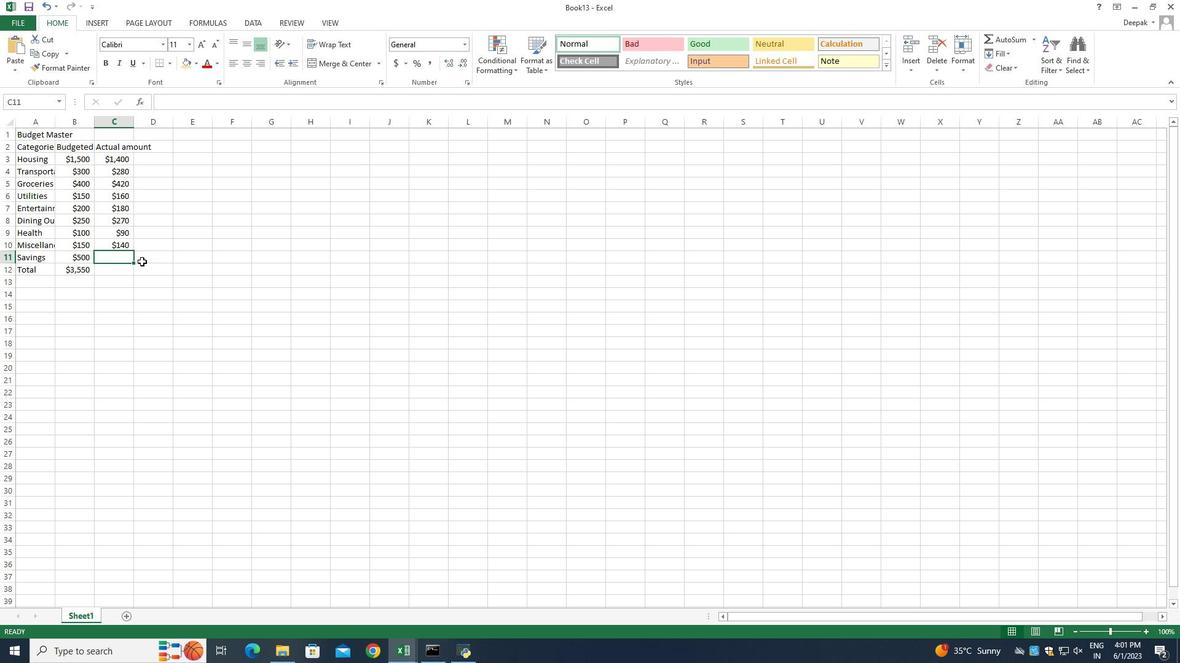
Action: Mouse moved to (156, 258)
Screenshot: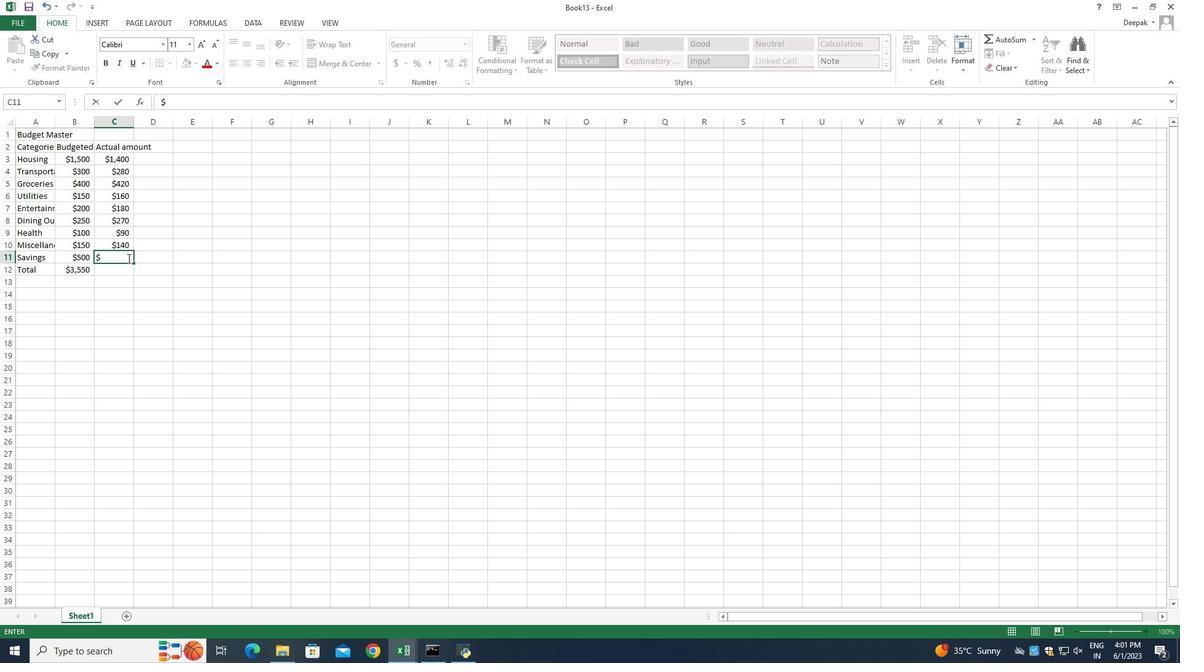 
Action: Key pressed 550<Key.enter>
Screenshot: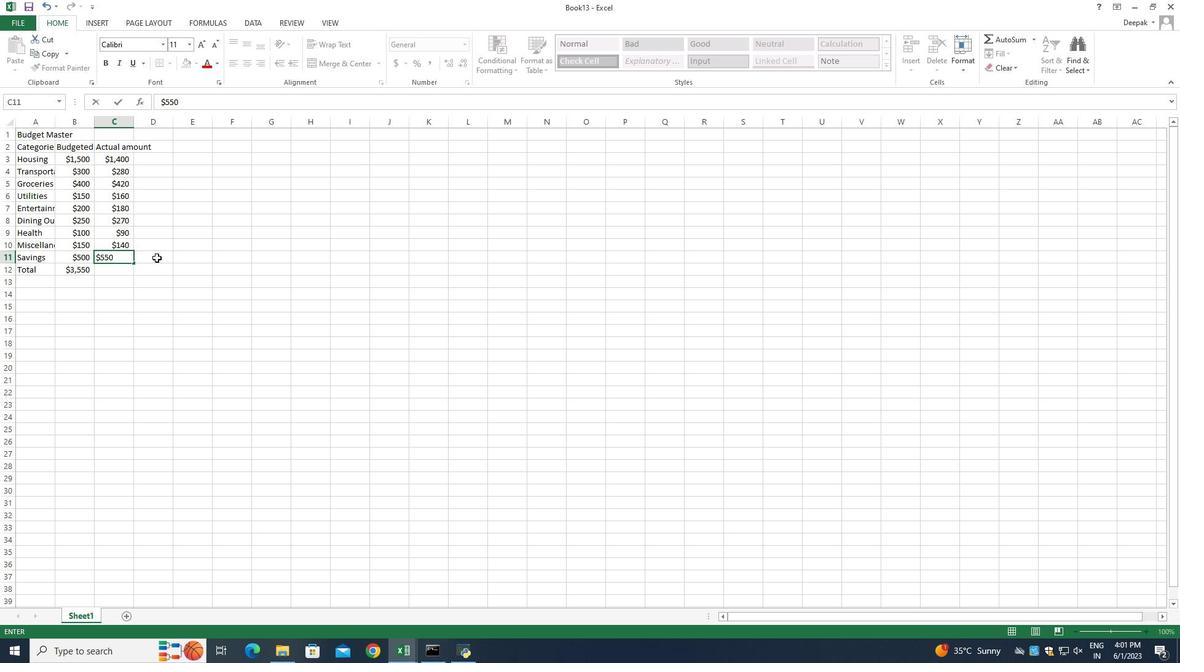 
Action: Mouse moved to (146, 275)
Screenshot: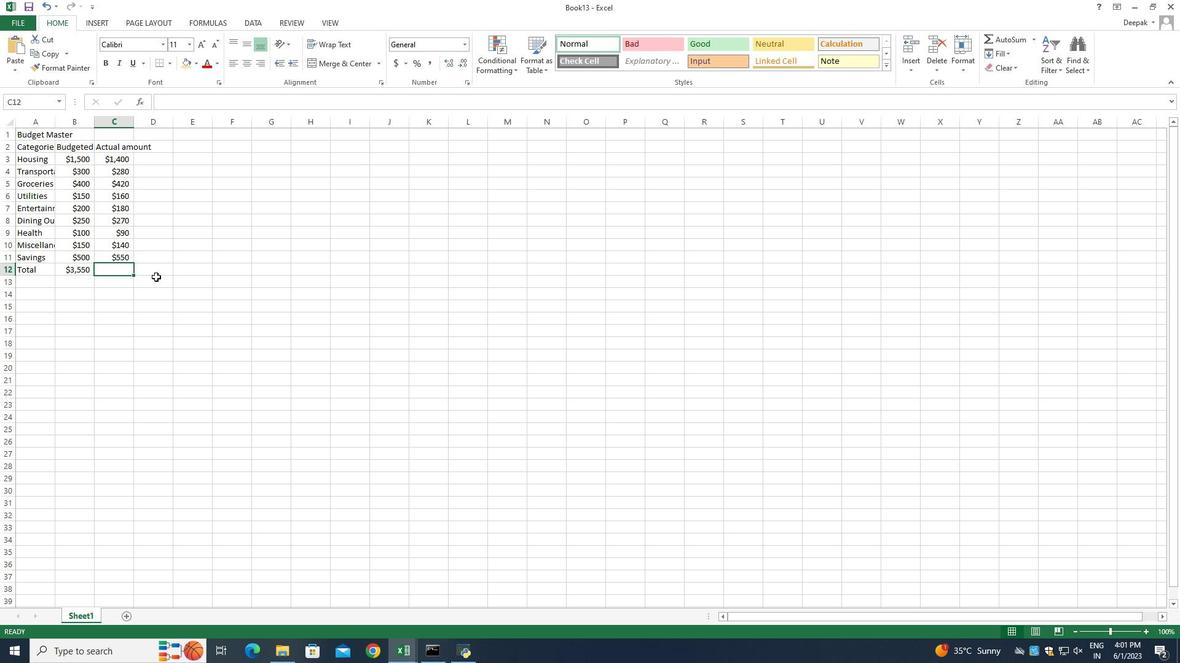 
Action: Key pressed <Key.shift><Key.shift><Key.shift><Key.shift><Key.shift><Key.shift><Key.shift><Key.shift><Key.shift><Key.shift><Key.shift><Key.shift><Key.shift><Key.shift><Key.shift><Key.shift>$3550<Key.enter>
Screenshot: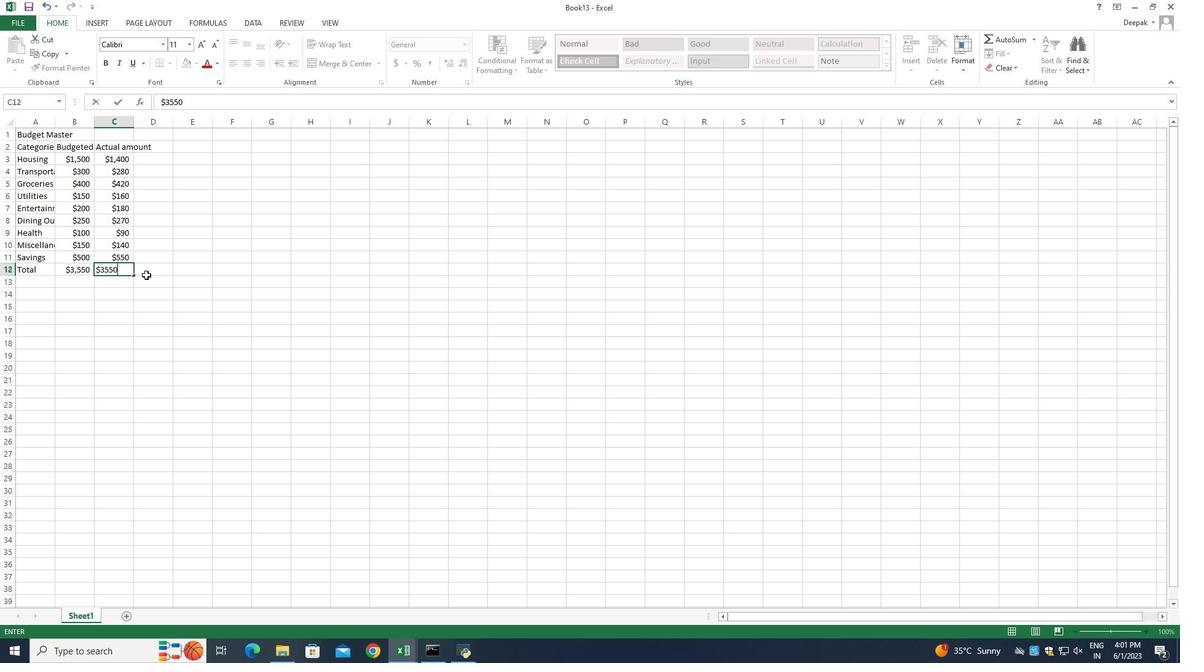 
Action: Mouse moved to (145, 148)
Screenshot: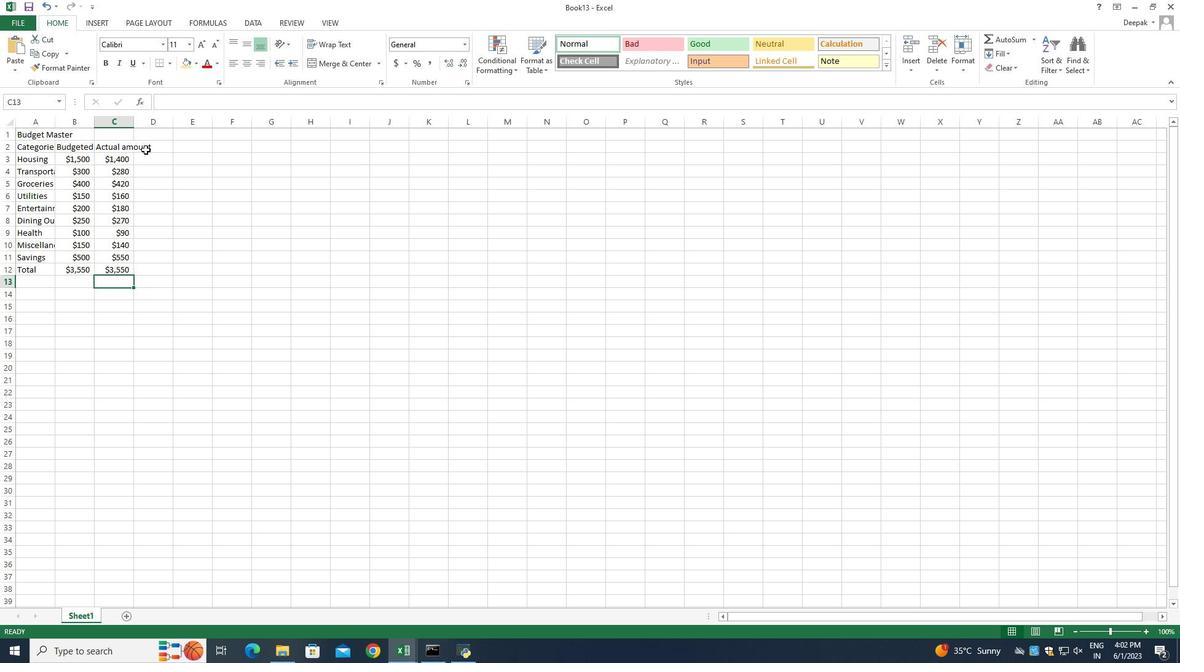 
Action: Mouse pressed left at (145, 148)
Screenshot: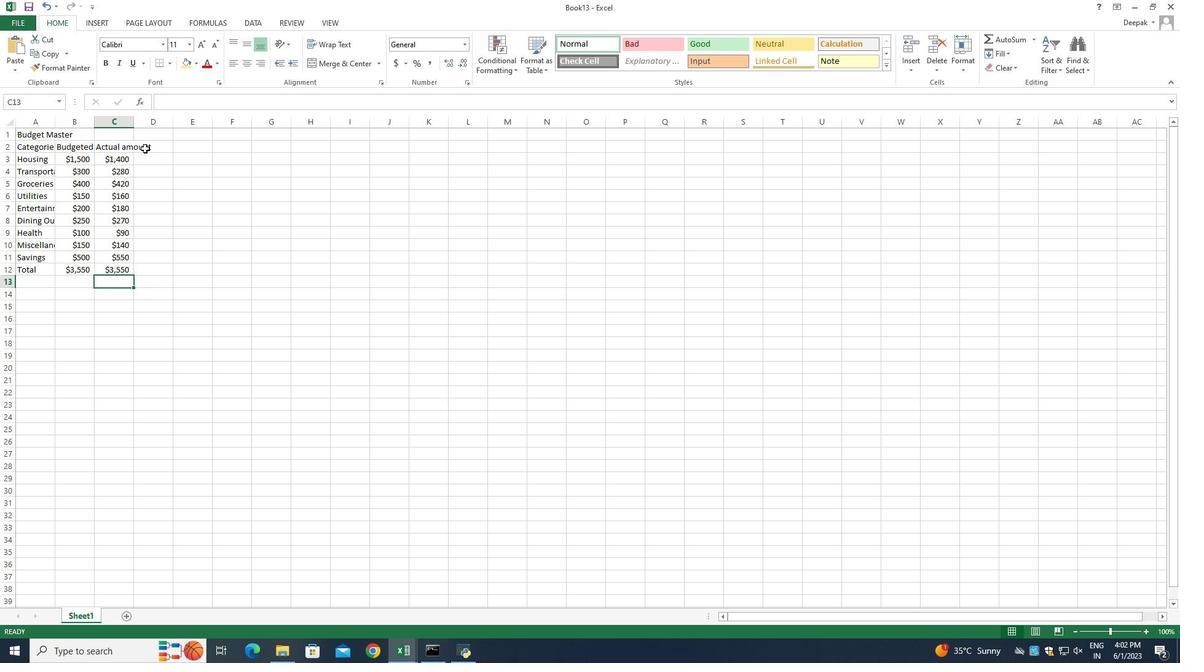 
Action: Mouse pressed left at (145, 148)
Screenshot: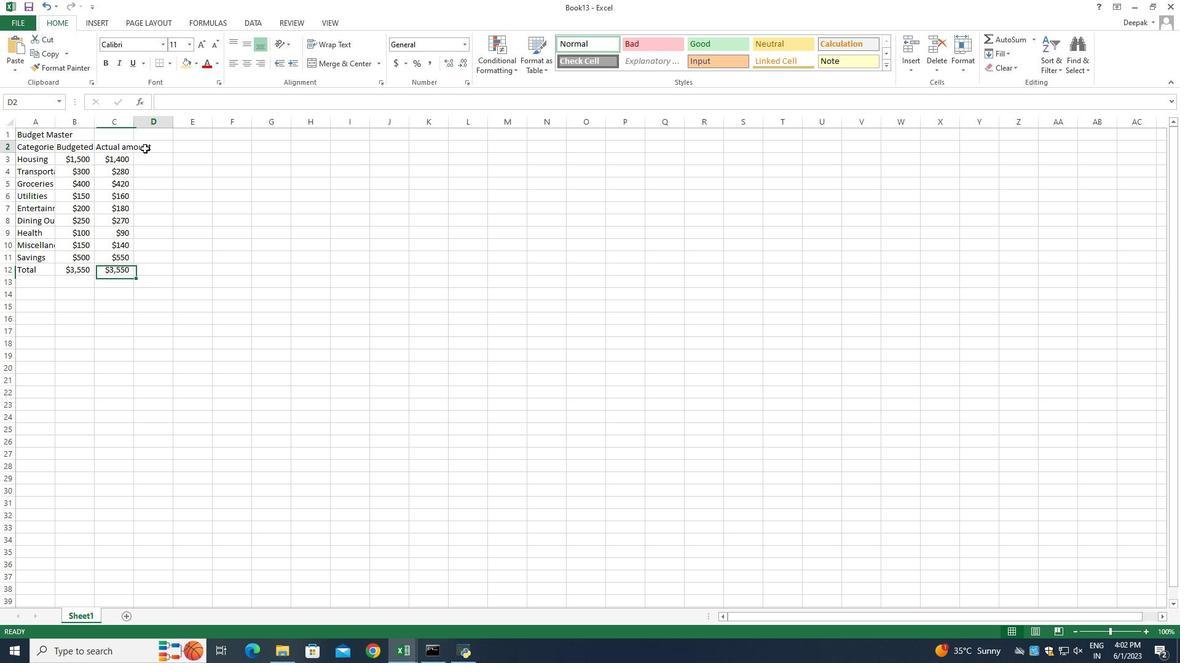 
Action: Mouse moved to (200, 197)
Screenshot: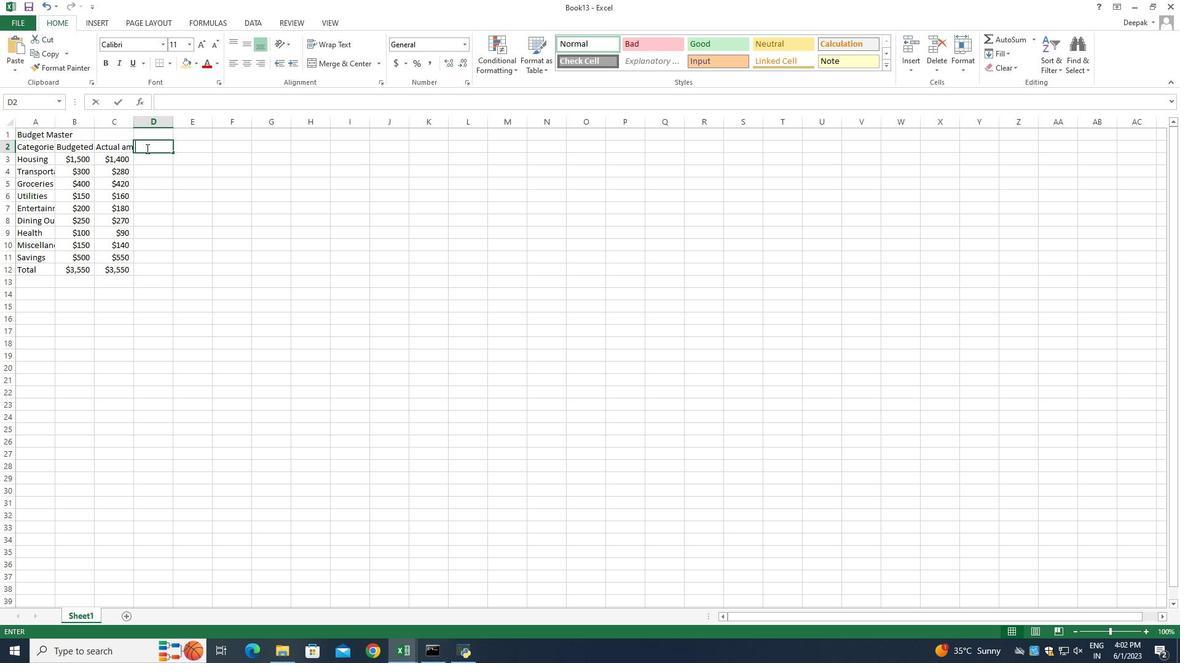 
Action: Key pressed <Key.shift_r>Difference<Key.enter>-<Key.shift><Key.shift><Key.shift><Key.shift><Key.shift><Key.shift><Key.shift><Key.shift><Key.shift><Key.shift>$100<Key.enter>-<Key.shift>$20<Key.enter><Key.shift>+<Key.shift>$20<Key.enter><Key.shift><Key.shift><Key.shift><Key.shift><Key.shift><Key.shift><Key.shift><Key.shift><Key.shift><Key.shift><Key.shift><Key.shift><Key.shift><Key.shift><Key.shift><Key.shift><Key.shift><Key.shift>+<Key.shift><Key.shift><Key.shift><Key.shift><Key.shift><Key.shift><Key.shift><Key.shift><Key.shift><Key.shift><Key.shift><Key.shift><Key.shift>$10<Key.enter>-<Key.shift><Key.shift><Key.shift><Key.shift><Key.shift><Key.shift><Key.shift><Key.shift><Key.shift><Key.shift><Key.shift><Key.shift><Key.shift><Key.shift>$20<Key.enter><Key.shift><Key.shift><Key.shift><Key.shift><Key.shift><Key.shift><Key.shift><Key.shift><Key.shift><Key.shift><Key.shift><Key.shift><Key.shift><Key.shift><Key.shift><Key.shift><Key.shift><Key.shift><Key.shift><Key.shift><Key.shift><Key.shift><Key.shift><Key.shift><Key.shift><Key.shift><Key.shift><Key.shift><Key.shift><Key.shift><Key.shift><Key.shift><Key.shift><Key.shift><Key.shift>+<Key.shift>$20<Key.enter><Key.shift><Key.shift><Key.shift><Key.shift><Key.shift><Key.shift><Key.shift>_<Key.backspace>-<Key.shift><Key.shift>$10<Key.enter>-<Key.shift><Key.shift><Key.shift><Key.shift><Key.shift><Key.shift><Key.shift><Key.shift><Key.shift><Key.shift><Key.shift><Key.shift><Key.shift><Key.shift><Key.shift><Key.shift><Key.shift><Key.shift><Key.shift><Key.shift><Key.shift>$10<Key.enter><Key.shift><Key.shift><Key.shift><Key.shift><Key.shift><Key.shift><Key.shift><Key.shift><Key.shift><Key.shift><Key.shift><Key.shift><Key.shift><Key.shift><Key.shift><Key.shift>+<Key.shift><Key.shift><Key.shift><Key.shift><Key.shift><Key.shift><Key.shift><Key.shift><Key.shift><Key.shift><Key.shift><Key.shift><Key.shift><Key.shift><Key.shift><Key.shift><Key.shift><Key.shift><Key.shift><Key.shift>$50<Key.enter><Key.shift><Key.shift><Key.shift><Key.shift><Key.shift><Key.shift><Key.shift><Key.shift><Key.shift><Key.shift><Key.shift><Key.shift><Key.shift><Key.shift><Key.shift><Key.shift><Key.shift><Key.shift><Key.shift><Key.shift><Key.shift><Key.shift><Key.shift><Key.shift><Key.shift><Key.shift><Key.shift><Key.shift><Key.shift><Key.shift><Key.shift><Key.shift><Key.shift><Key.shift><Key.shift><Key.shift><Key.shift><Key.shift><Key.shift><Key.shift><Key.shift><Key.shift><Key.shift><Key.shift><Key.shift><Key.shift><Key.shift><Key.shift><Key.shift><Key.shift><Key.shift><Key.shift><Key.shift><Key.shift><Key.shift><Key.shift><Key.shift><Key.shift>$0<Key.enter>
Screenshot: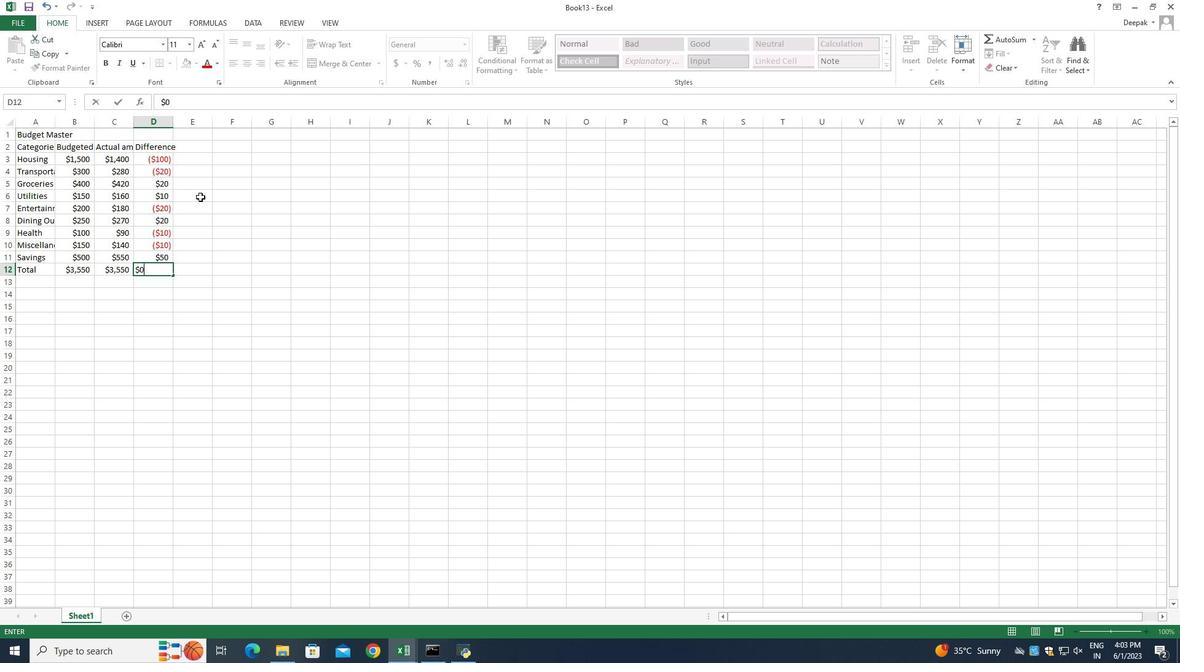 
Action: Mouse moved to (78, 617)
Screenshot: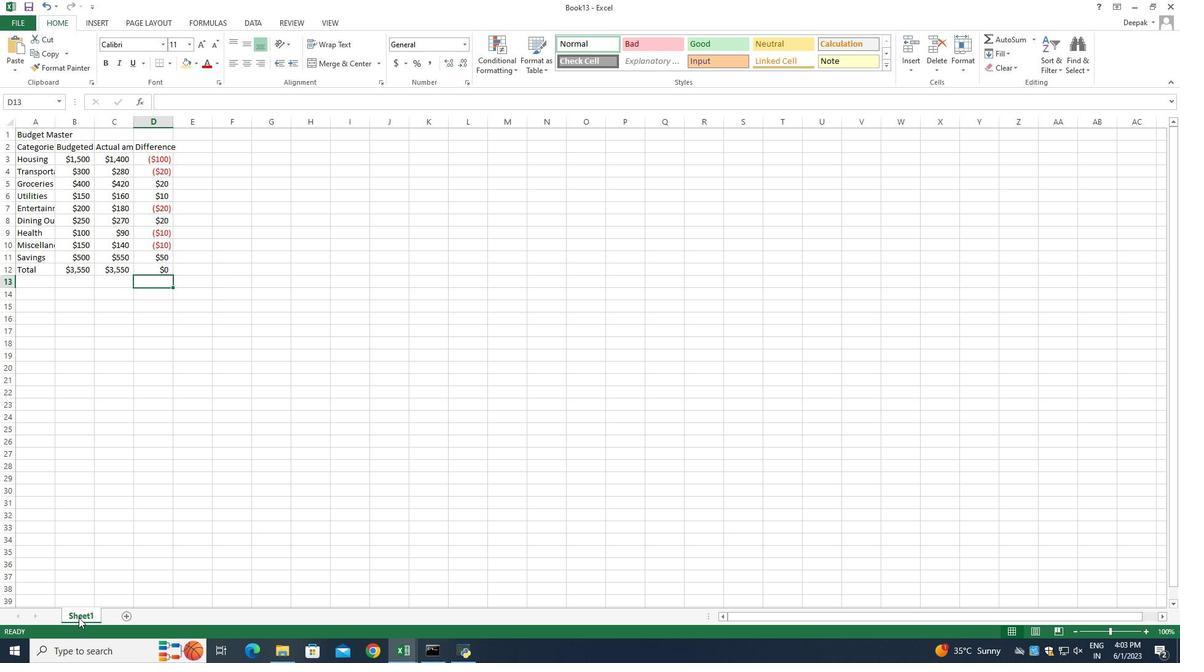 
Action: Mouse pressed left at (78, 617)
Screenshot: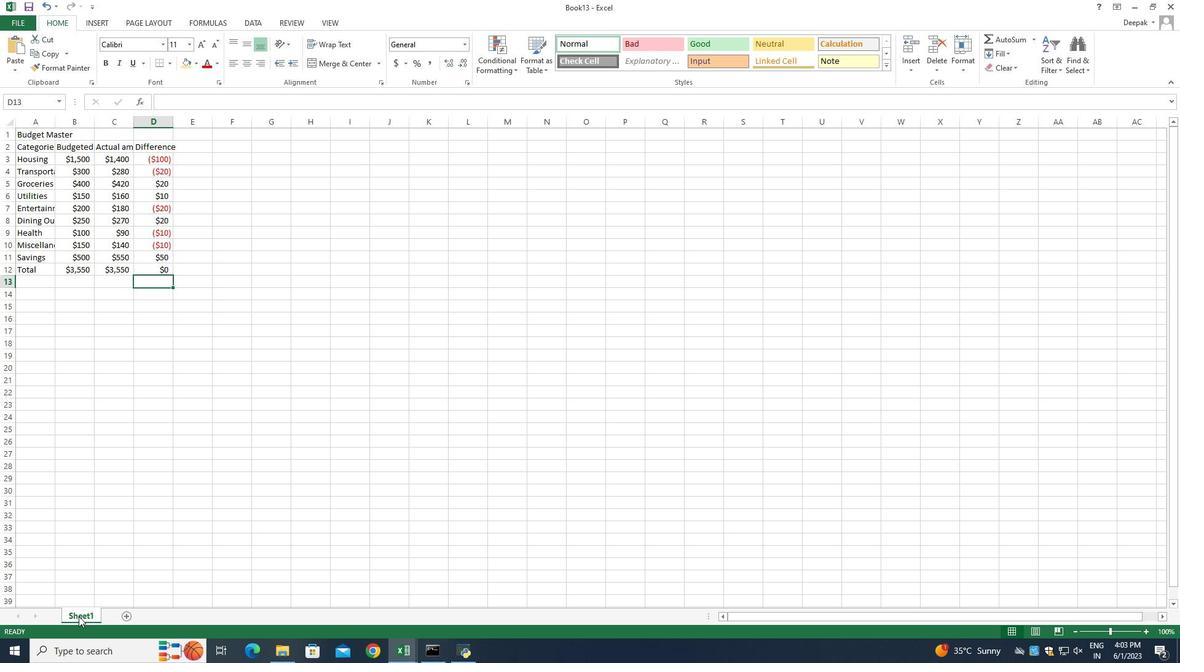 
Action: Mouse pressed left at (78, 617)
Screenshot: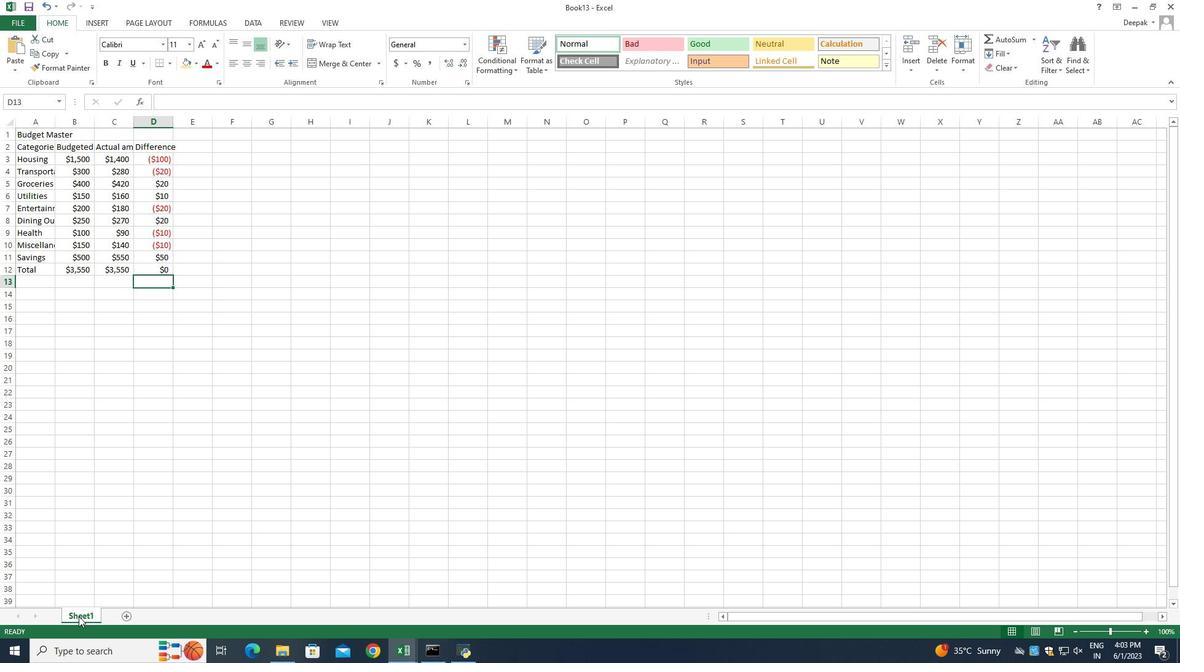 
Action: Mouse moved to (162, 487)
Screenshot: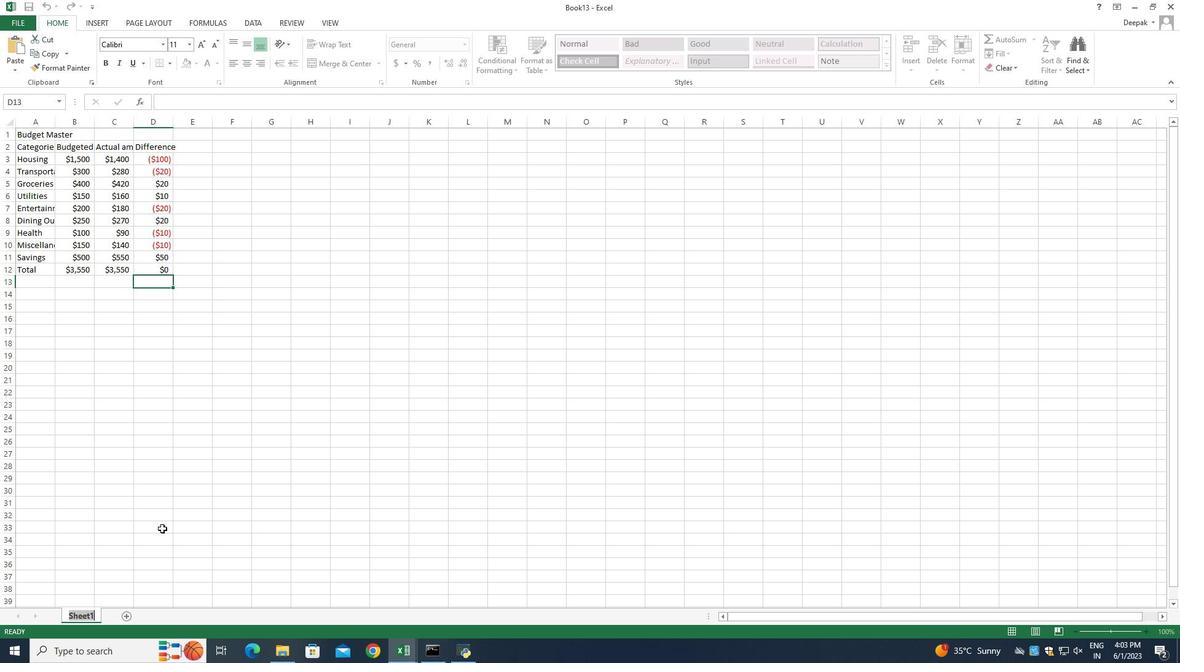 
Action: Key pressed <Key.shift_r>Attendance<Key.space><Key.shift_r>Sheet
Screenshot: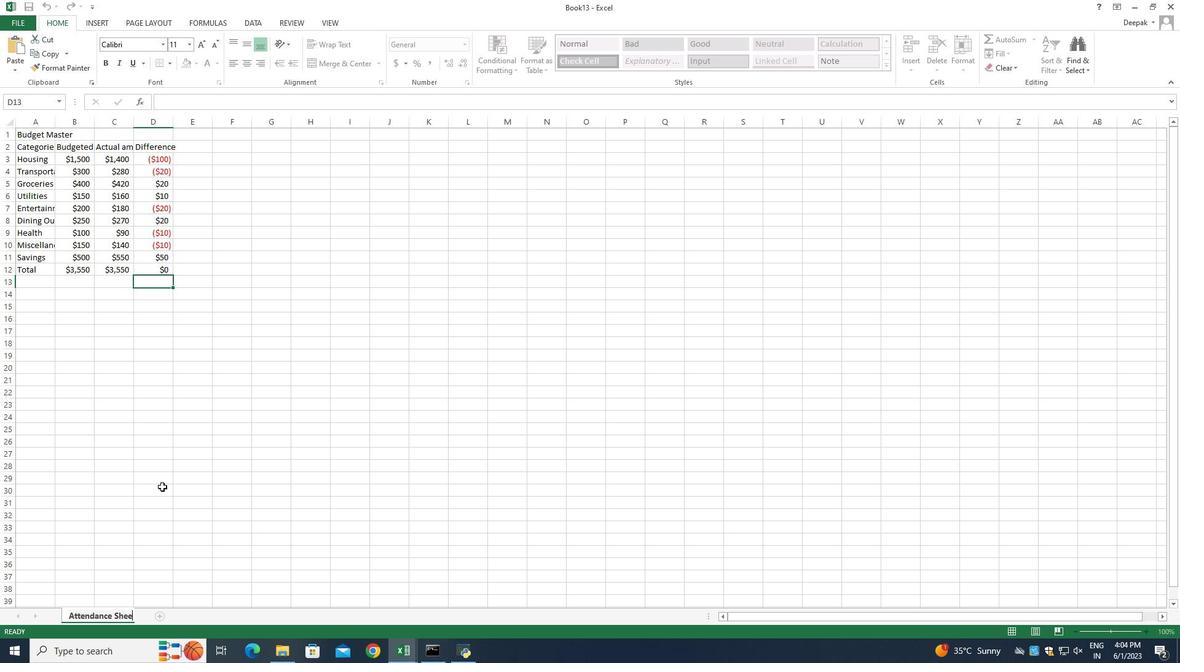 
Action: Mouse moved to (190, 151)
Screenshot: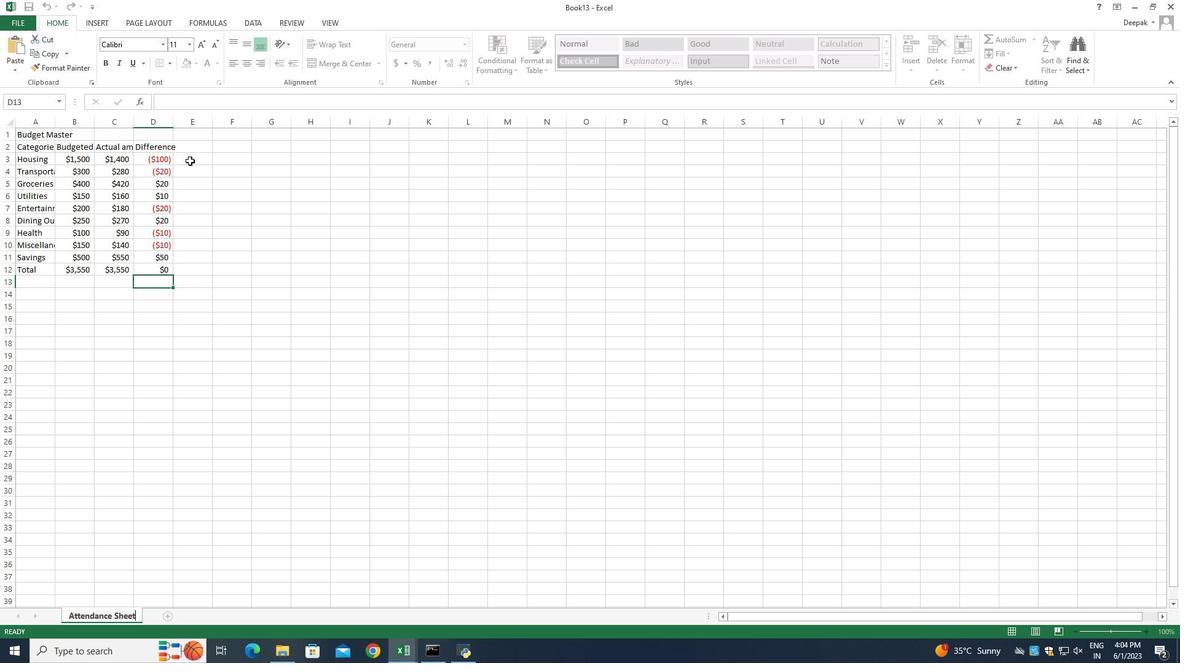 
Action: Mouse pressed left at (190, 151)
Screenshot: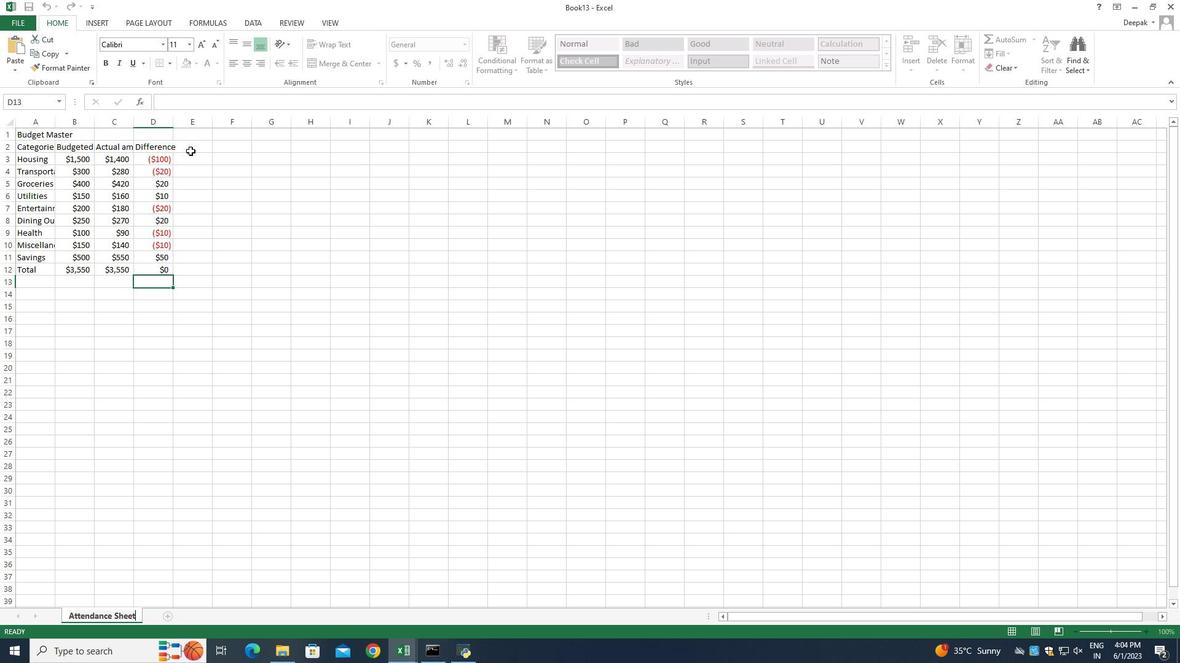 
Action: Mouse moved to (55, 124)
Screenshot: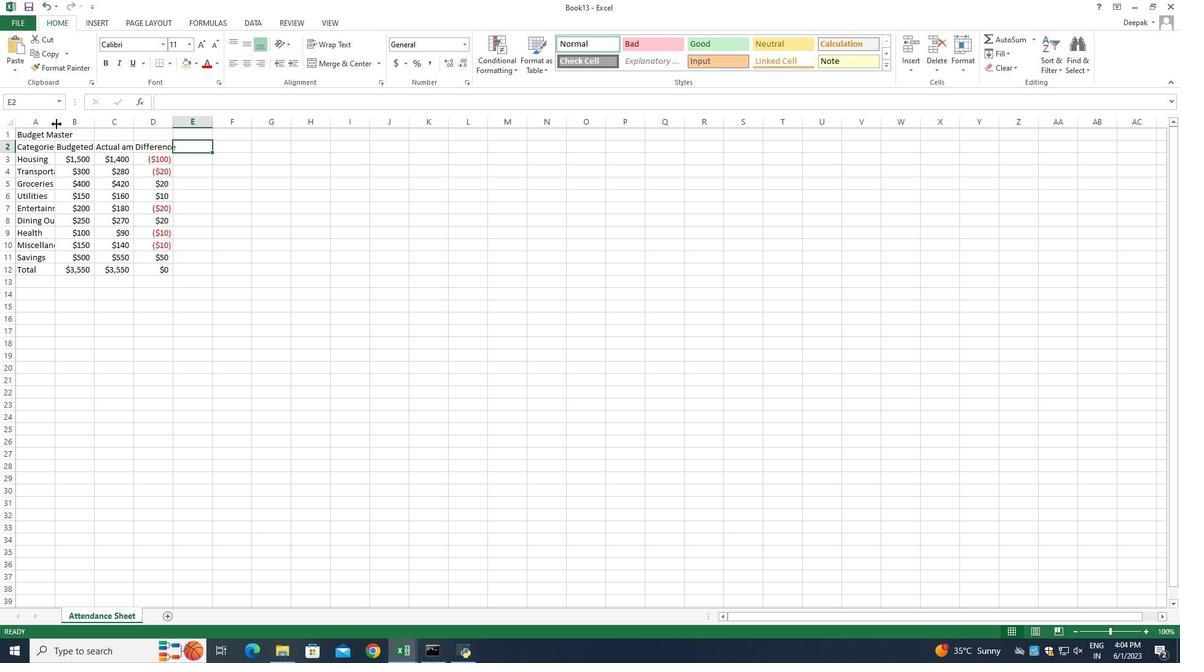 
Action: Mouse pressed left at (55, 124)
Screenshot: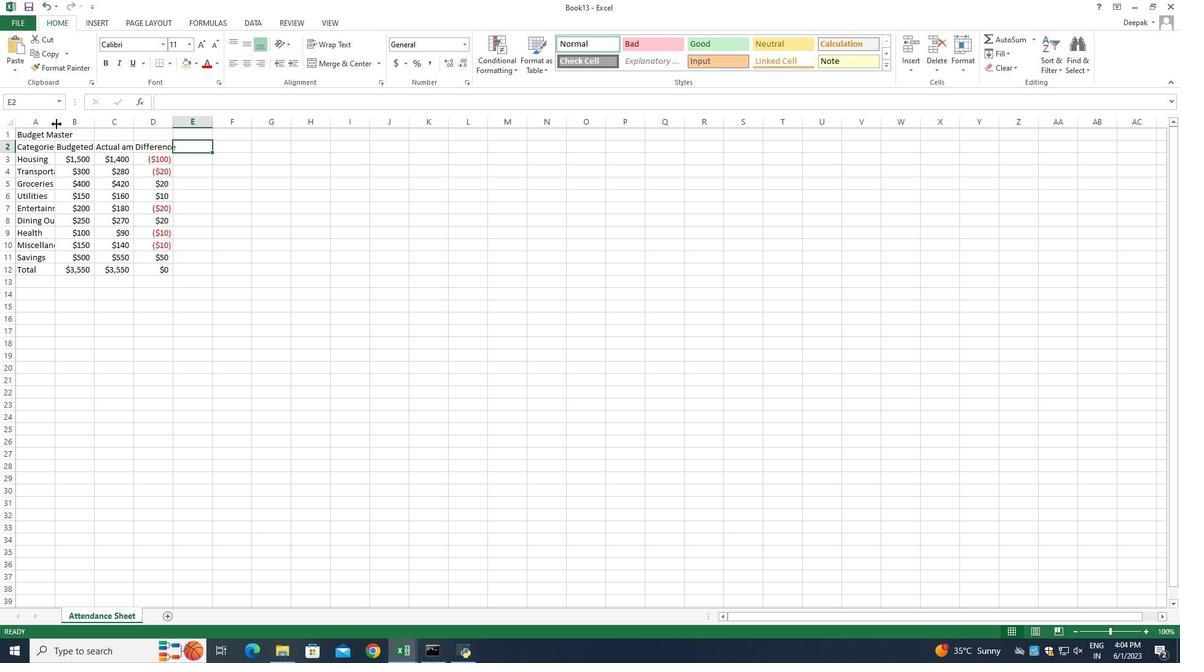 
Action: Mouse pressed left at (55, 124)
Screenshot: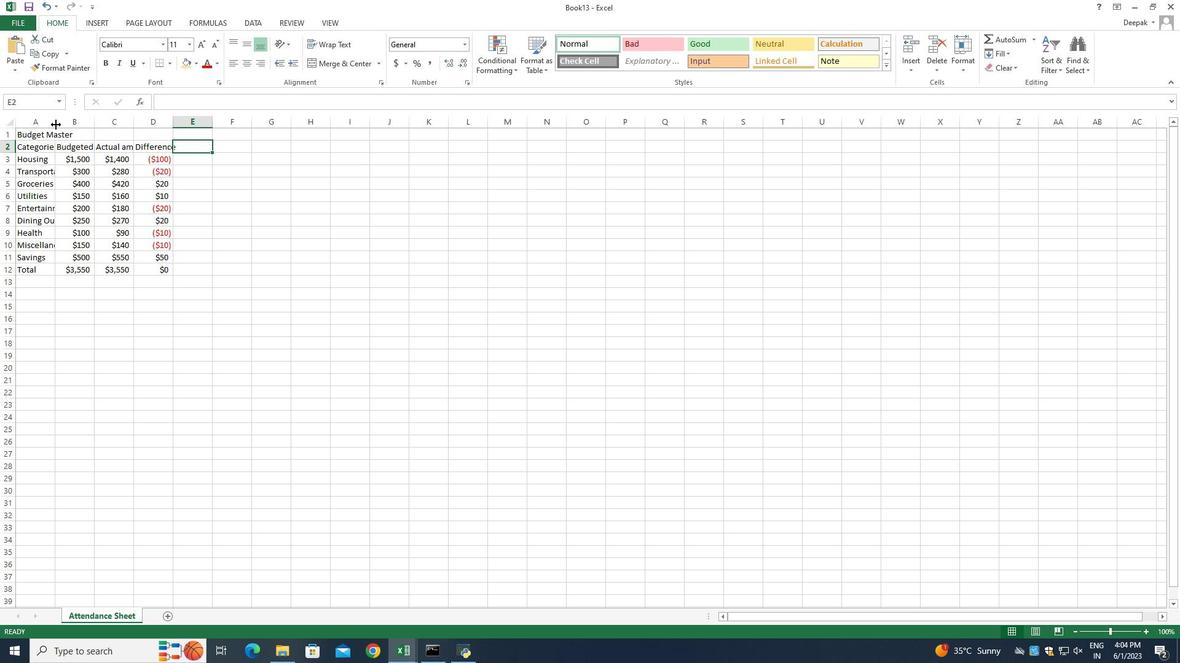 
Action: Mouse moved to (113, 123)
Screenshot: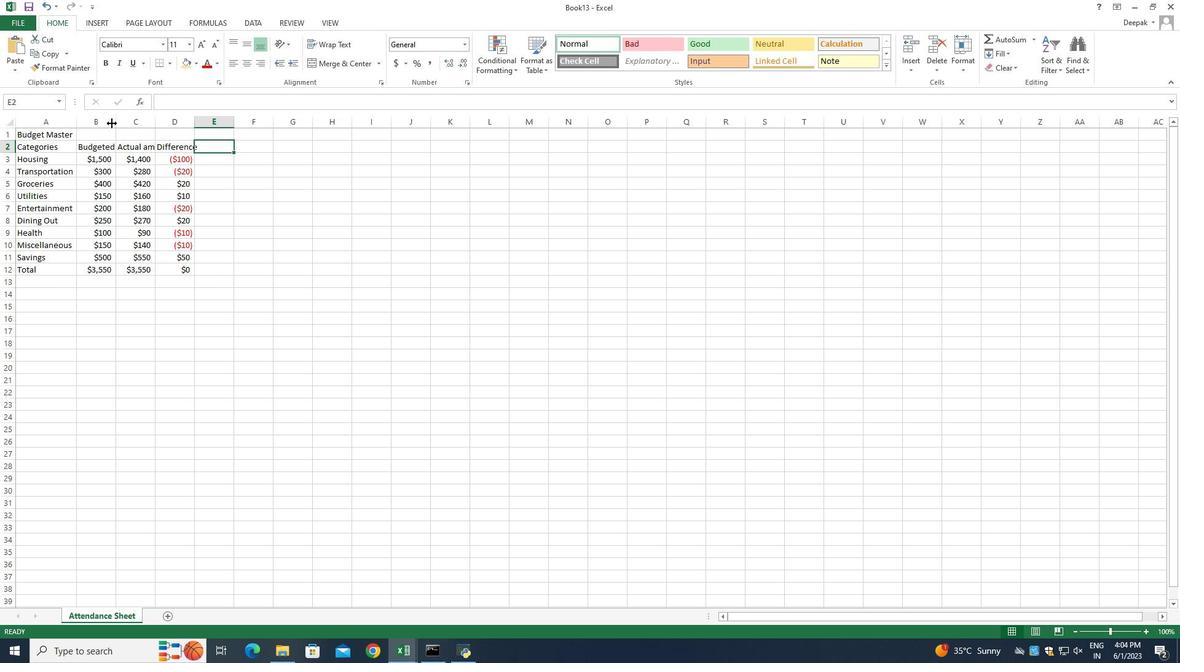 
Action: Mouse pressed left at (113, 123)
Screenshot: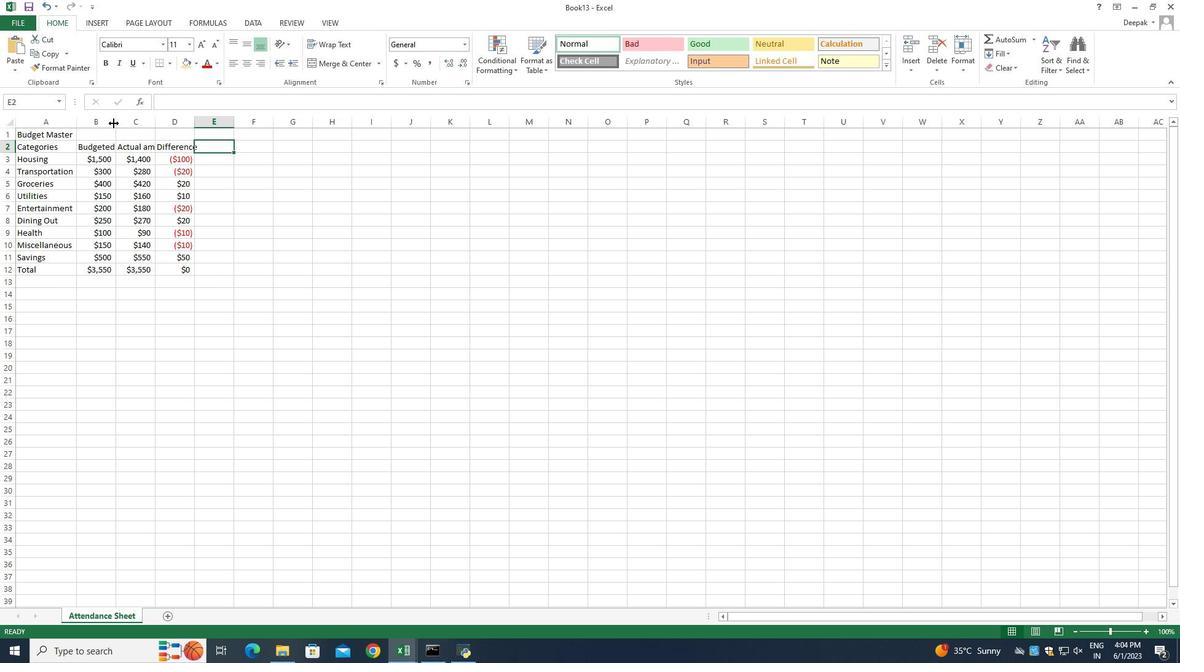 
Action: Mouse pressed left at (113, 123)
Screenshot: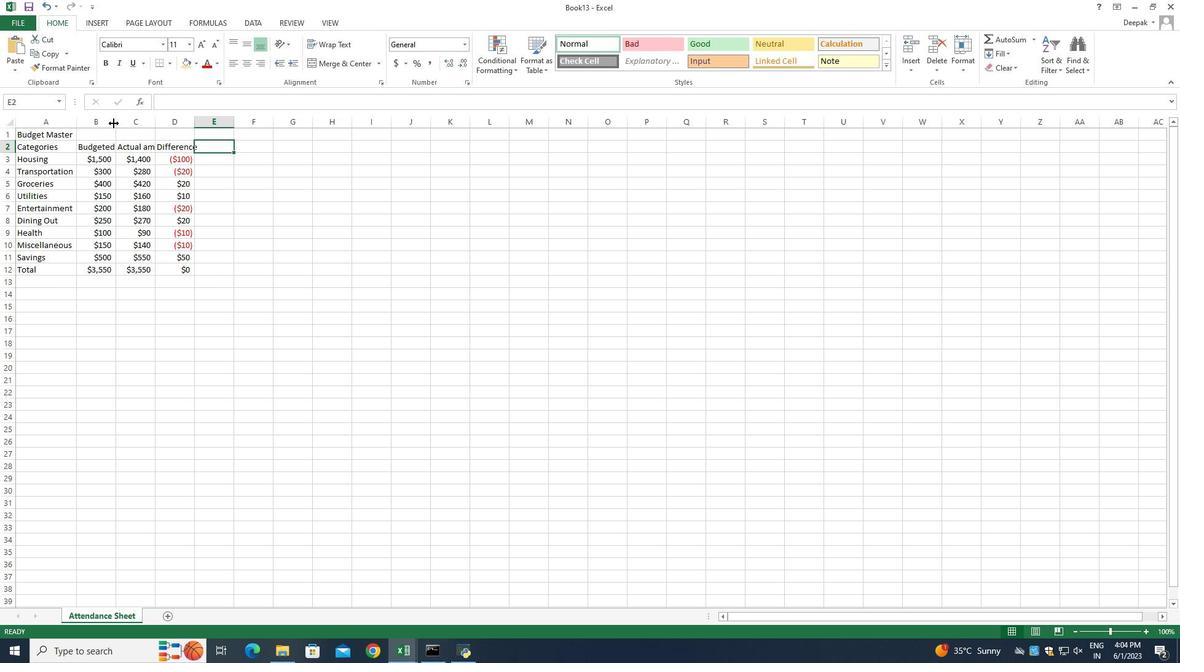
Action: Mouse moved to (196, 121)
Screenshot: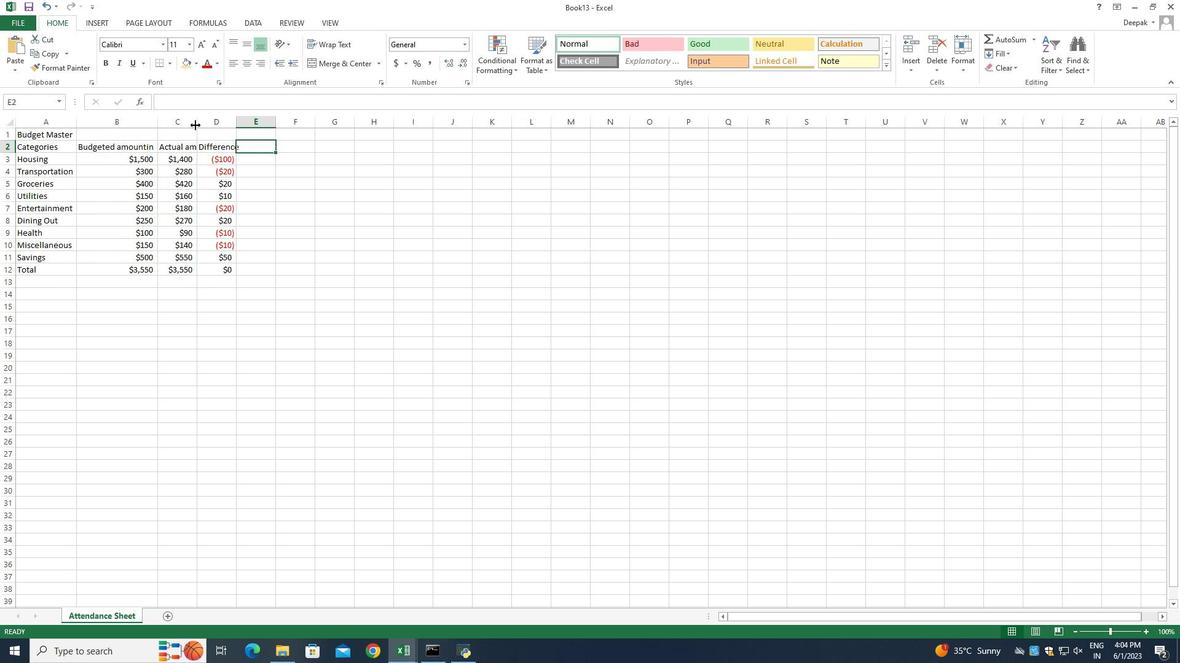 
Action: Mouse pressed left at (196, 121)
Screenshot: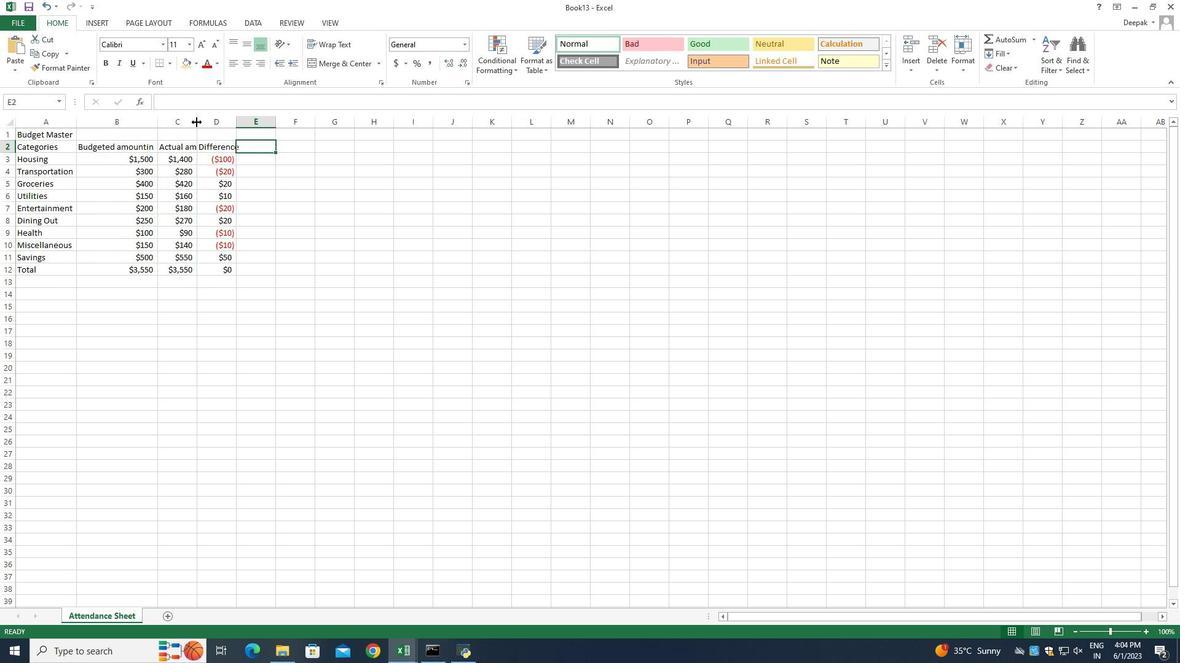 
Action: Mouse pressed left at (196, 121)
Screenshot: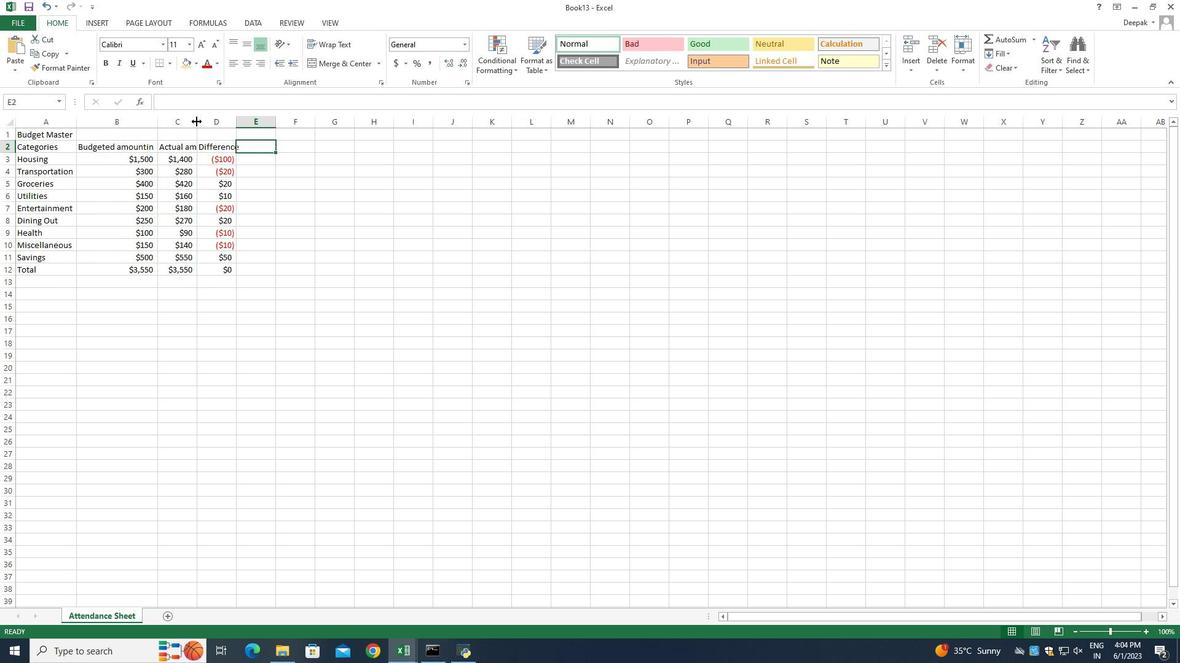 
Action: Mouse moved to (255, 126)
Screenshot: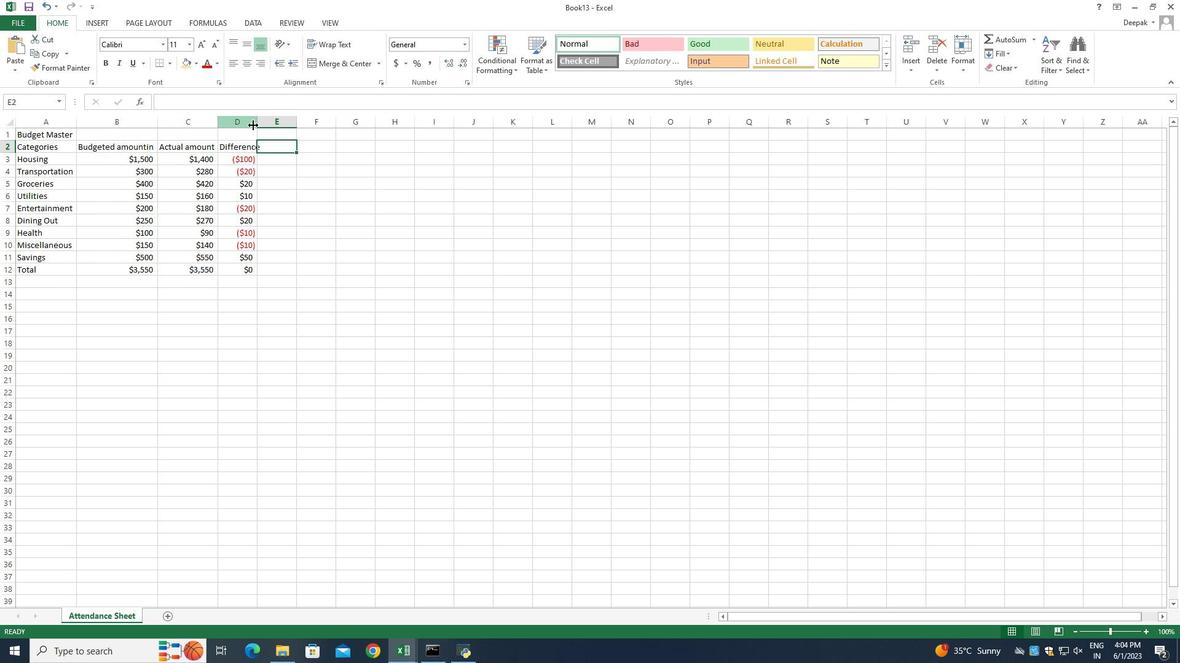 
Action: Mouse pressed left at (255, 126)
Screenshot: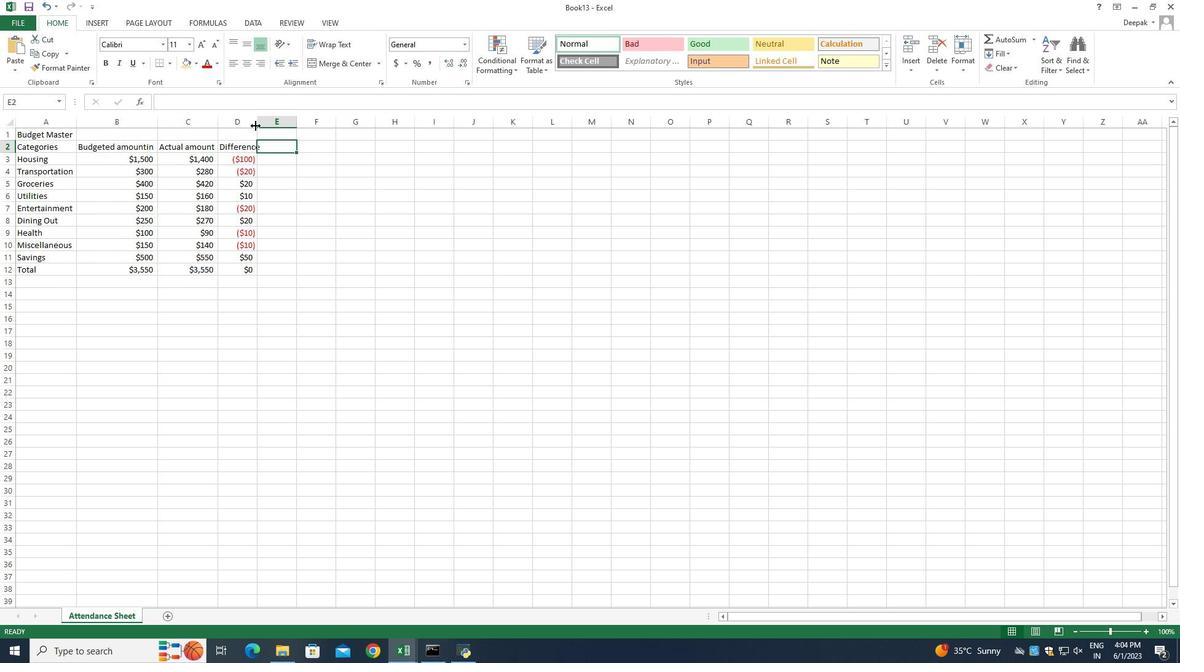 
Action: Mouse pressed left at (255, 126)
Screenshot: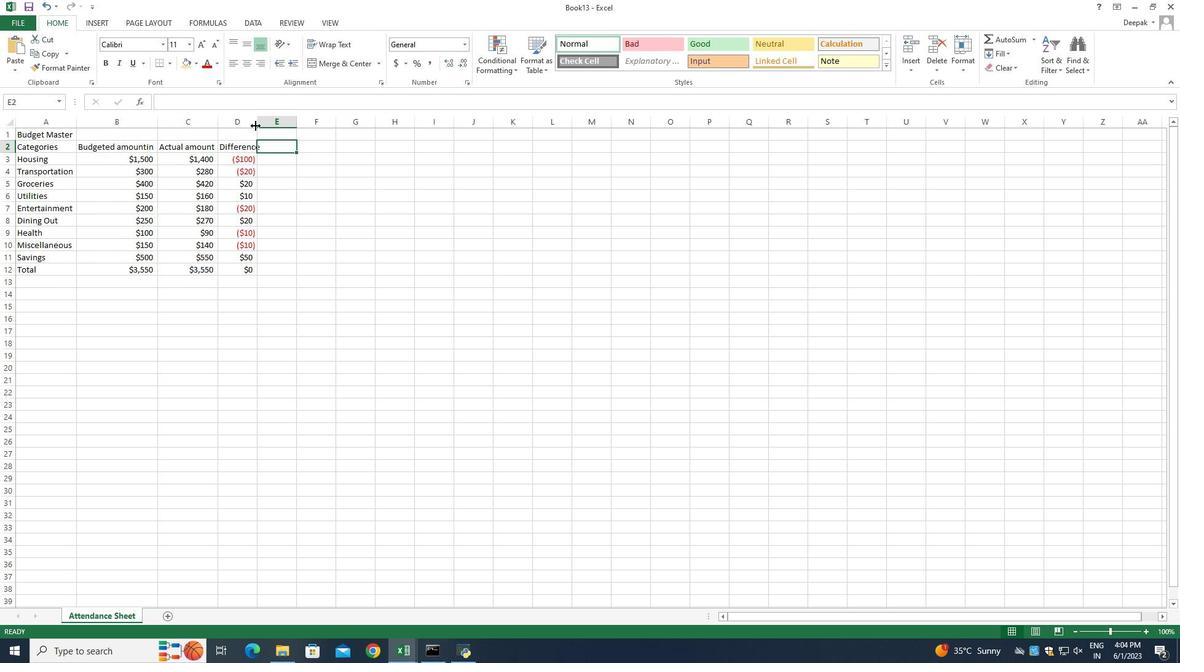 
Action: Mouse moved to (267, 317)
Screenshot: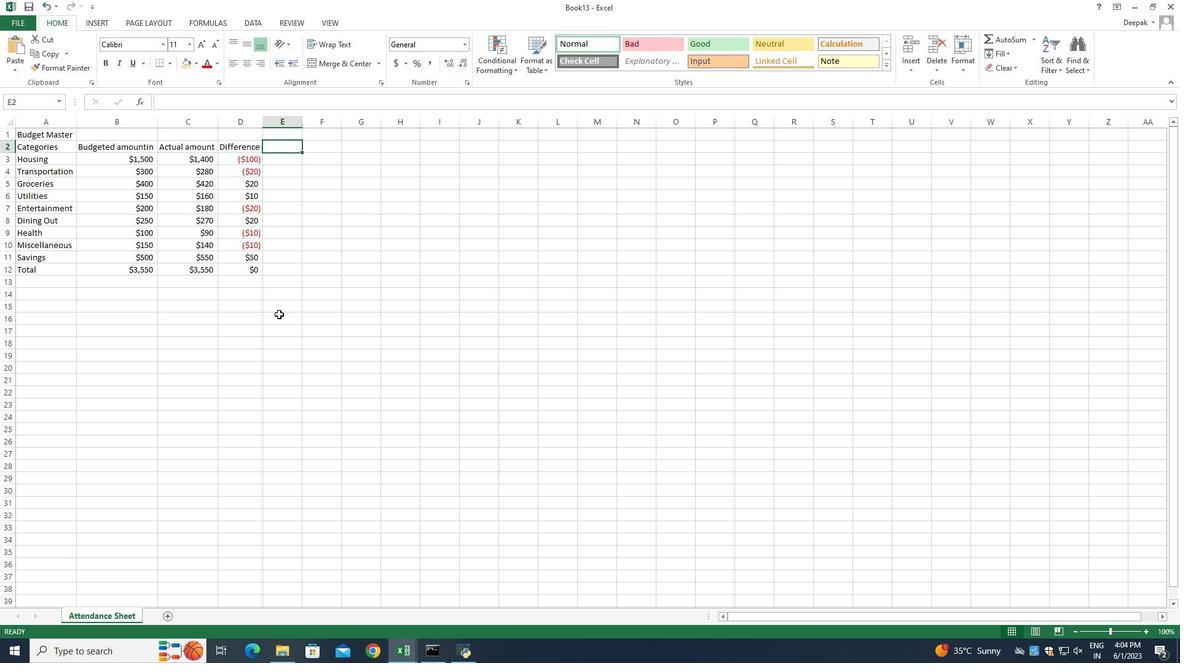 
Action: Mouse scrolled (267, 318) with delta (0, 0)
Screenshot: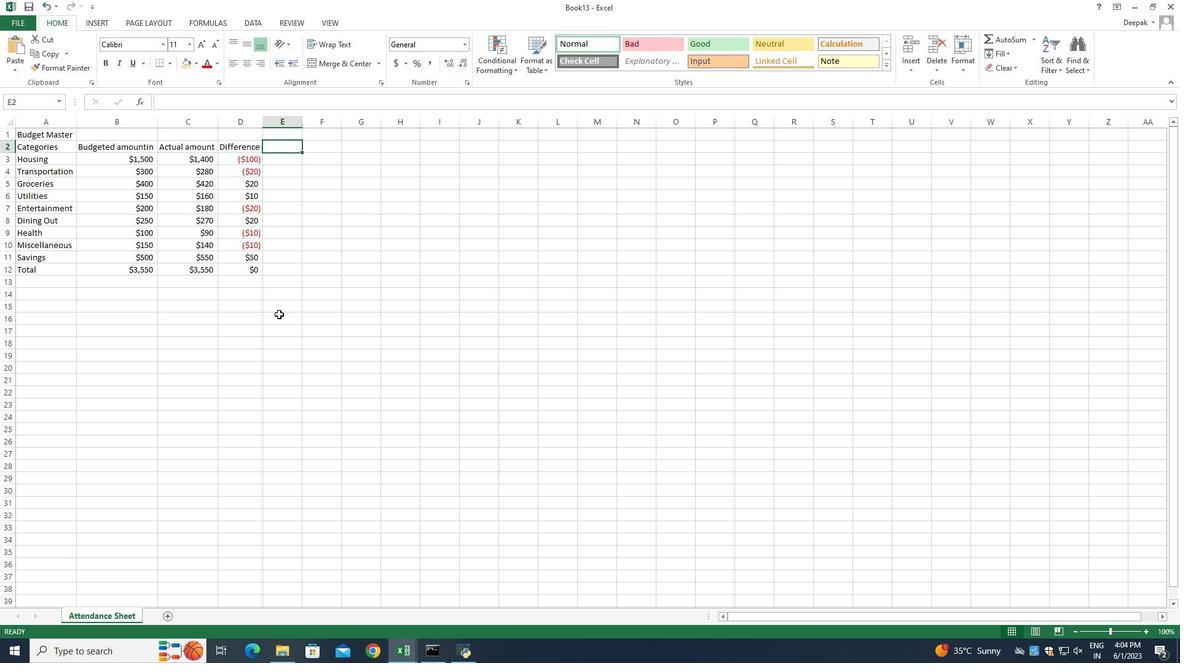 
Action: Mouse moved to (261, 315)
Screenshot: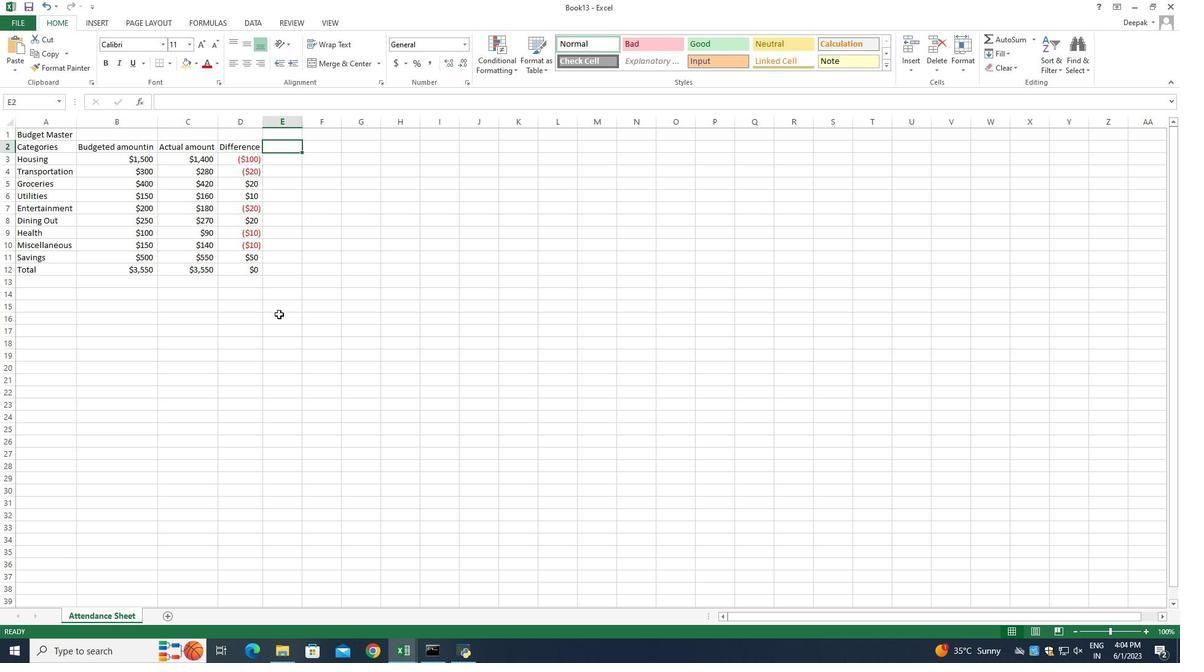 
Action: Mouse scrolled (261, 316) with delta (0, 0)
Screenshot: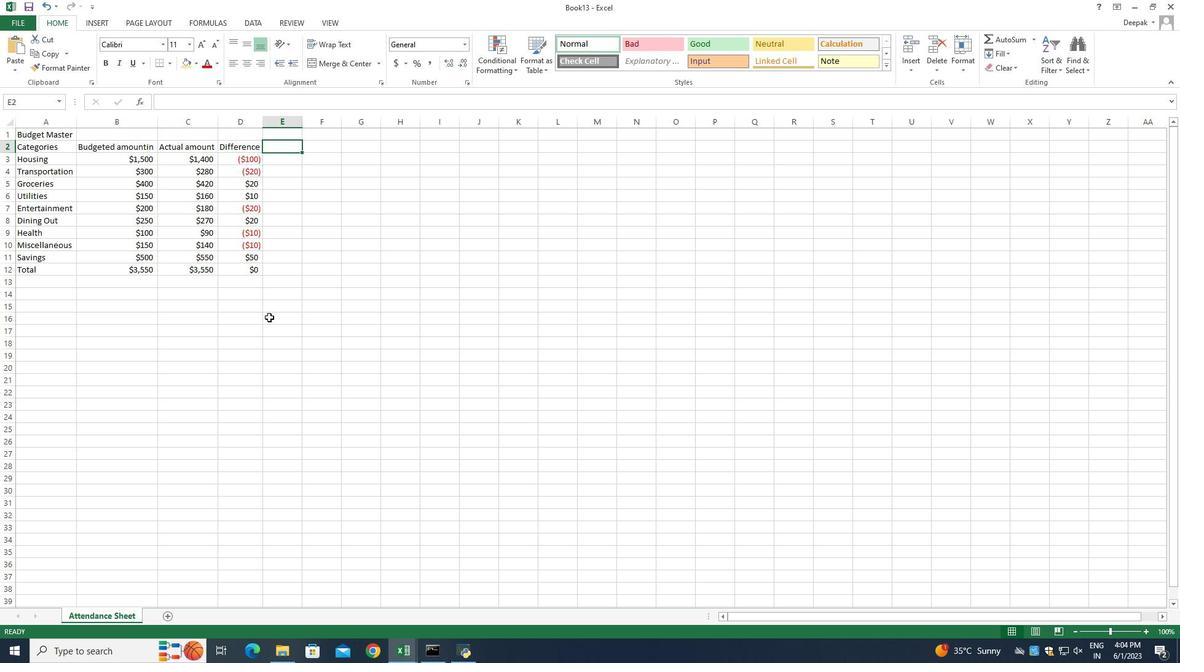 
Action: Mouse moved to (258, 314)
Screenshot: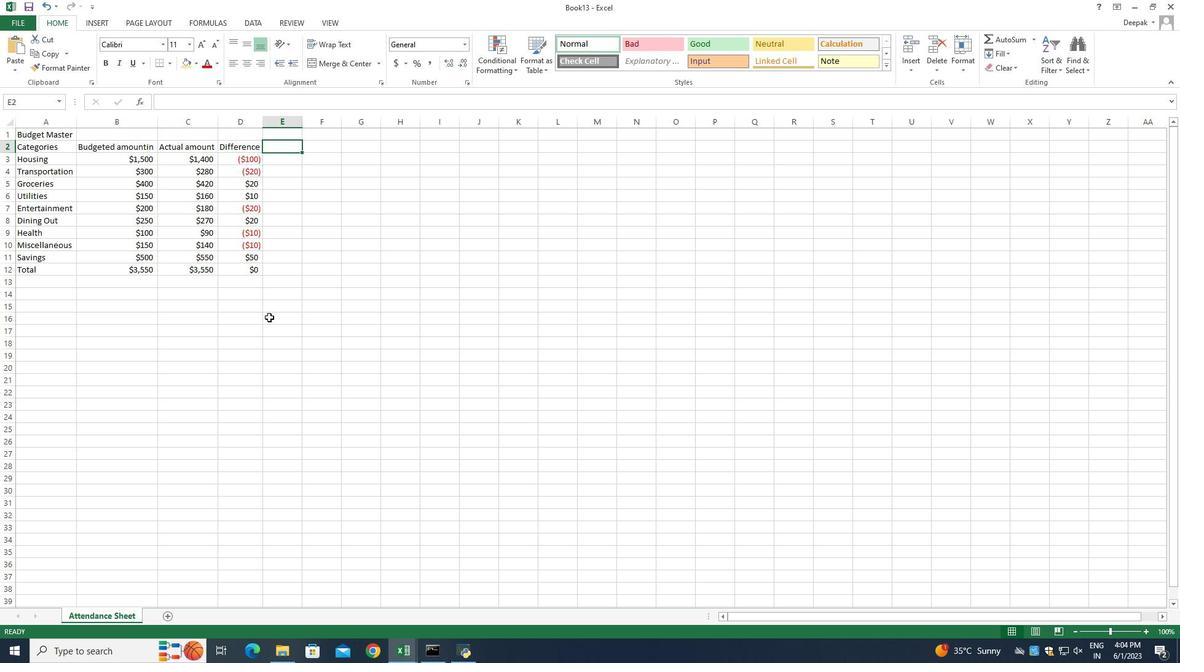 
Action: Mouse scrolled (258, 314) with delta (0, 0)
Screenshot: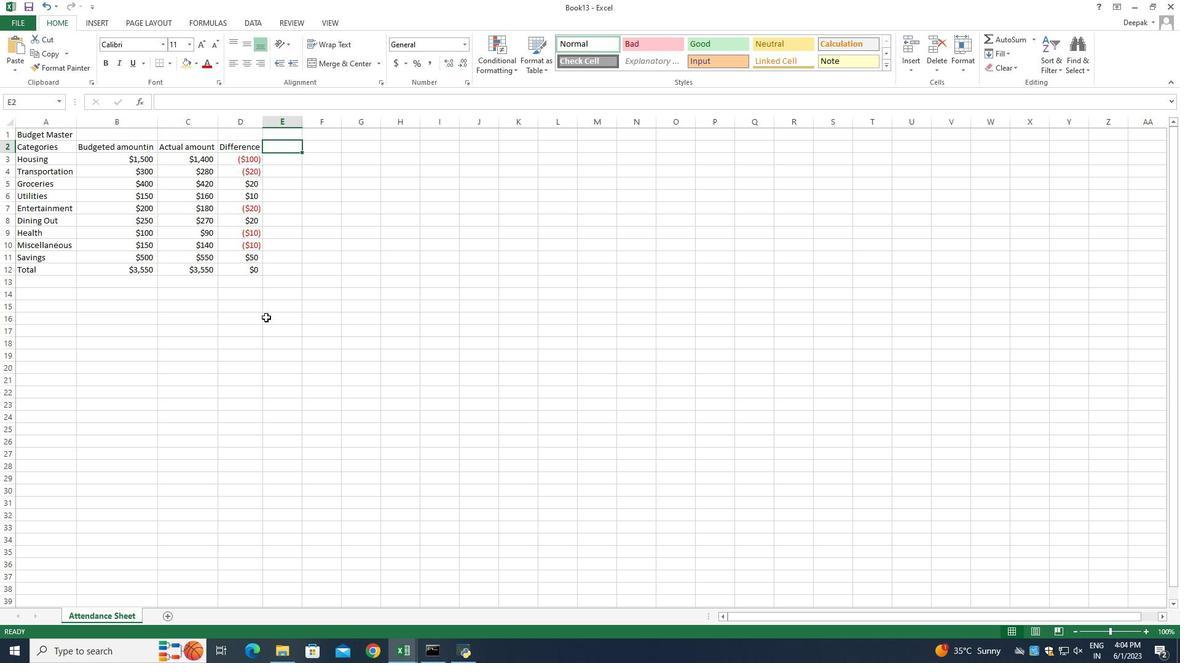 
Action: Mouse moved to (262, 358)
Screenshot: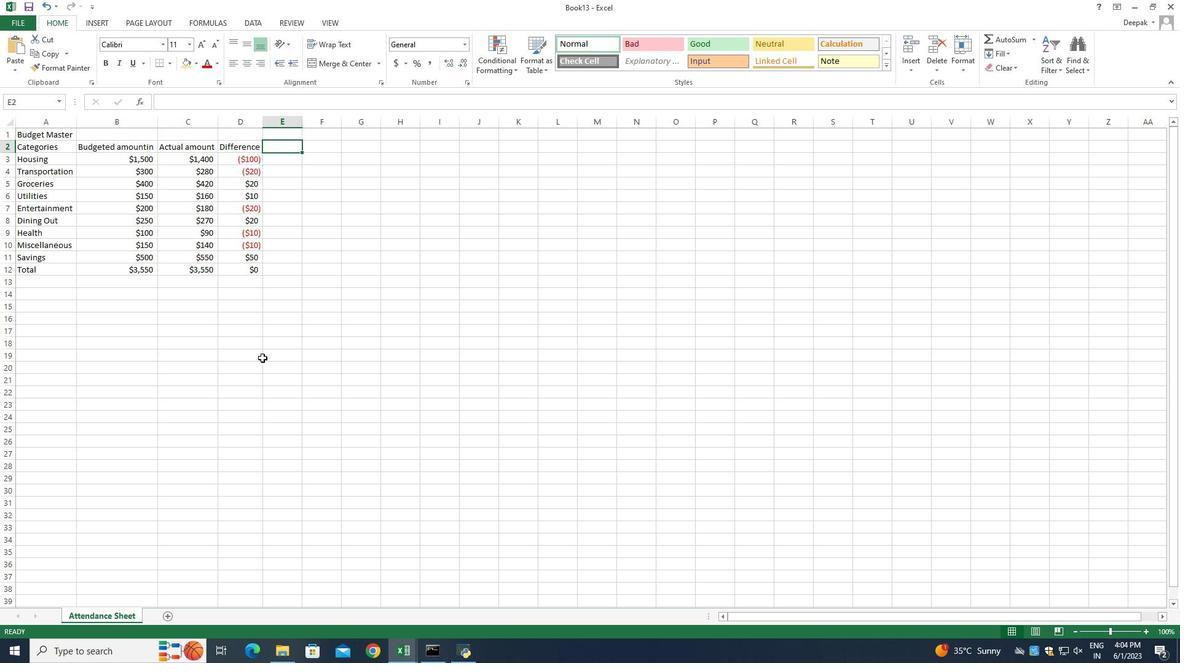 
Action: Key pressed ctrl+S
Screenshot: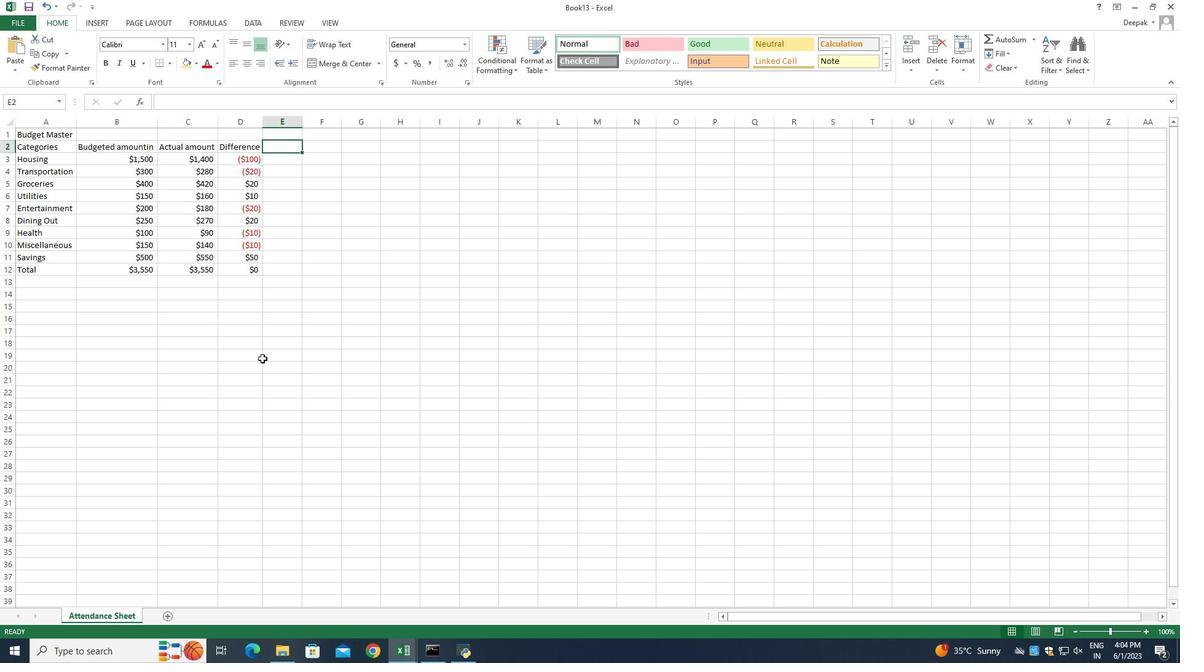 
Action: Mouse moved to (323, 128)
Screenshot: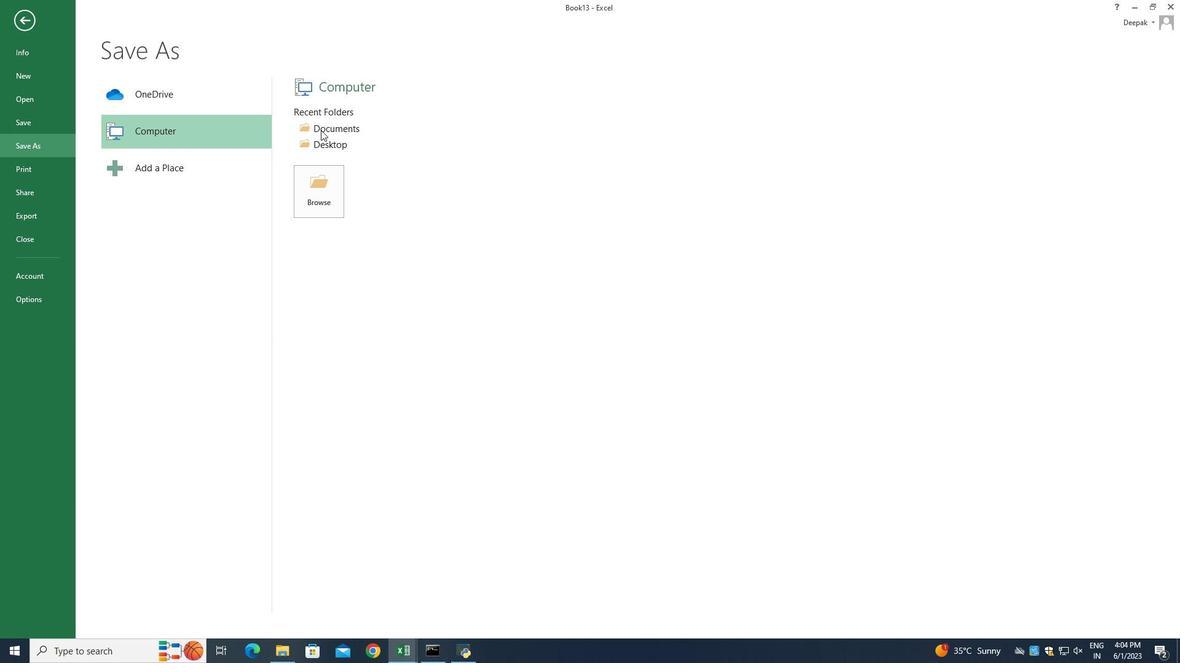
Action: Mouse pressed left at (323, 128)
Screenshot: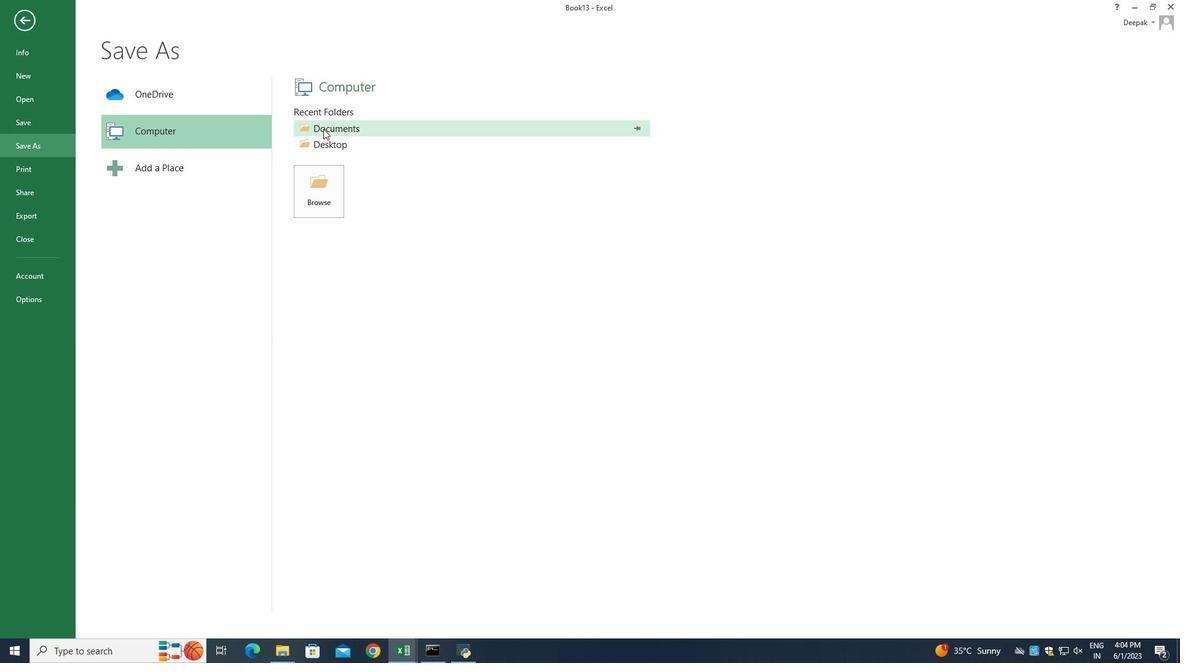 
Action: Mouse moved to (229, 260)
Screenshot: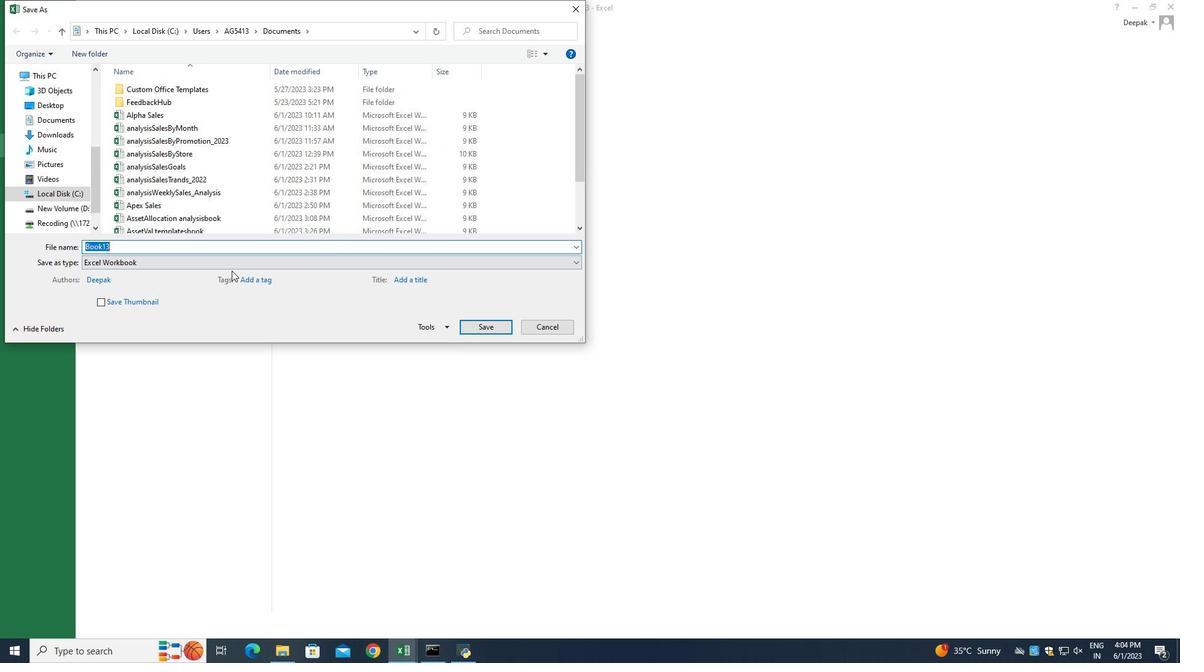 
Action: Key pressed <Key.backspace><Key.shift_r>Attendance<Key.space><Key.shift_r>Sgeet]<Key.backspace><Key.backspace><Key.backspace><Key.backspace><Key.backspace>heet
Screenshot: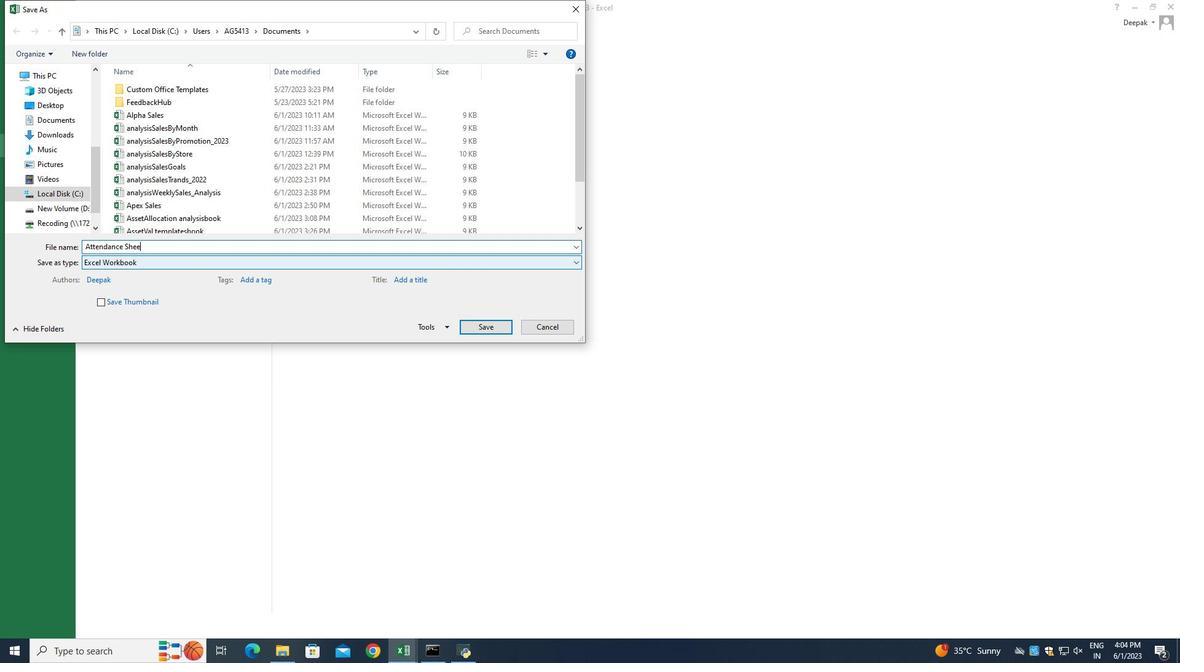 
Action: Mouse moved to (483, 328)
Screenshot: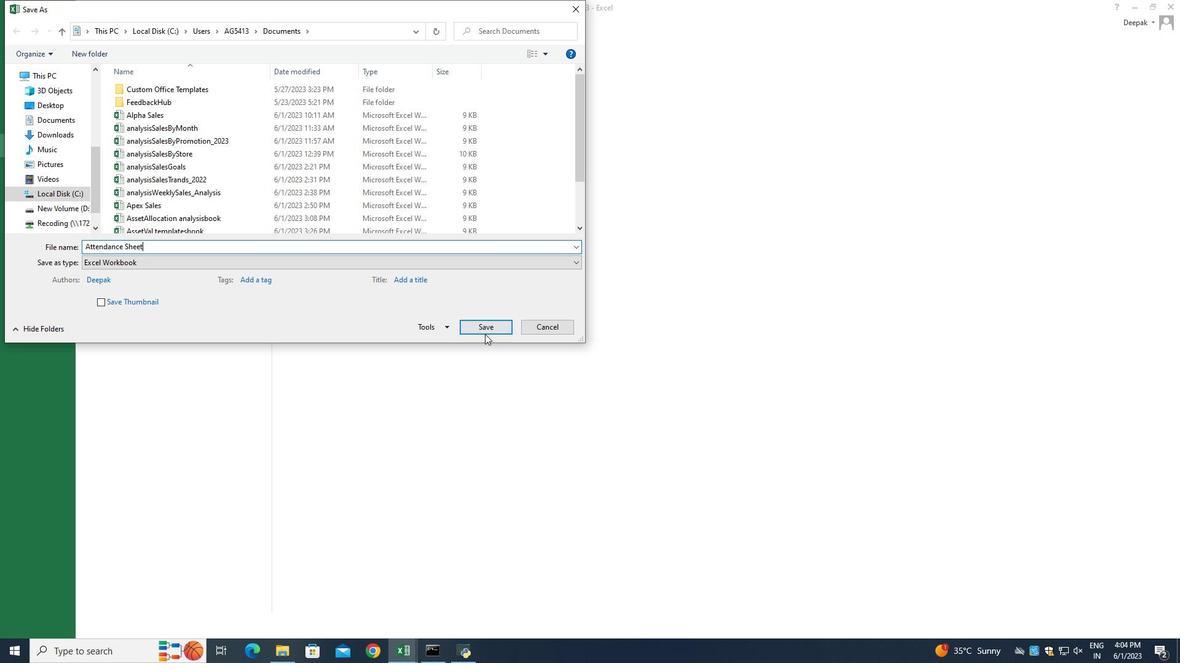 
Action: Mouse pressed left at (483, 328)
Screenshot: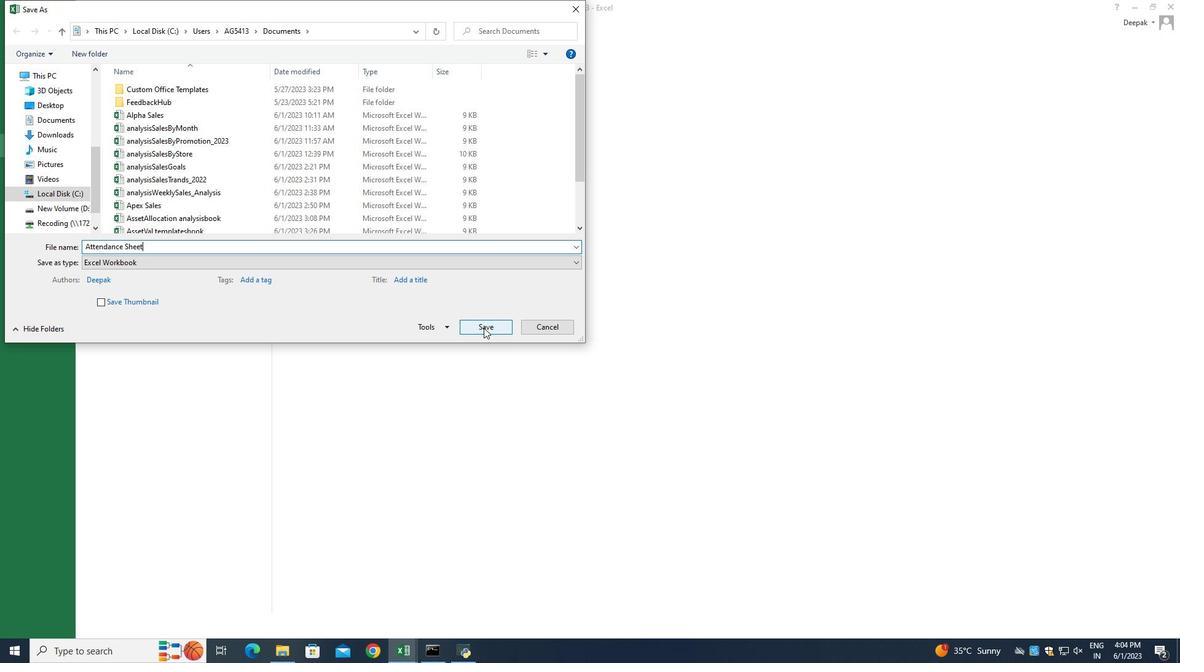 
Action: Mouse moved to (298, 296)
Screenshot: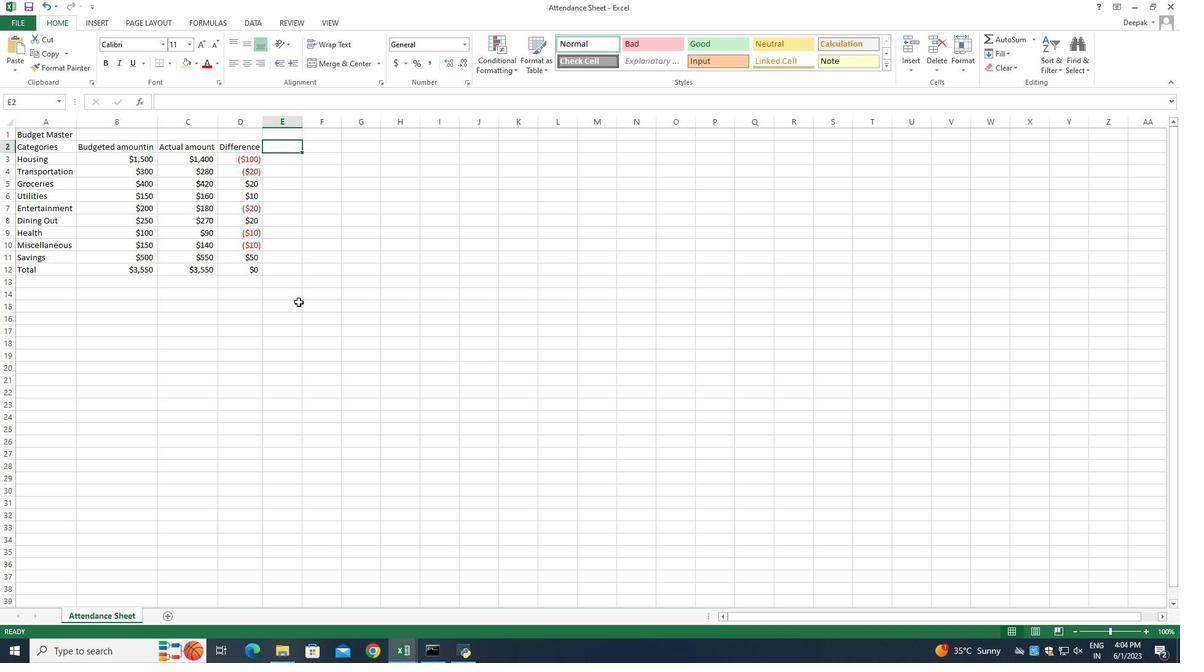 
Action: Mouse scrolled (298, 297) with delta (0, 0)
Screenshot: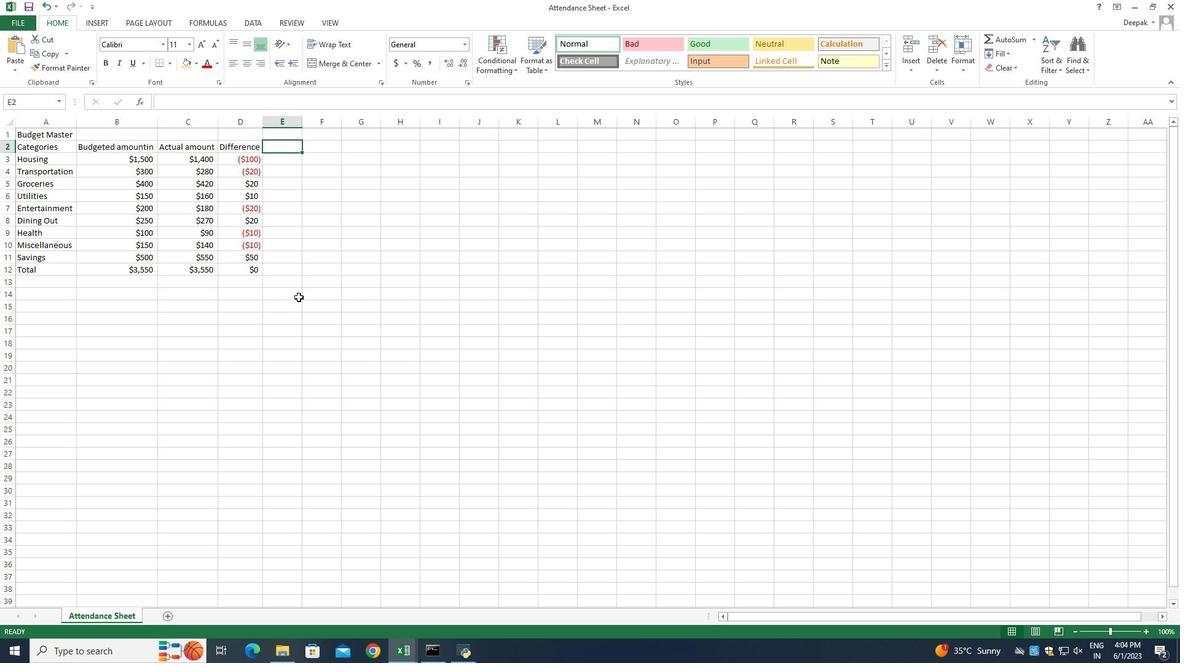 
Action: Mouse scrolled (298, 297) with delta (0, 0)
Screenshot: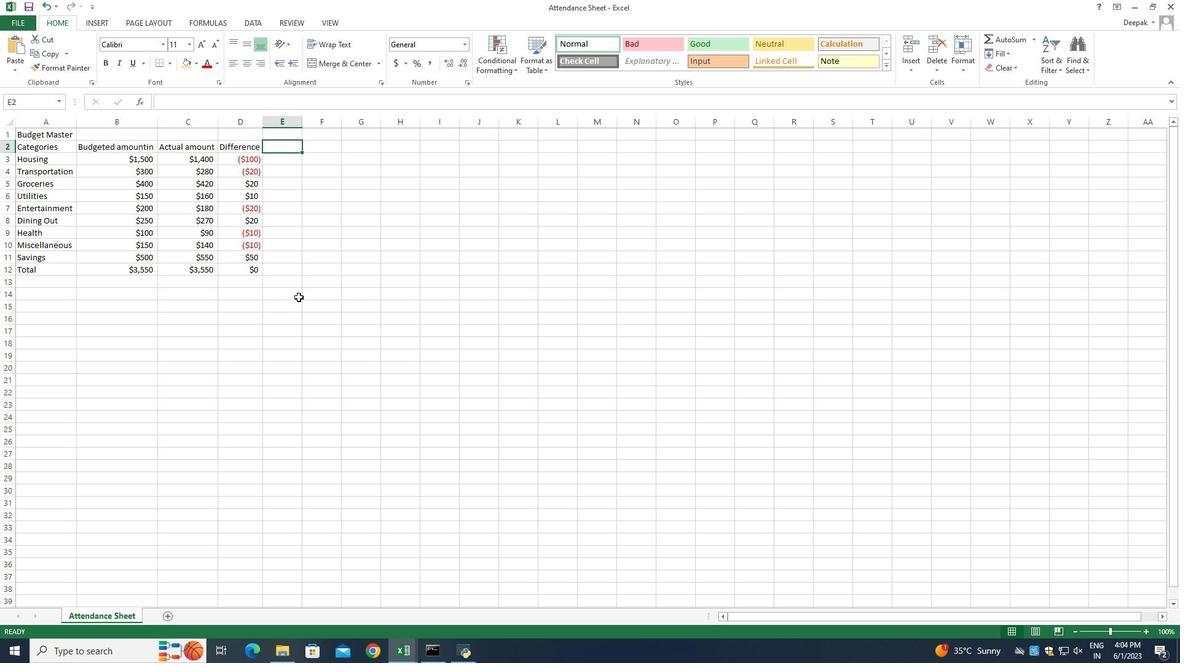 
Action: Mouse scrolled (298, 297) with delta (0, 0)
Screenshot: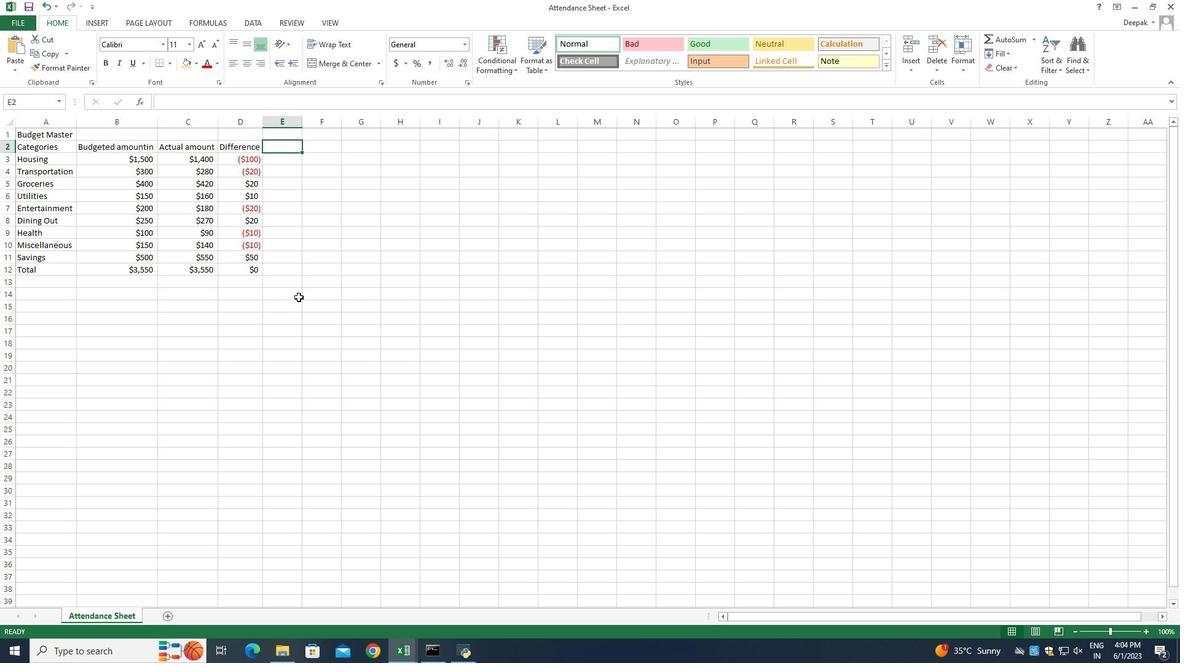 
Action: Mouse moved to (239, 288)
Screenshot: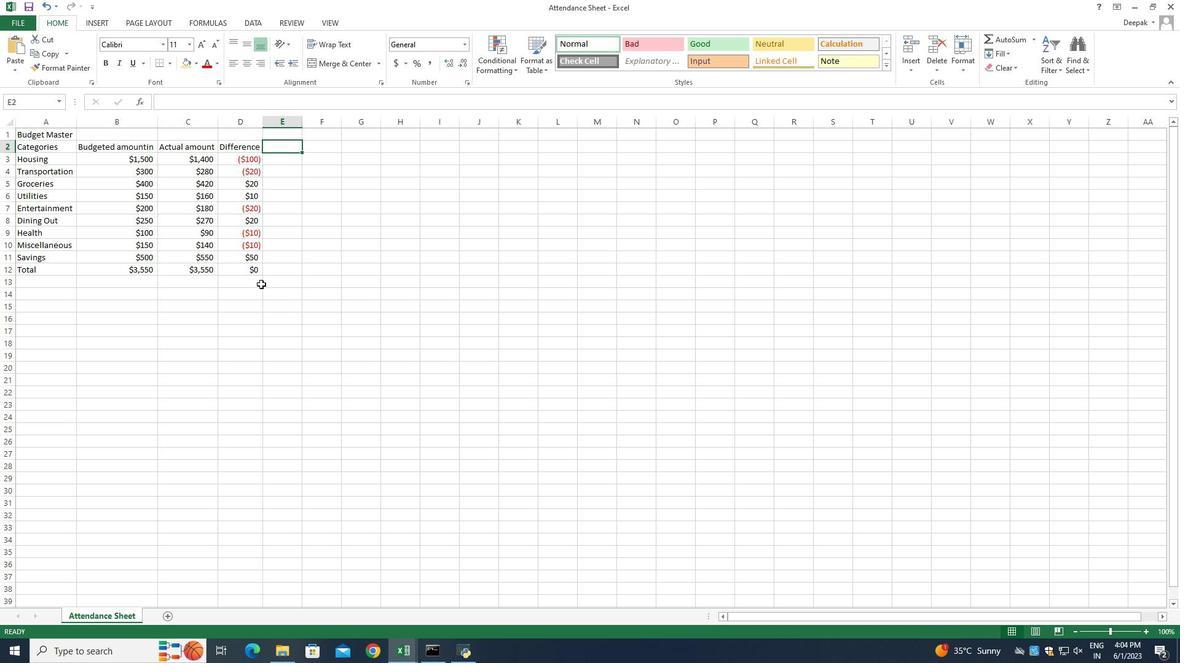 
Action: Mouse pressed left at (239, 288)
Screenshot: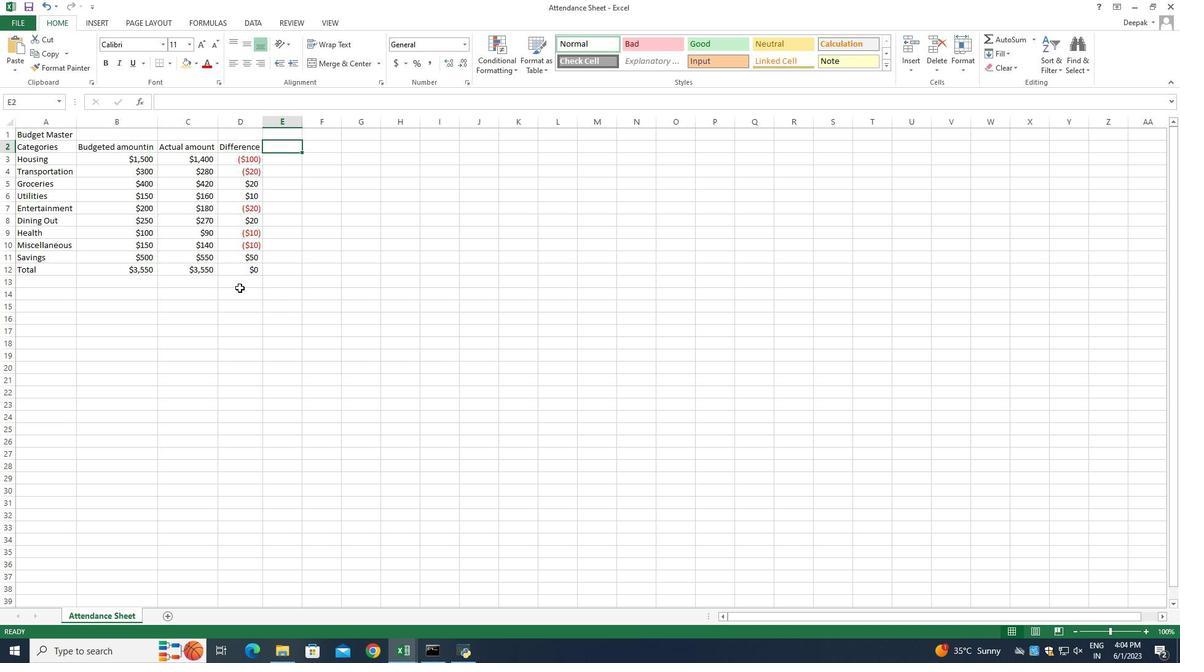 
Action: Mouse moved to (335, 262)
Screenshot: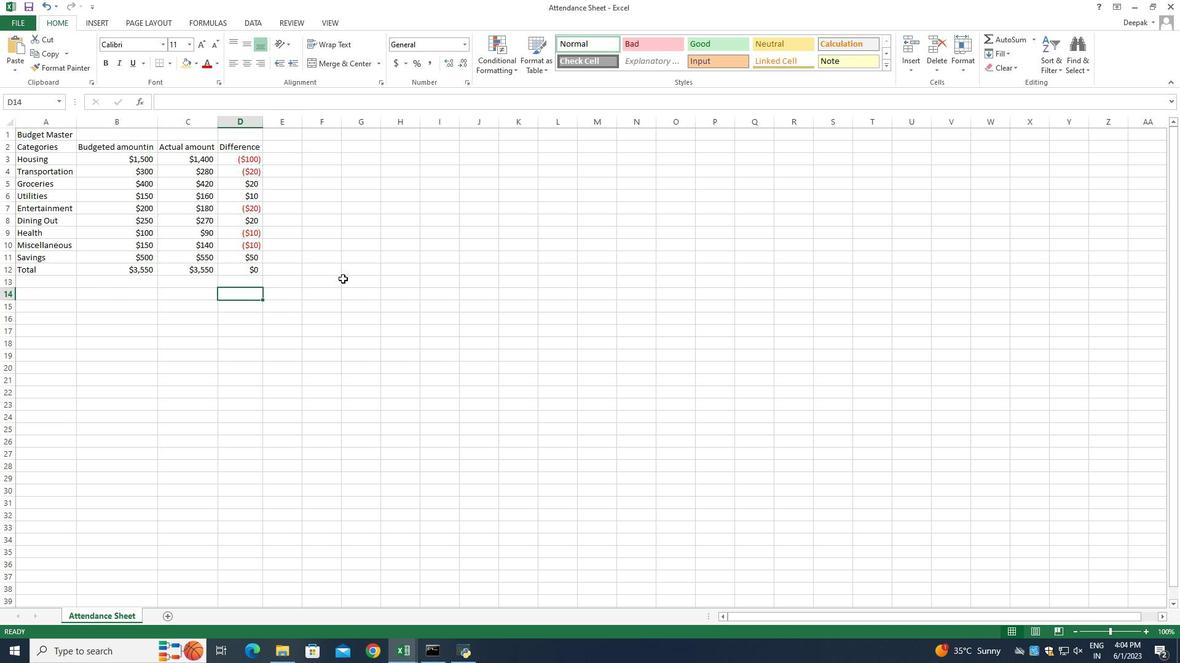 
Action: Mouse scrolled (335, 263) with delta (0, 0)
Screenshot: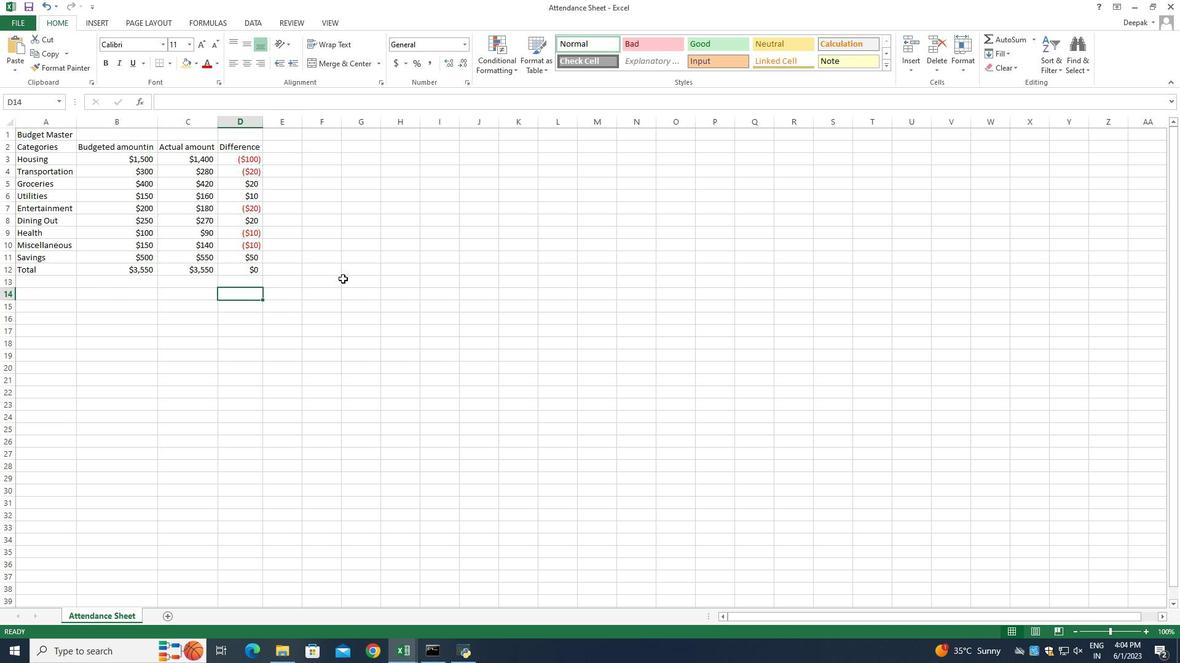 
Action: Mouse moved to (333, 260)
Screenshot: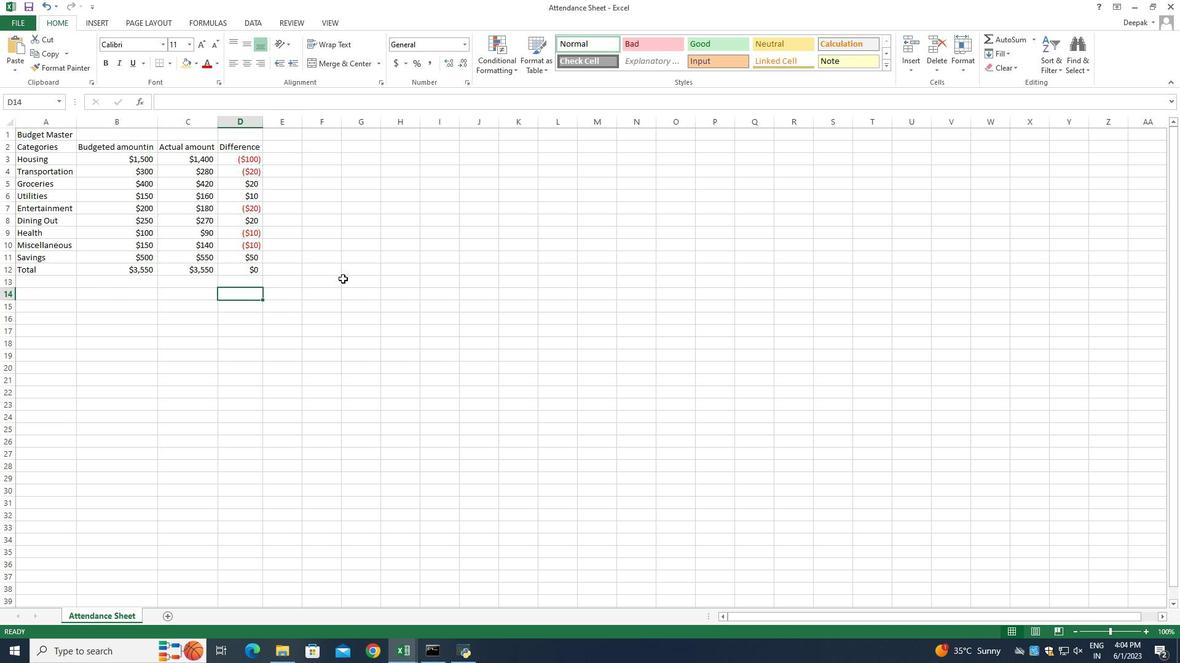 
Action: Mouse scrolled (333, 260) with delta (0, 0)
Screenshot: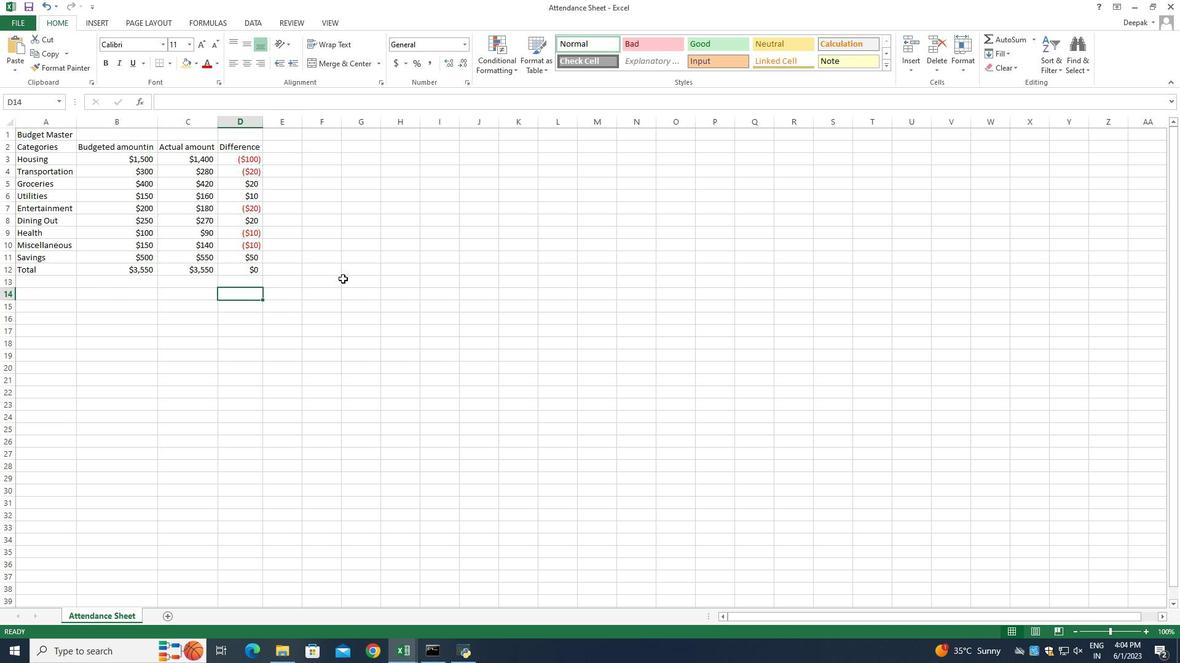 
Action: Mouse moved to (332, 259)
Screenshot: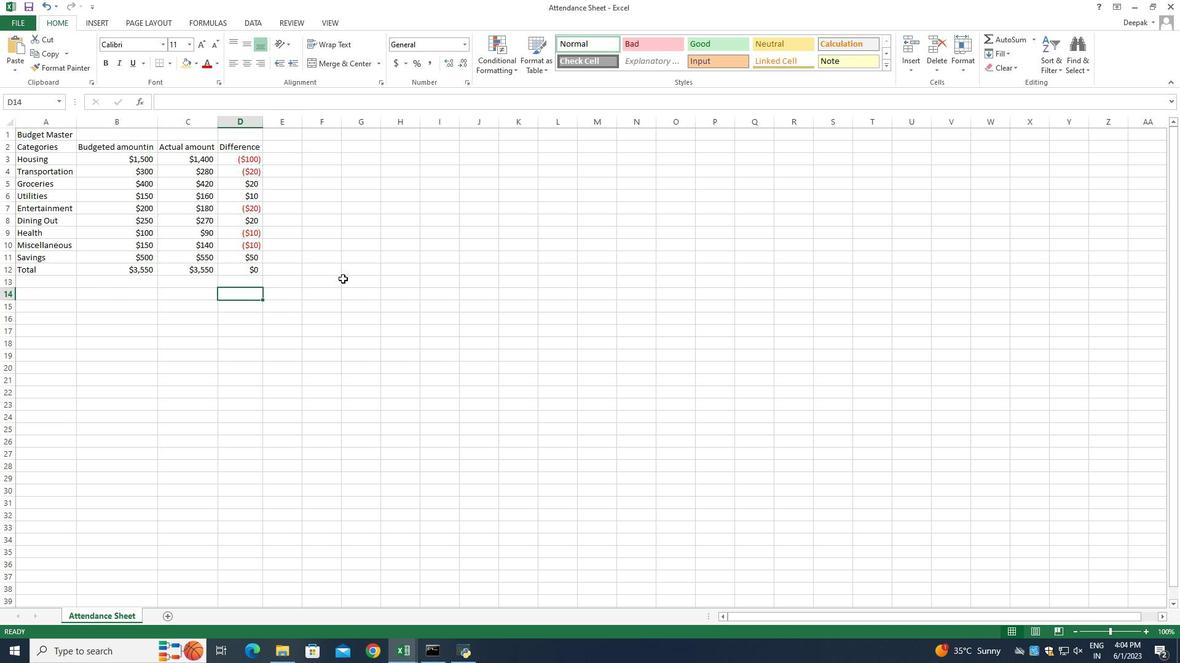 
Action: Mouse scrolled (332, 260) with delta (0, 0)
Screenshot: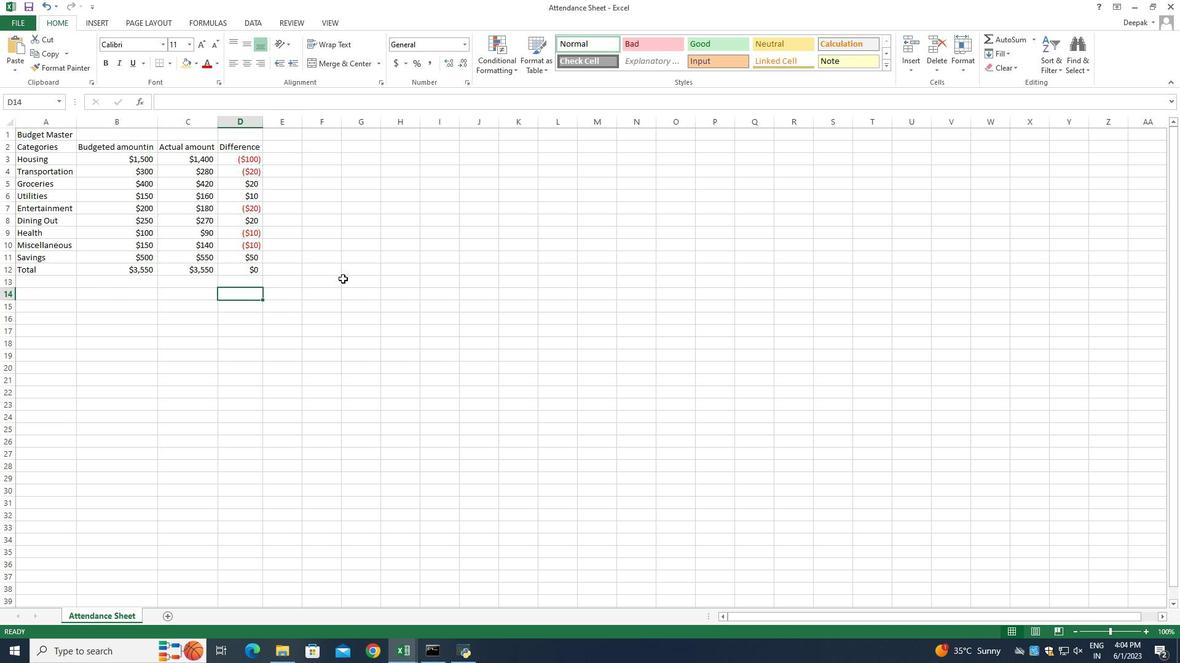 
Action: Mouse moved to (322, 315)
Screenshot: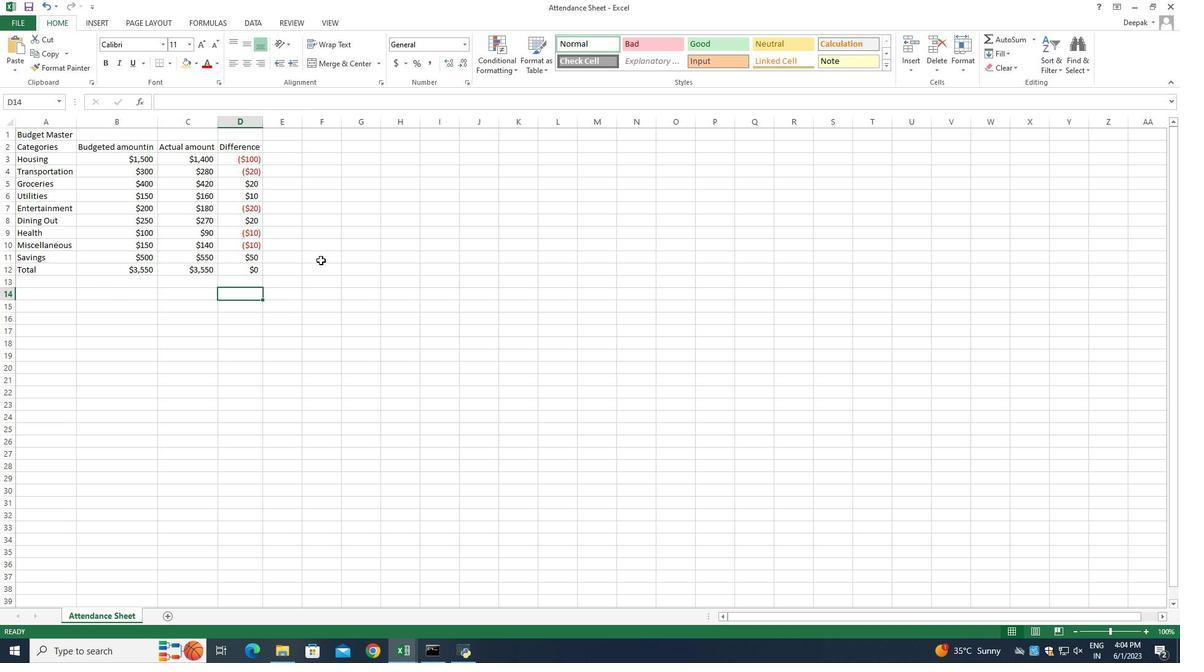 
